 Task: Look for space in Kushk, Afghanistan from 9th July, 2023 to 16th July, 2023 for 2 adults, 1 child in price range Rs.8000 to Rs.16000. Place can be entire place with 2 bedrooms having 2 beds and 1 bathroom. Property type can be house, flat, hotel. Amenities needed are: air conditioning, kitchen. Booking option can be shelf check-in. Required host language is English.
Action: Mouse moved to (457, 93)
Screenshot: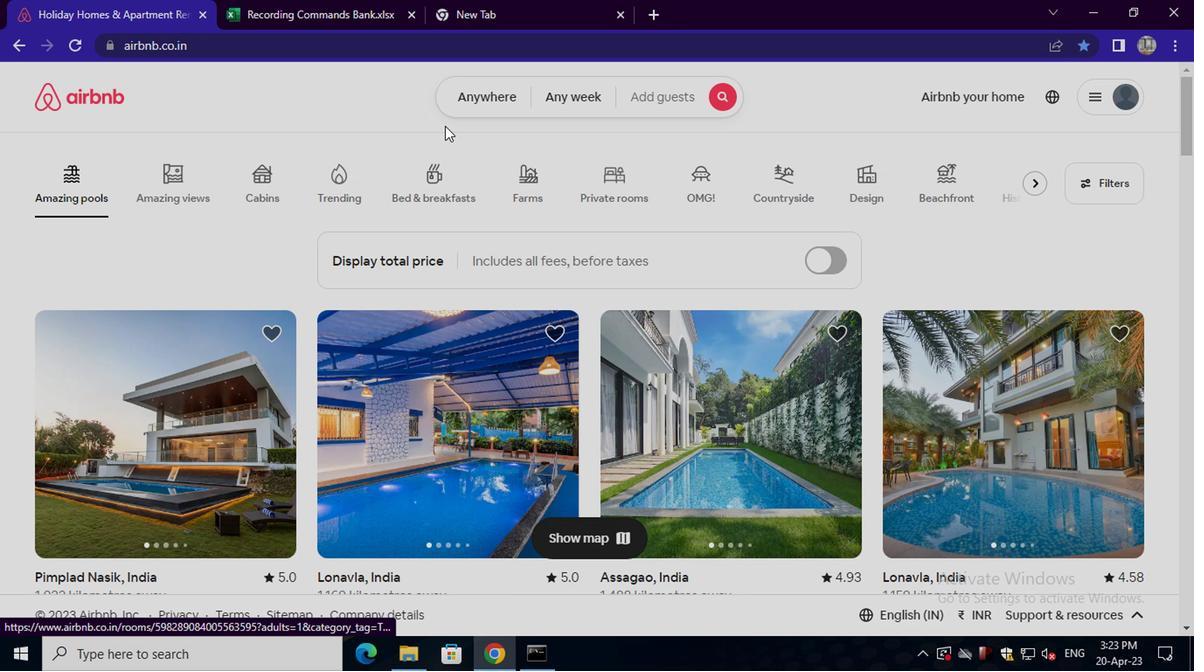 
Action: Mouse pressed left at (457, 93)
Screenshot: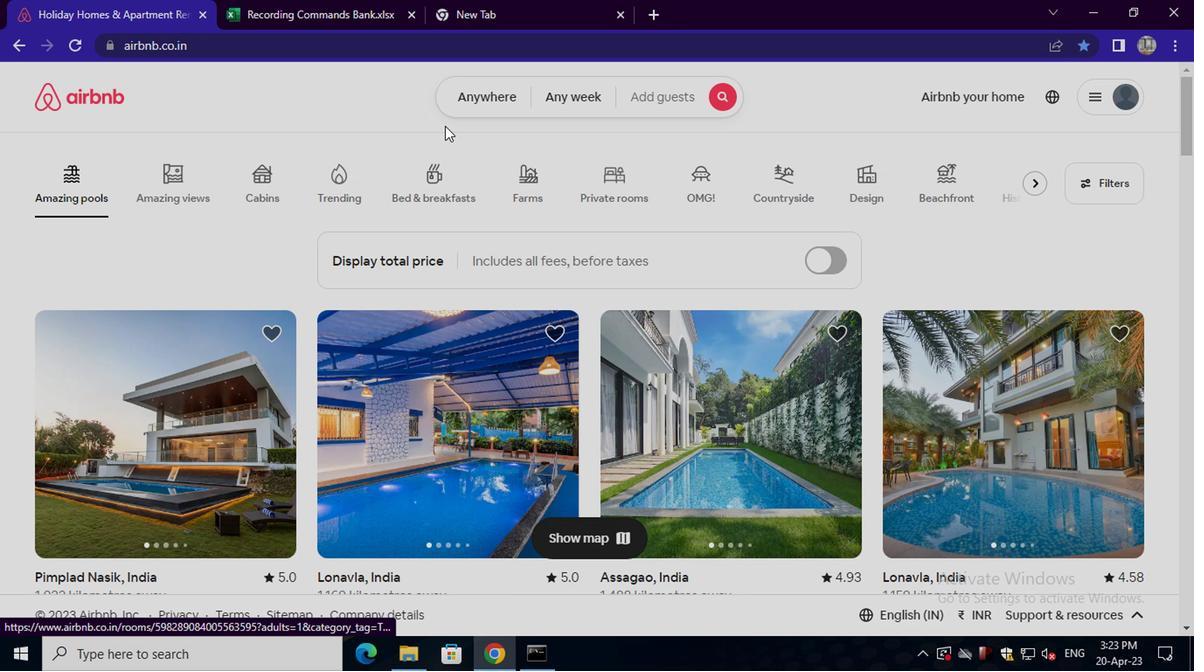 
Action: Mouse moved to (369, 157)
Screenshot: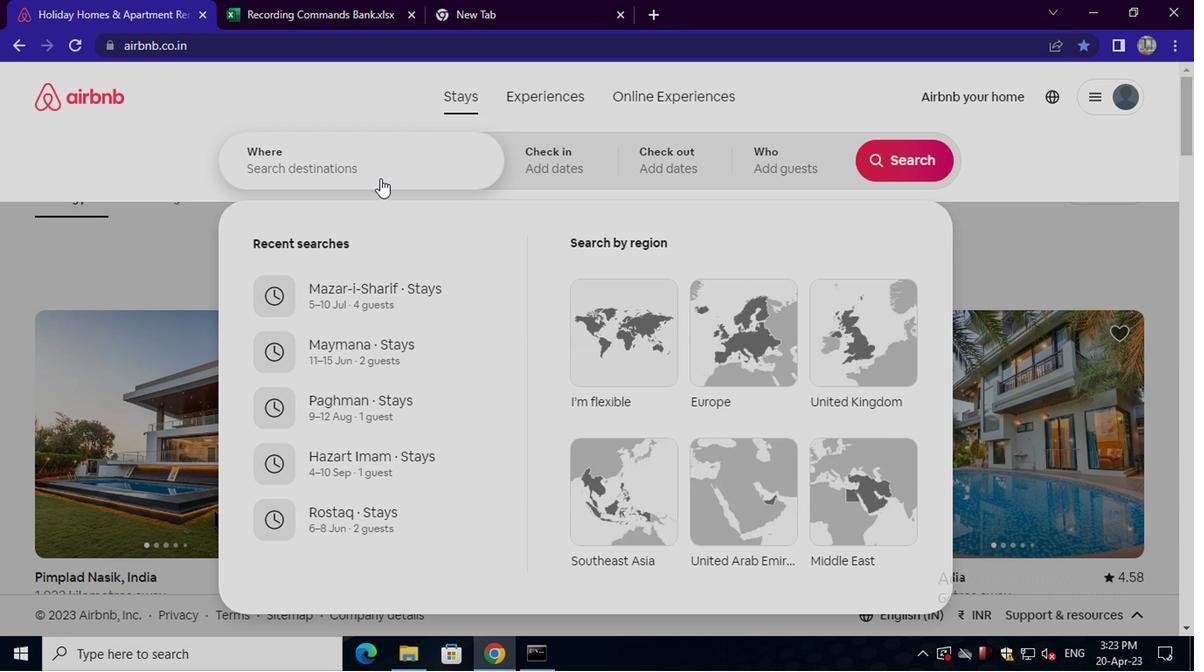 
Action: Mouse pressed left at (369, 157)
Screenshot: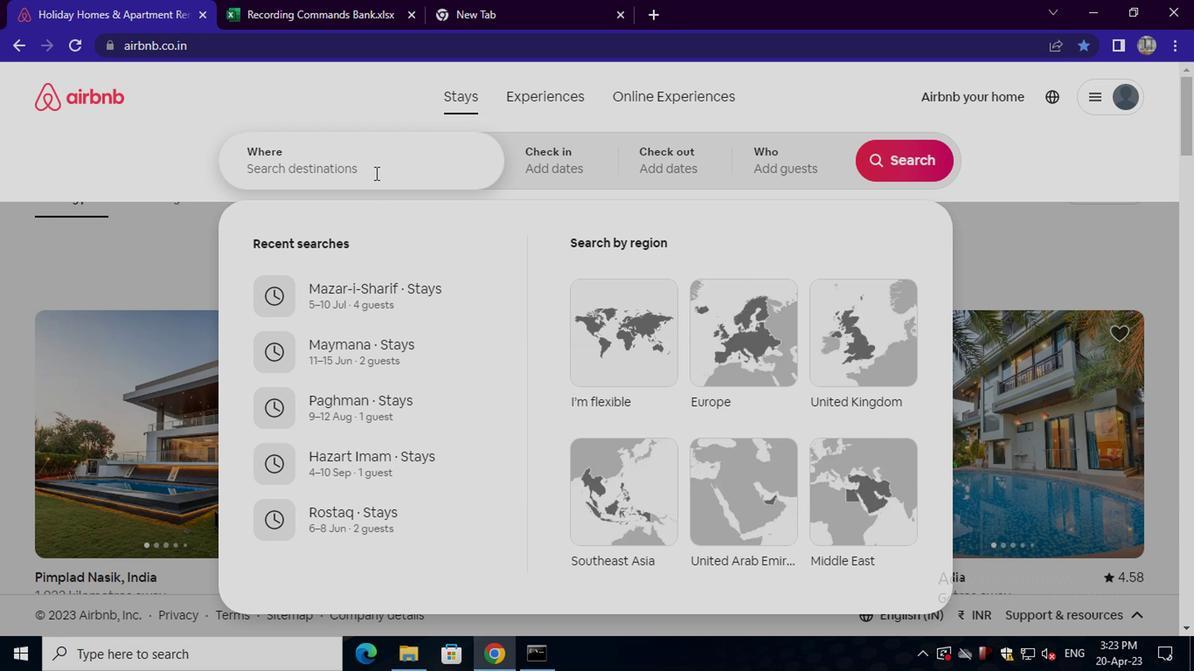 
Action: Key pressed kushk
Screenshot: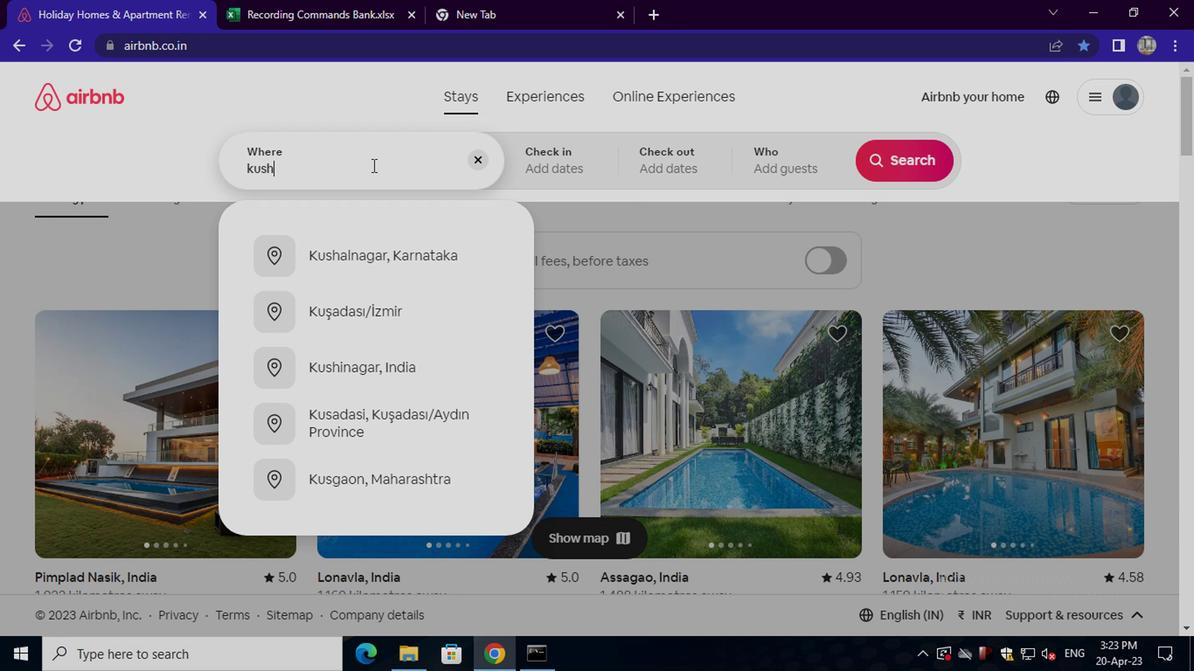 
Action: Mouse moved to (396, 153)
Screenshot: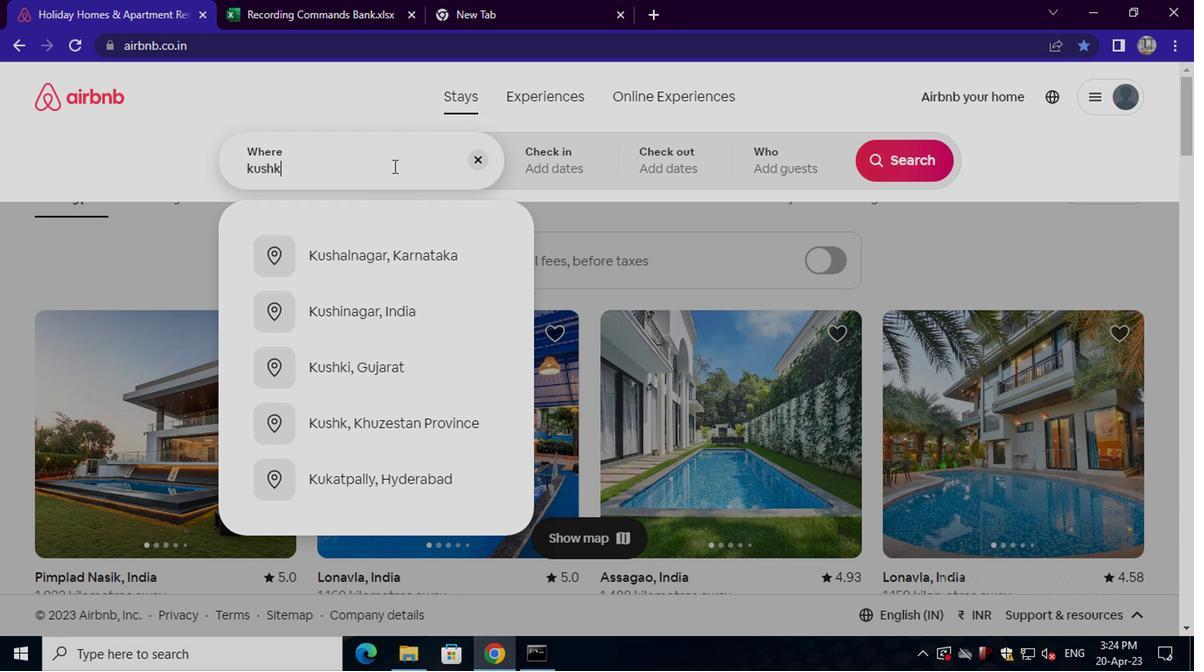 
Action: Key pressed ,af
Screenshot: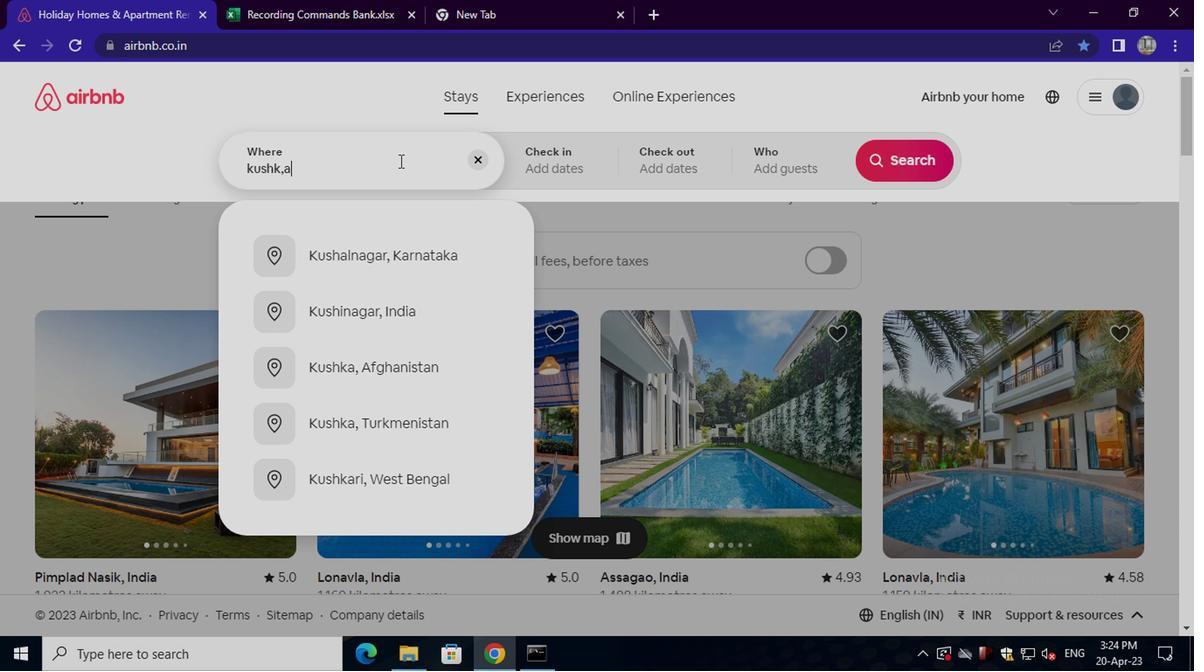 
Action: Mouse moved to (396, 245)
Screenshot: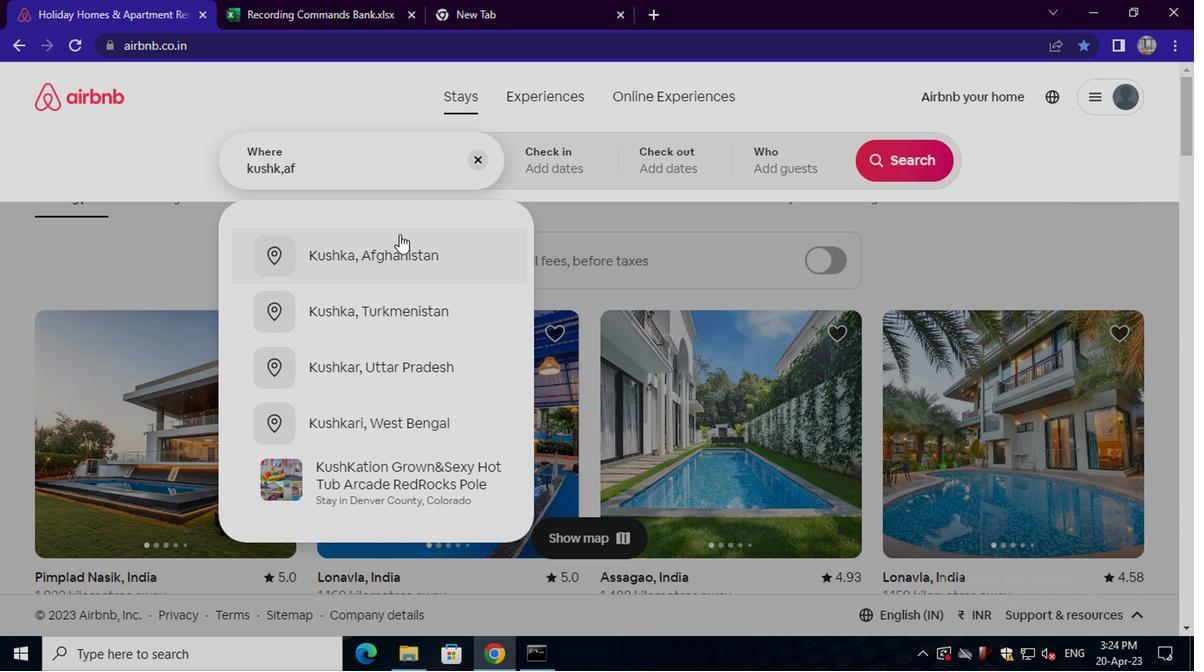 
Action: Mouse pressed left at (396, 245)
Screenshot: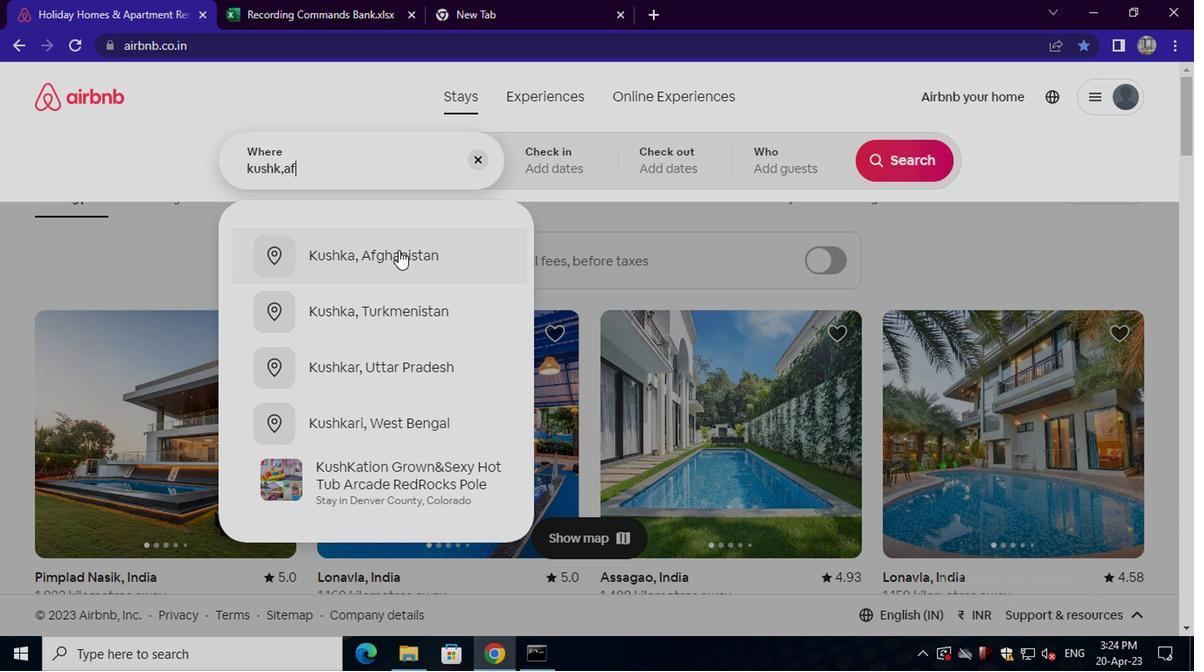 
Action: Mouse moved to (885, 295)
Screenshot: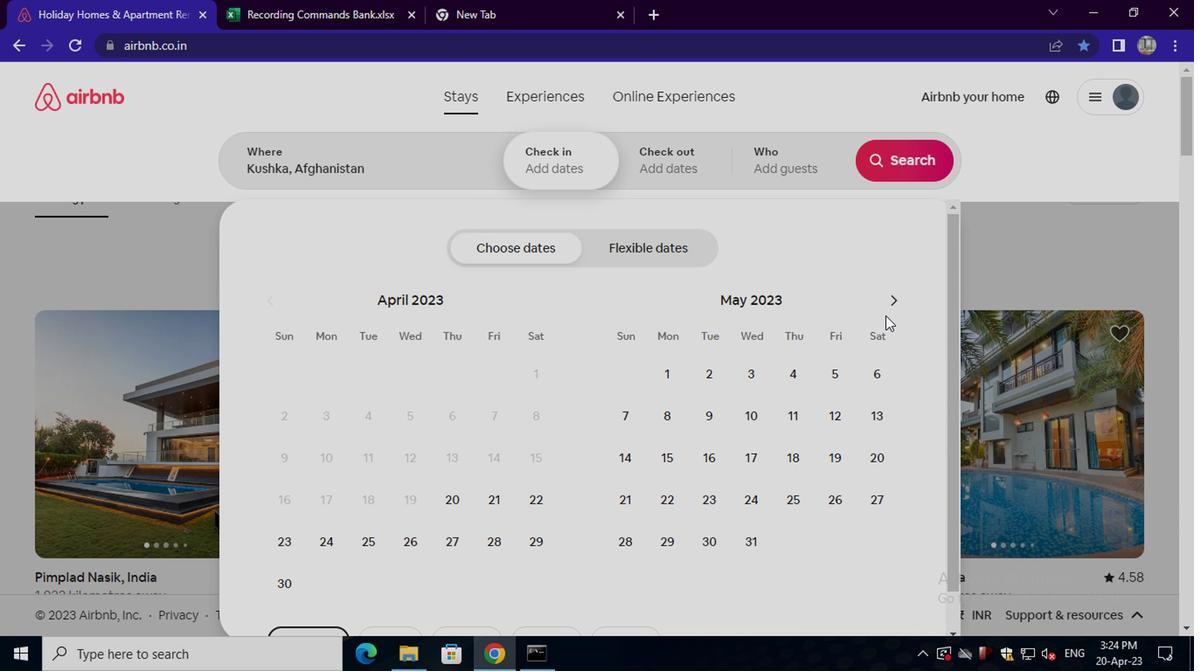 
Action: Mouse pressed left at (885, 295)
Screenshot: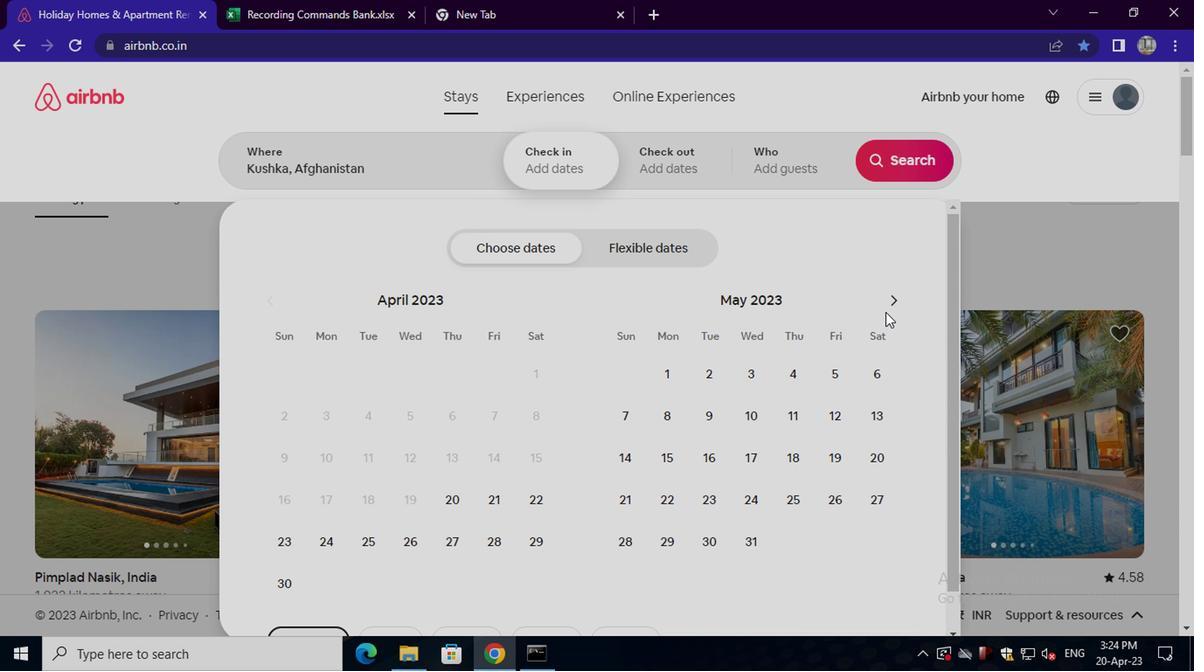 
Action: Mouse pressed left at (885, 295)
Screenshot: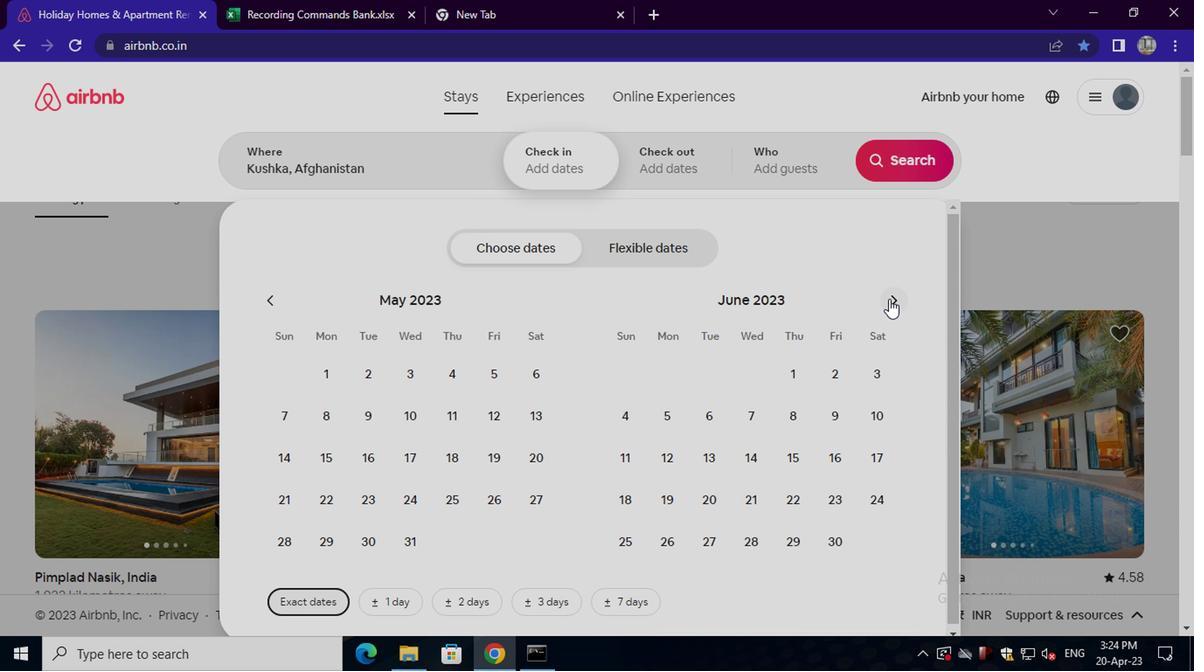 
Action: Mouse moved to (621, 456)
Screenshot: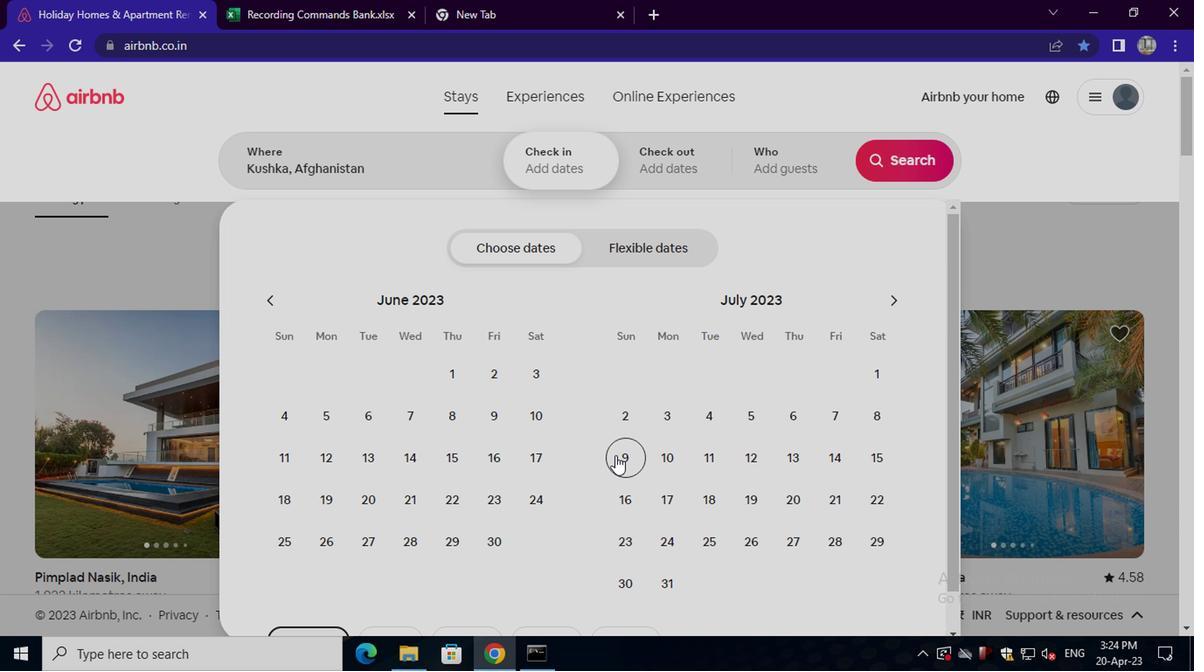 
Action: Mouse pressed left at (621, 456)
Screenshot: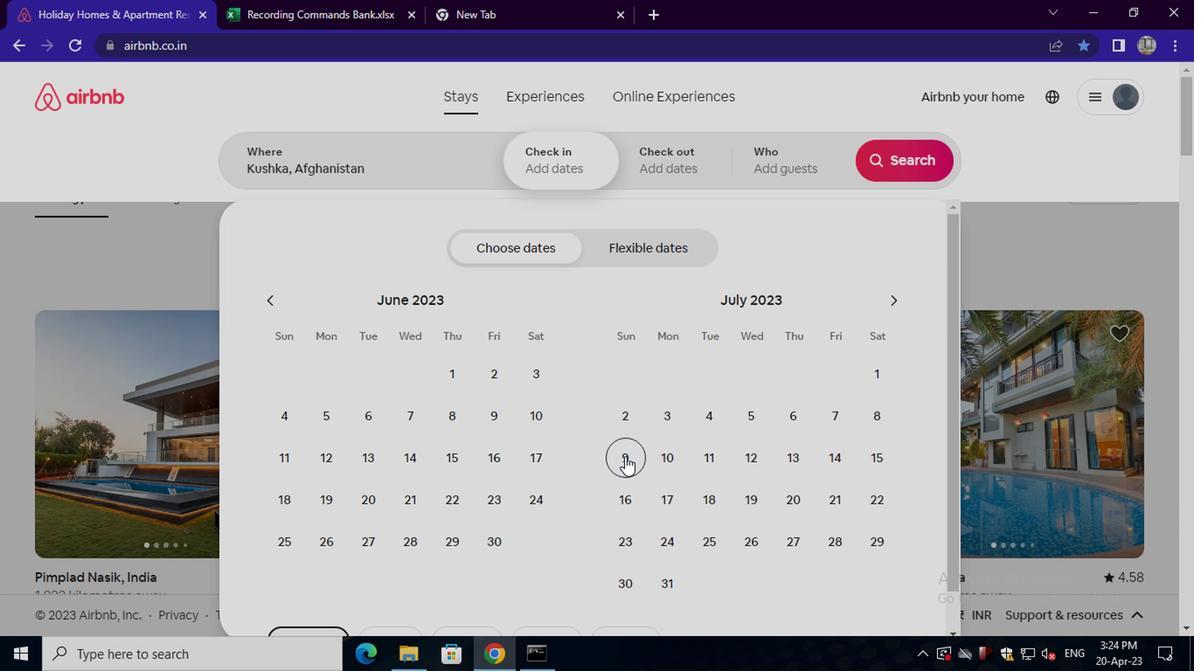 
Action: Mouse moved to (633, 500)
Screenshot: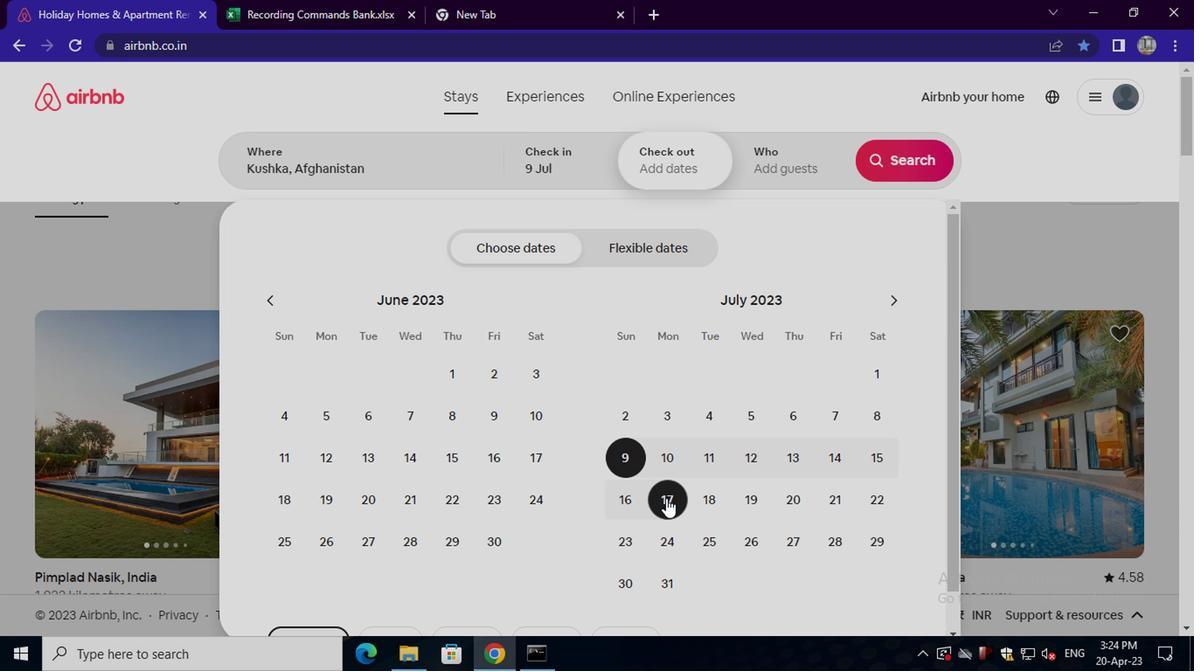 
Action: Mouse pressed left at (633, 500)
Screenshot: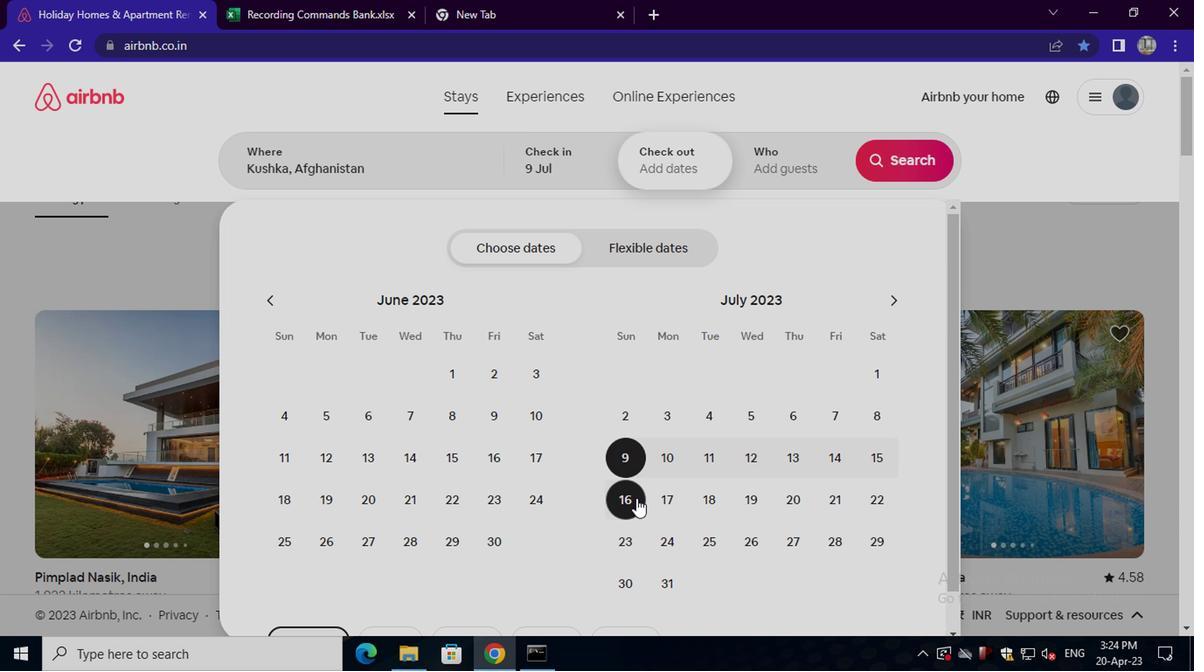 
Action: Mouse moved to (796, 162)
Screenshot: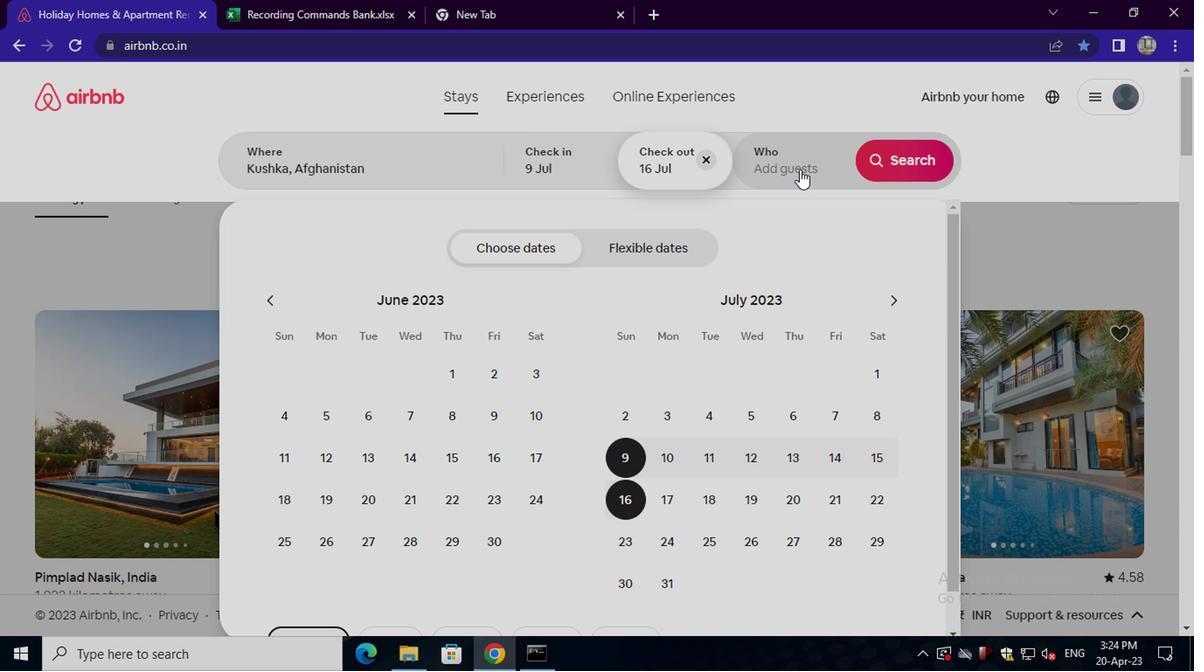 
Action: Mouse pressed left at (796, 162)
Screenshot: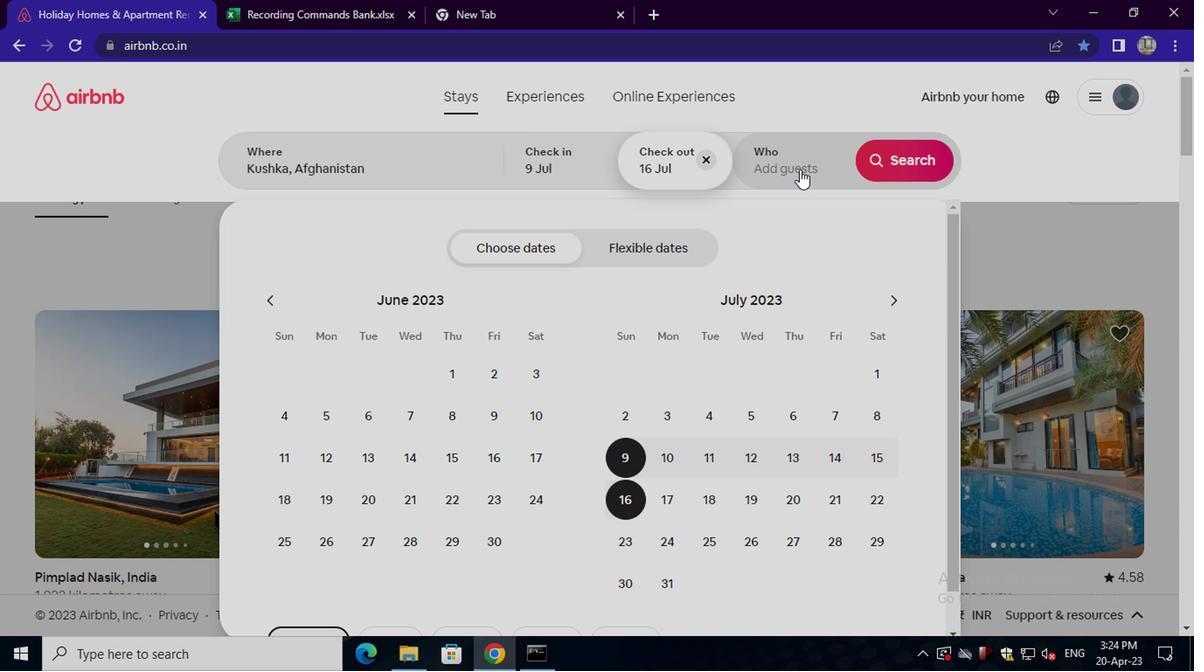 
Action: Mouse moved to (904, 251)
Screenshot: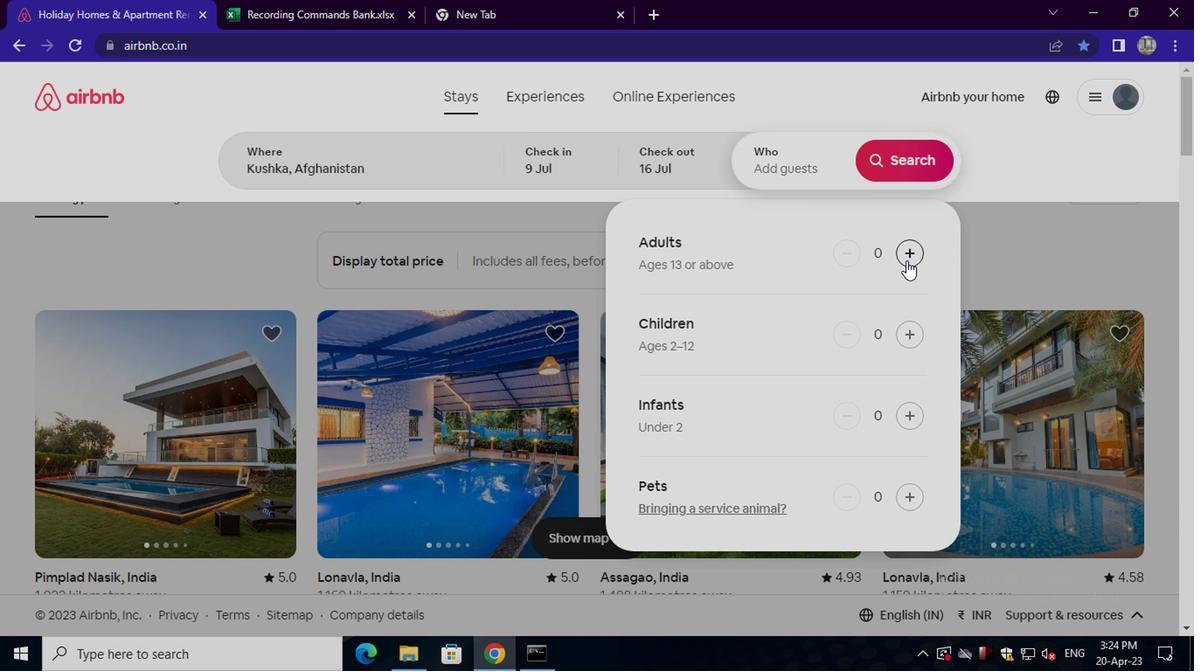 
Action: Mouse pressed left at (904, 251)
Screenshot: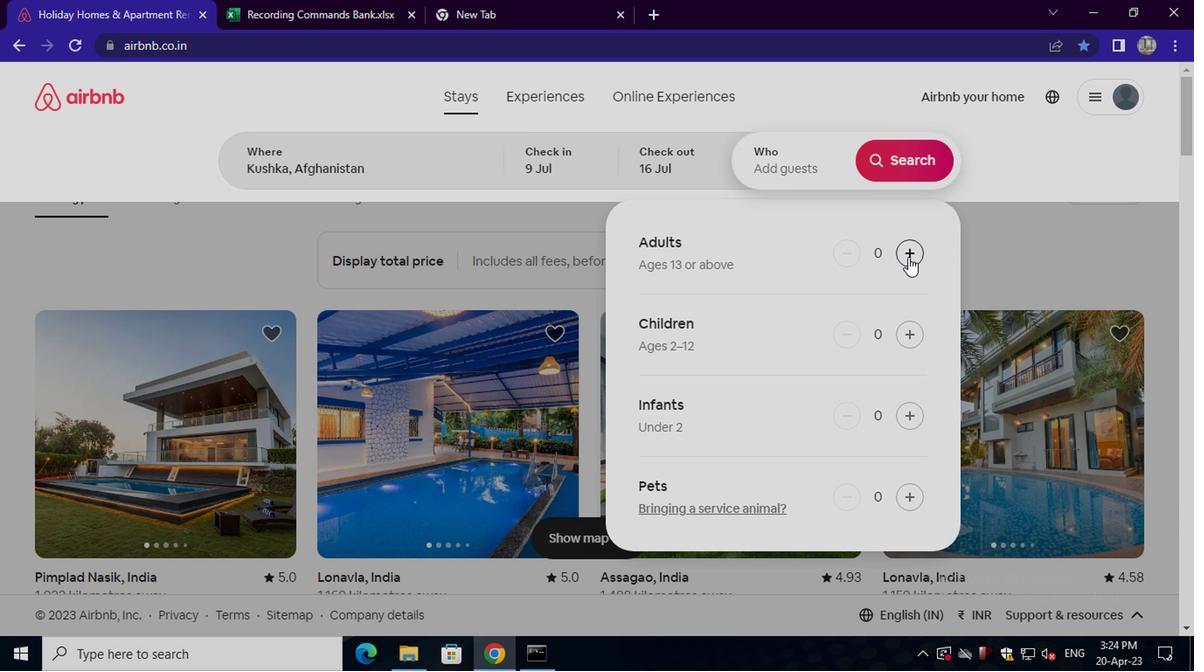 
Action: Mouse pressed left at (904, 251)
Screenshot: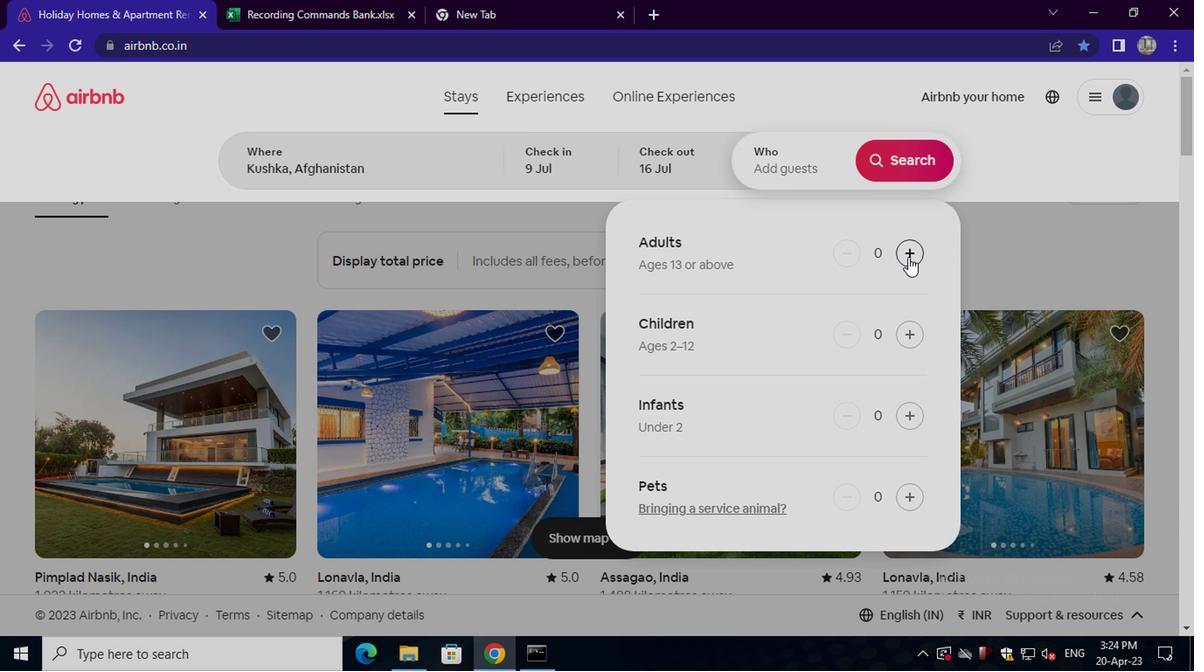 
Action: Mouse moved to (910, 327)
Screenshot: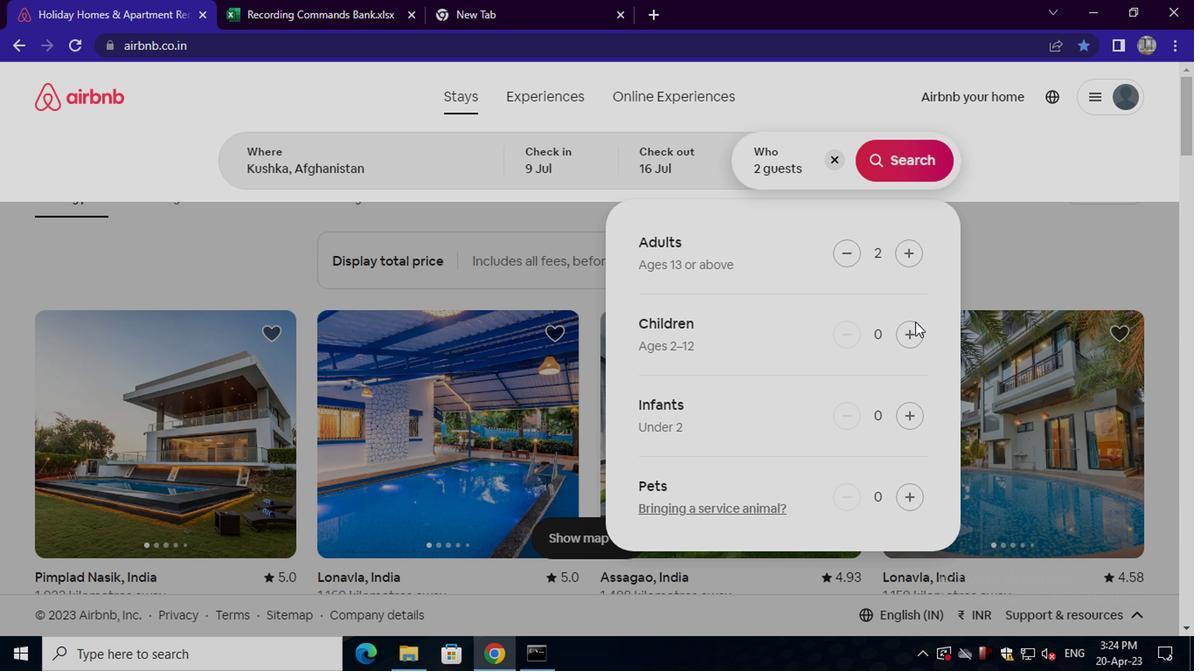 
Action: Mouse pressed left at (910, 327)
Screenshot: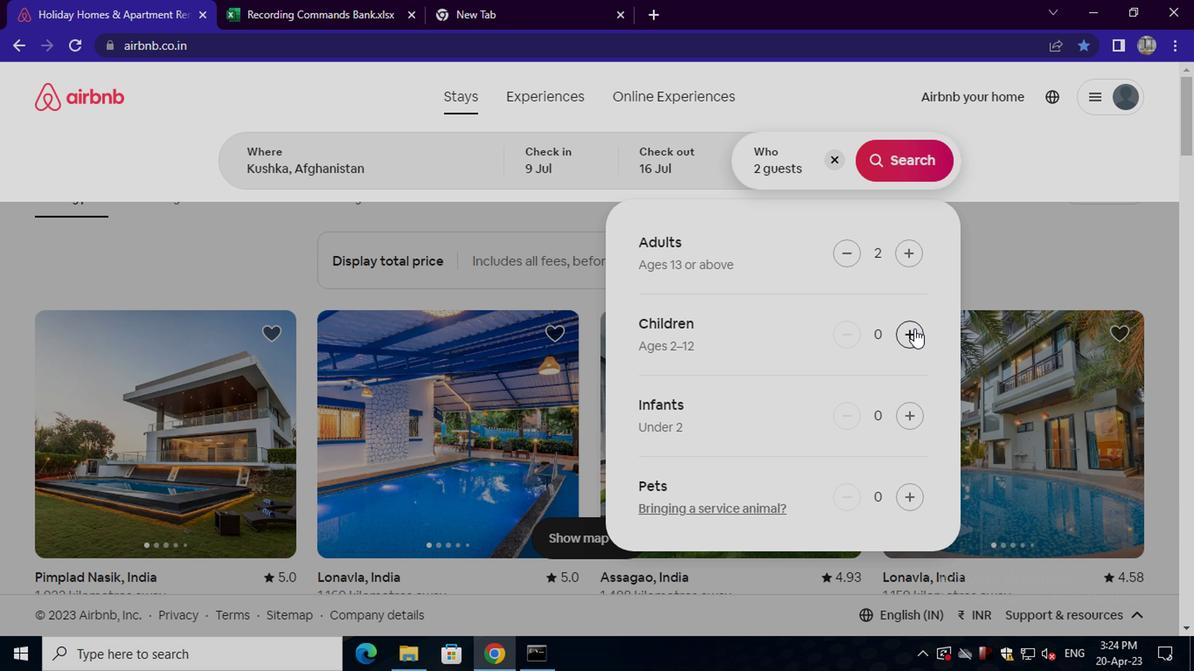 
Action: Mouse moved to (892, 151)
Screenshot: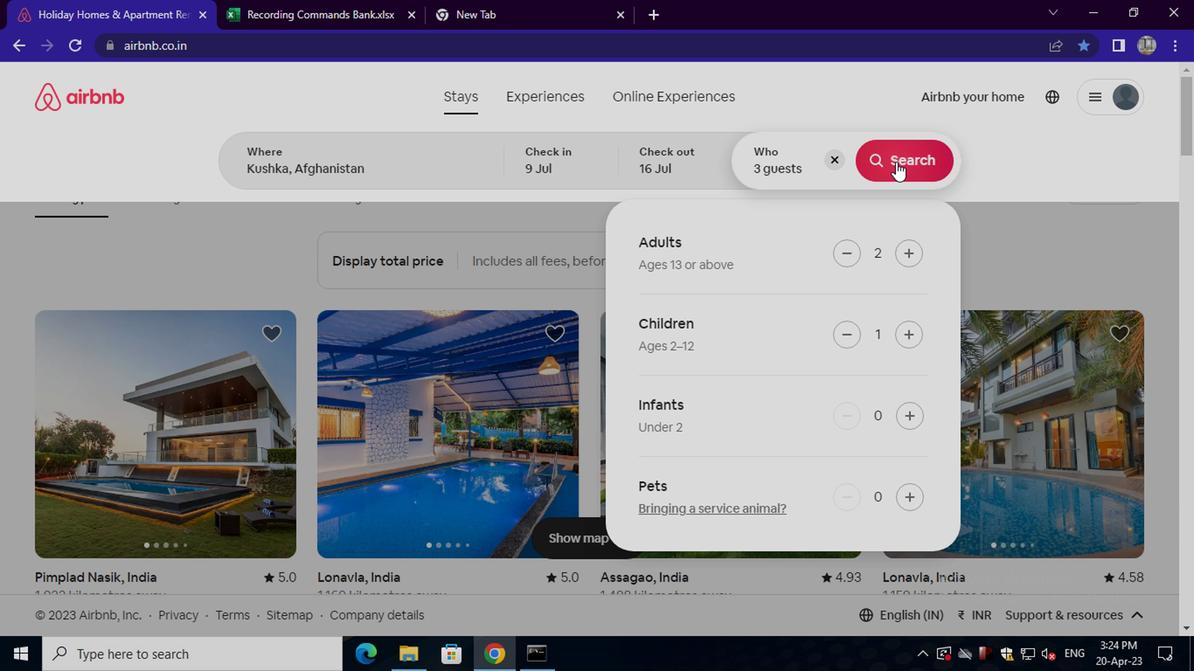 
Action: Mouse pressed left at (892, 151)
Screenshot: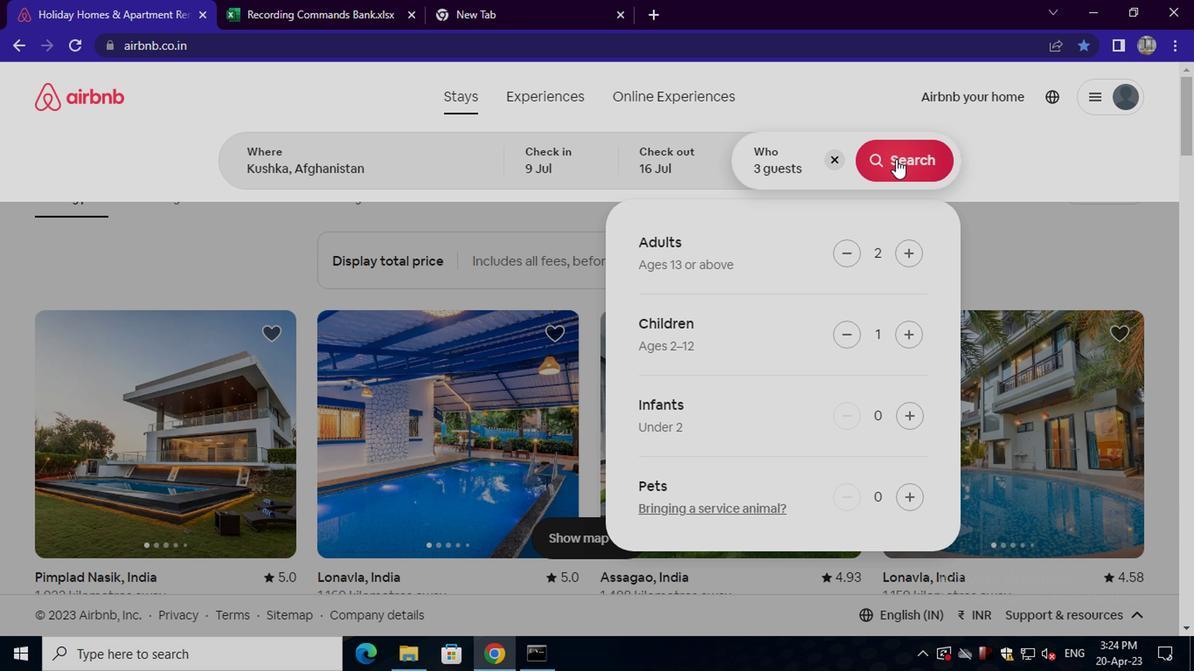 
Action: Mouse moved to (1103, 159)
Screenshot: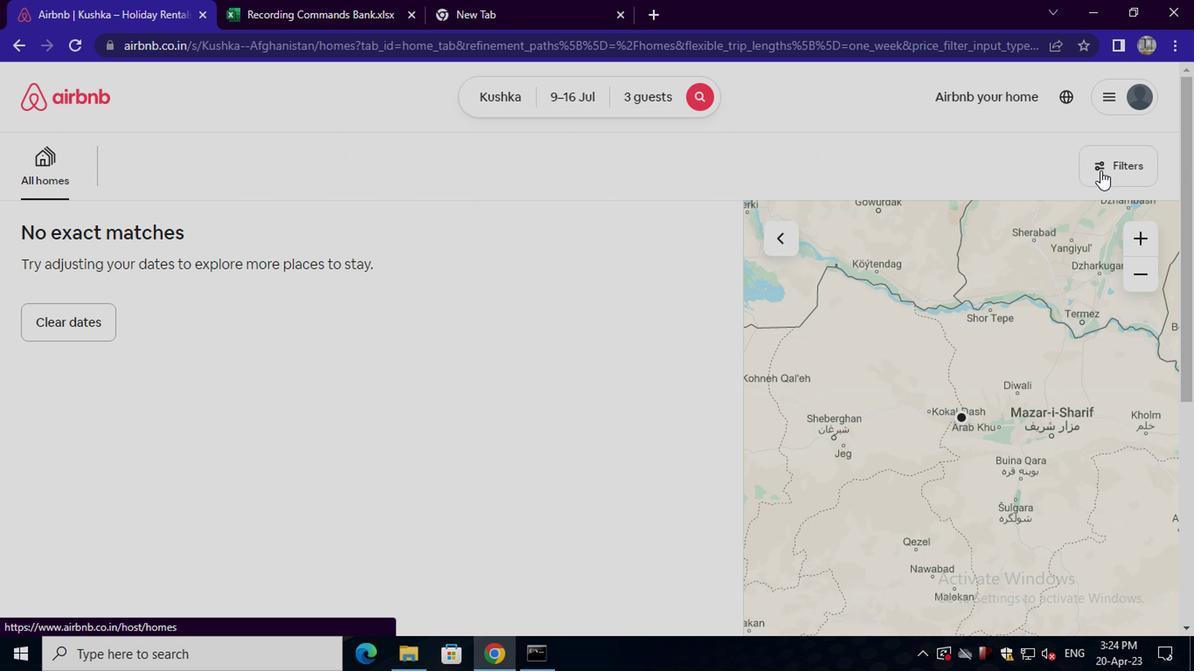
Action: Mouse pressed left at (1103, 159)
Screenshot: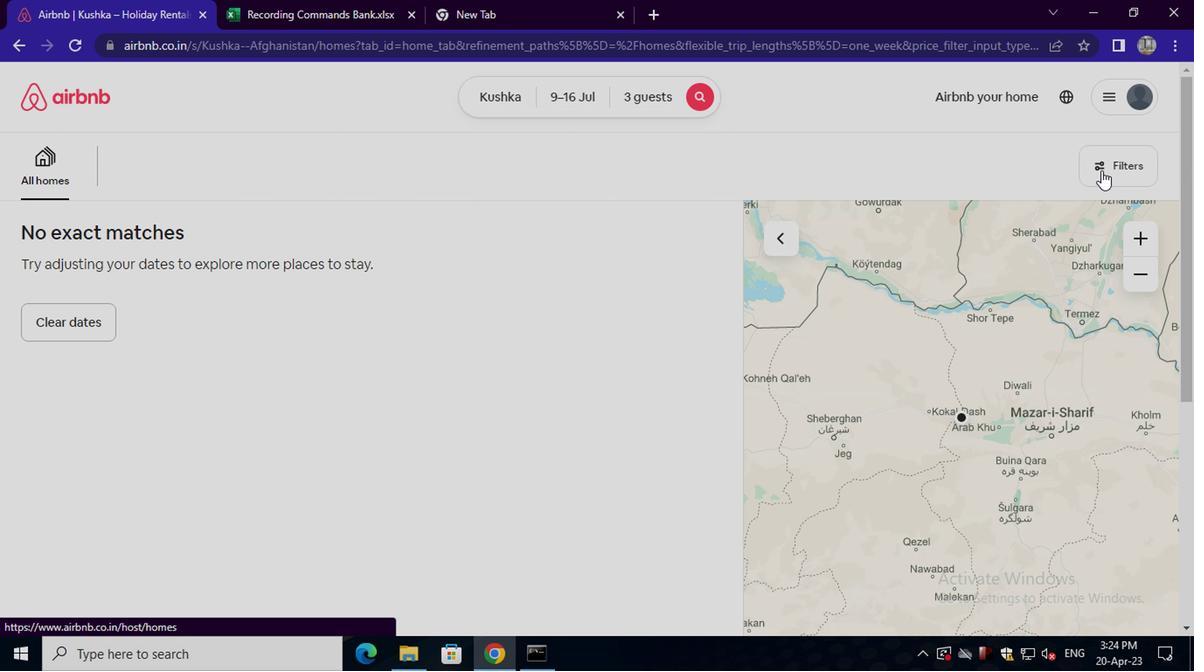 
Action: Mouse moved to (448, 267)
Screenshot: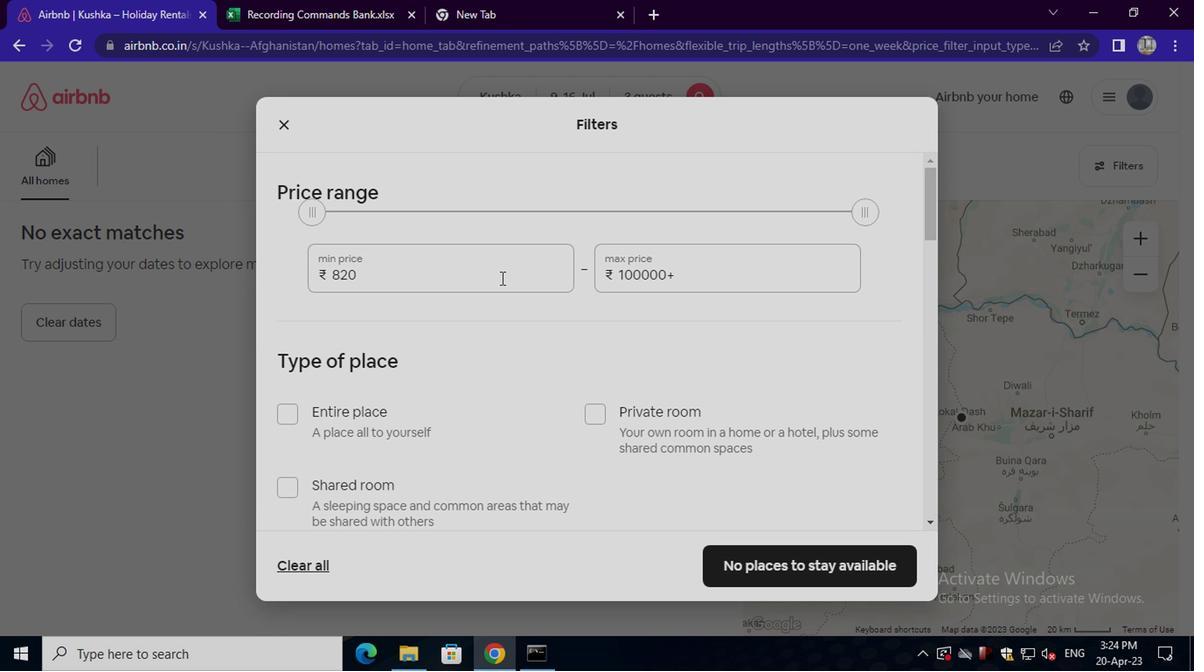 
Action: Mouse pressed left at (448, 267)
Screenshot: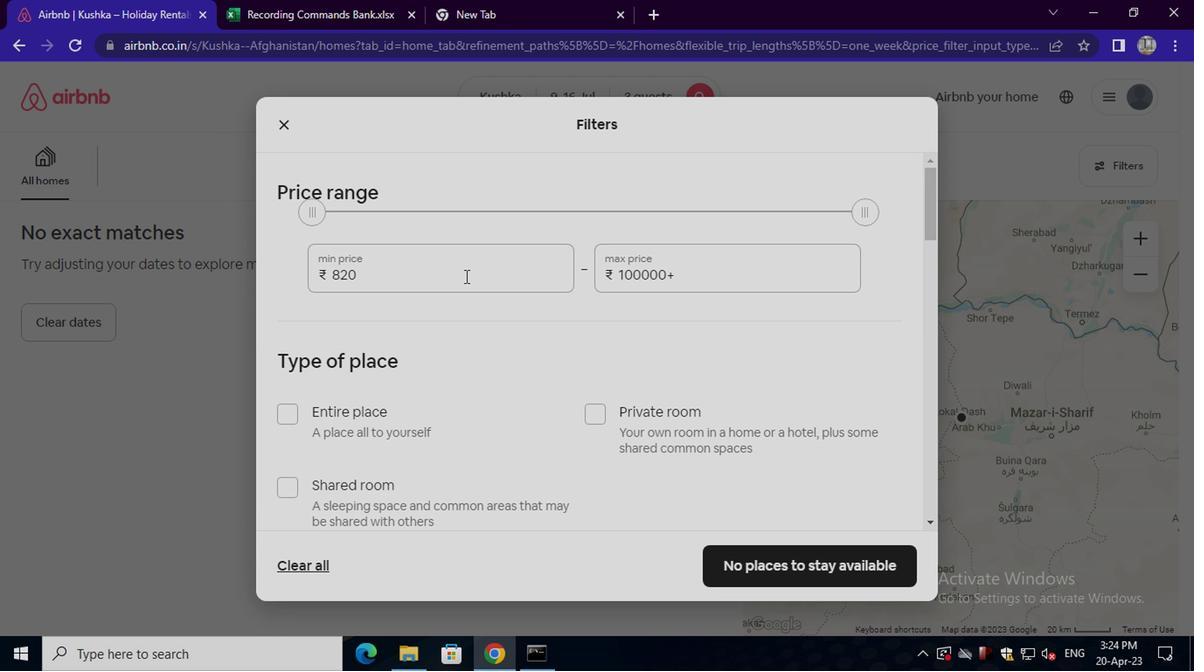 
Action: Key pressed <Key.backspace><Key.backspace><Key.backspace><Key.backspace><Key.backspace><Key.backspace><Key.backspace><Key.backspace><Key.backspace><Key.backspace><Key.backspace><Key.backspace><Key.backspace>8000
Screenshot: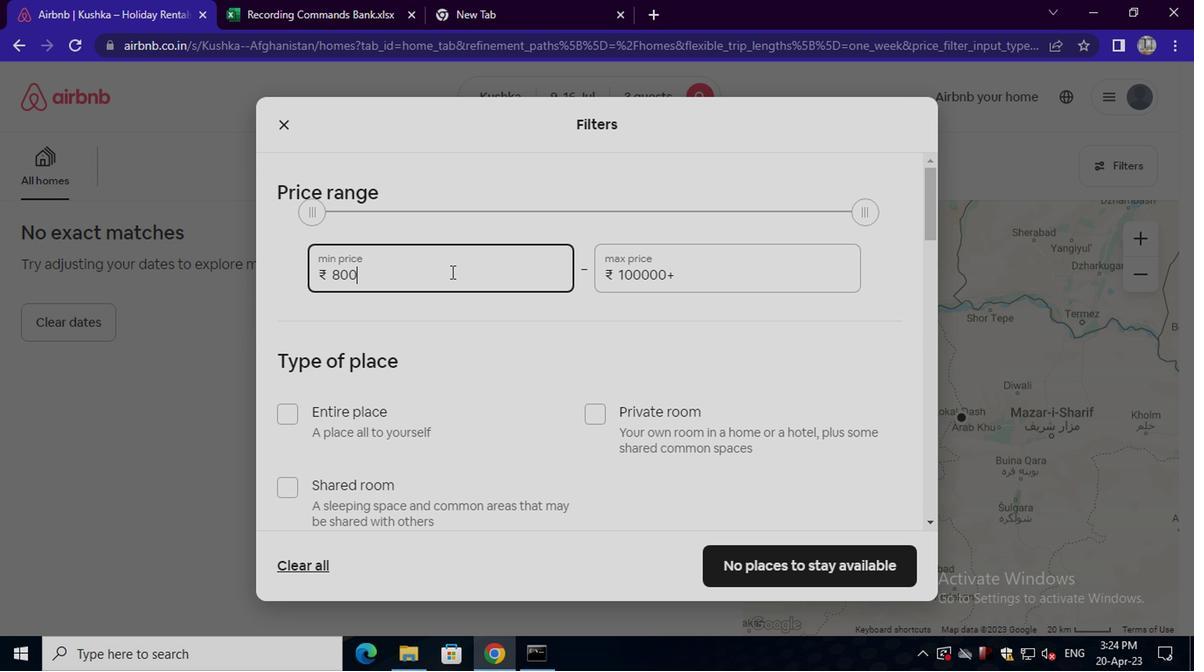 
Action: Mouse moved to (676, 279)
Screenshot: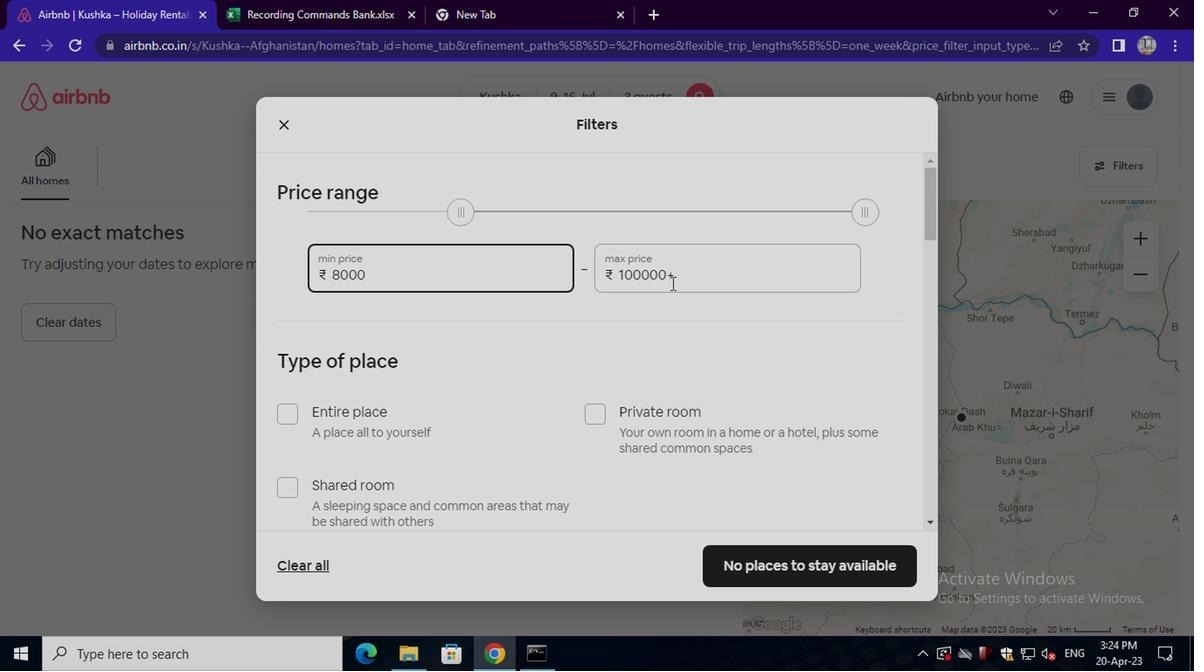 
Action: Mouse pressed left at (676, 279)
Screenshot: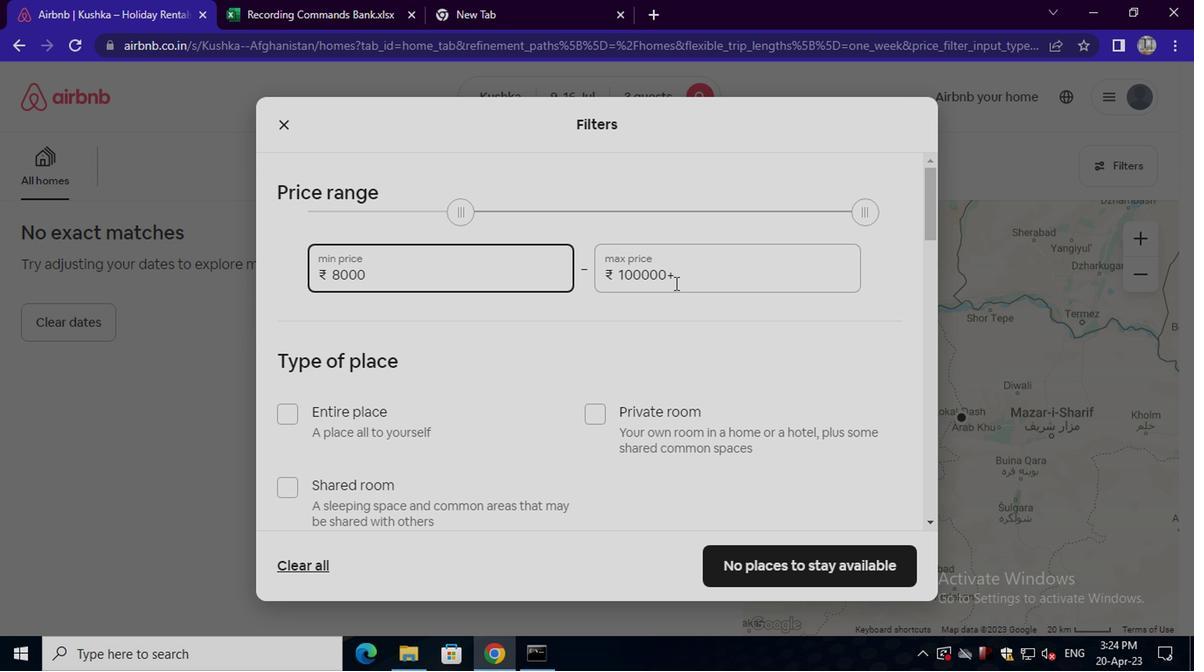 
Action: Key pressed <Key.backspace><Key.backspace><Key.backspace><Key.backspace><Key.backspace><Key.backspace><Key.backspace><Key.backspace><Key.backspace><Key.backspace><Key.backspace><Key.backspace><Key.backspace><Key.backspace><Key.backspace><Key.backspace><Key.backspace><Key.backspace>16000
Screenshot: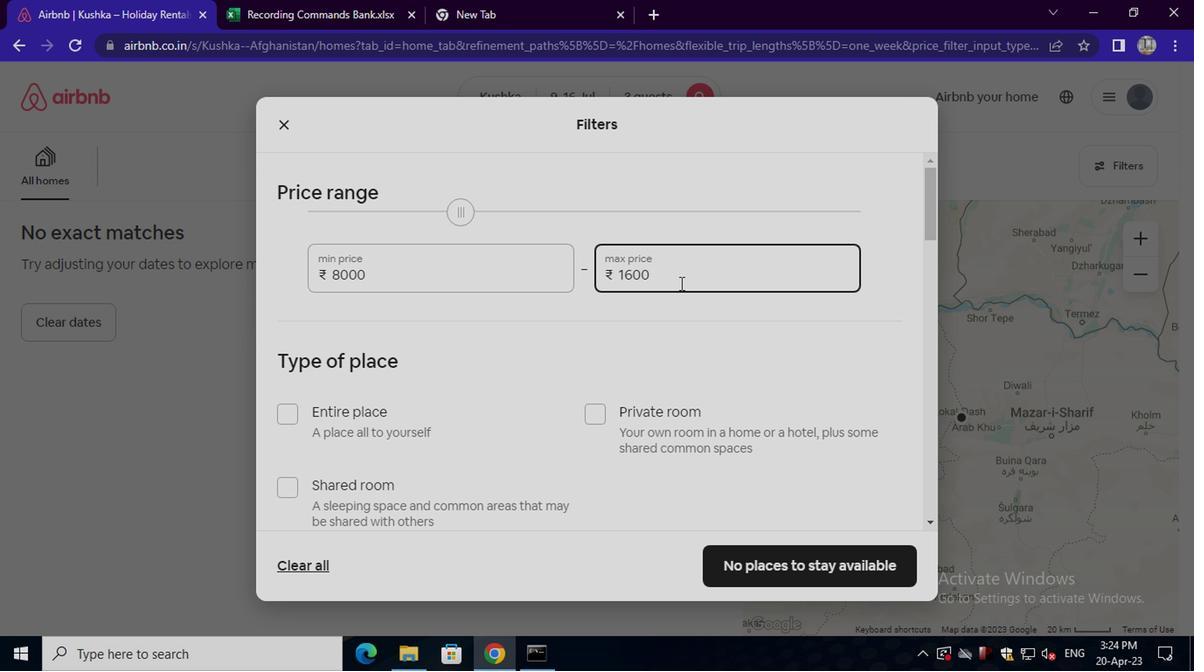 
Action: Mouse moved to (289, 422)
Screenshot: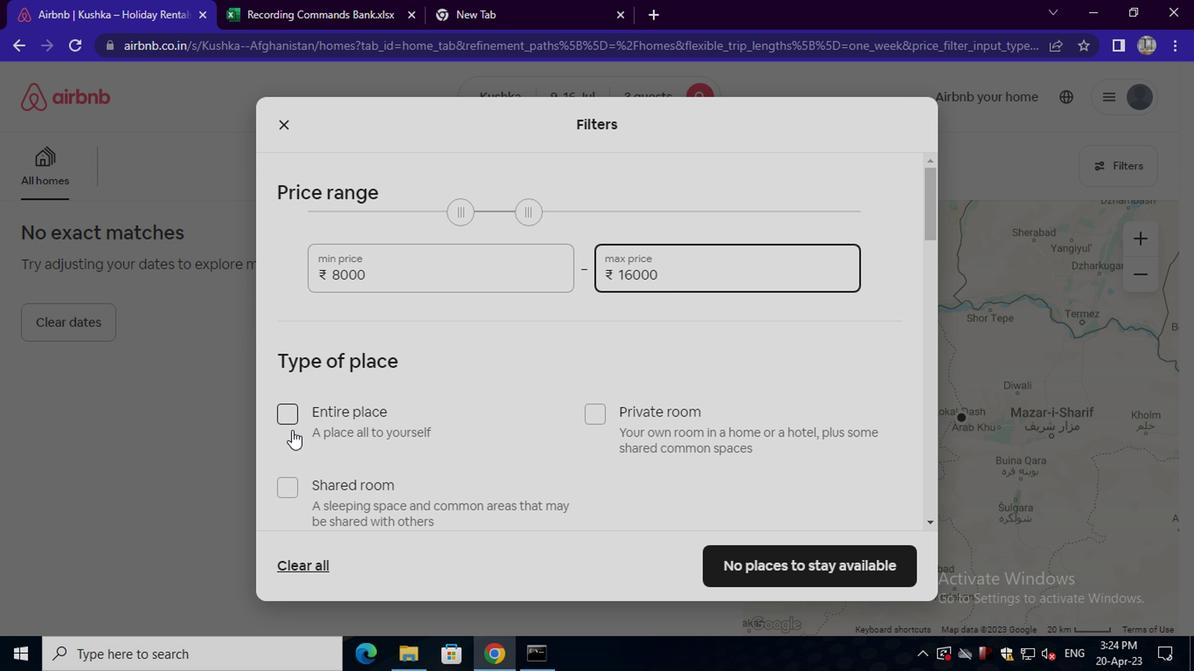 
Action: Mouse pressed left at (289, 422)
Screenshot: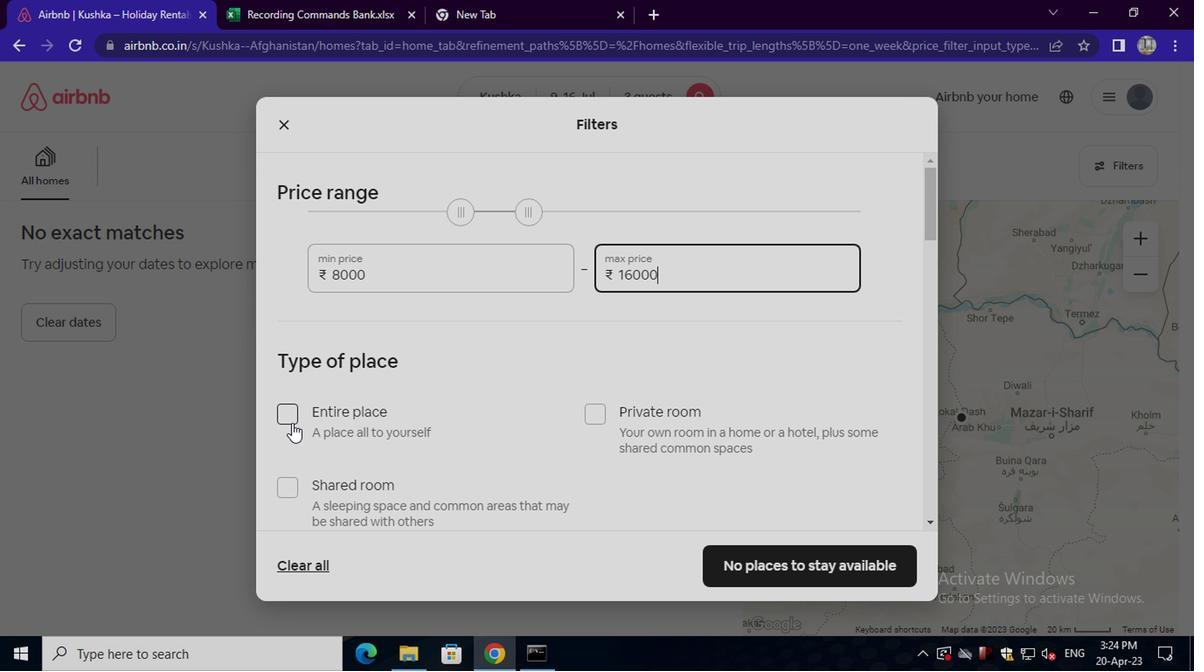 
Action: Mouse moved to (333, 440)
Screenshot: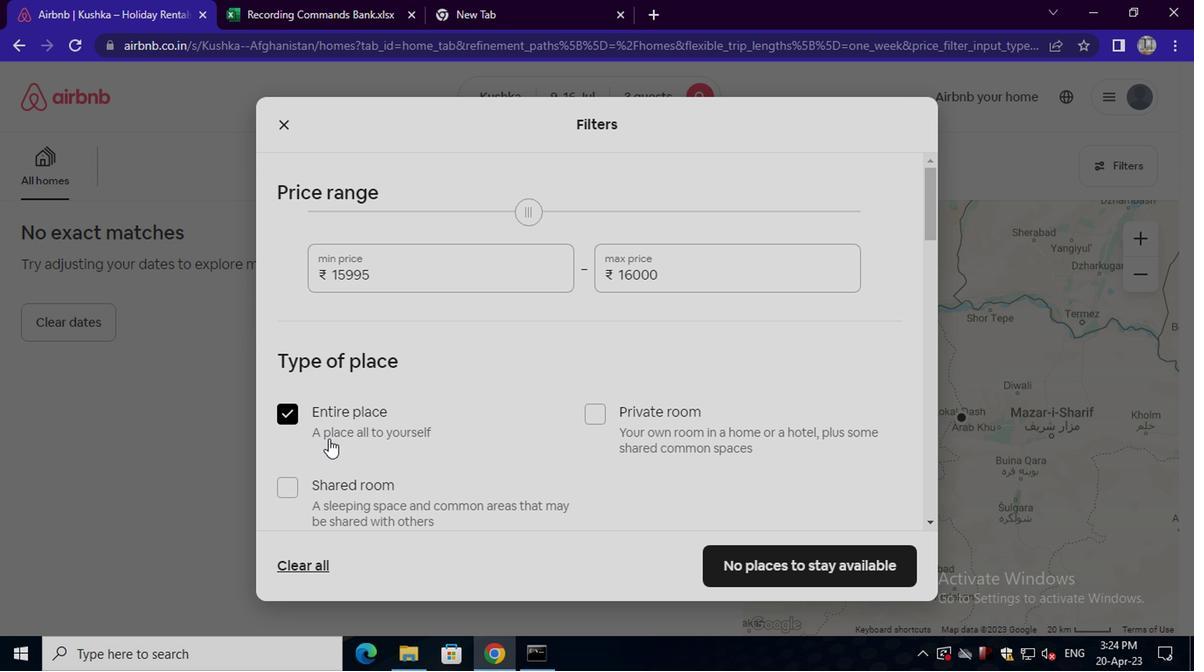 
Action: Mouse scrolled (333, 439) with delta (0, -1)
Screenshot: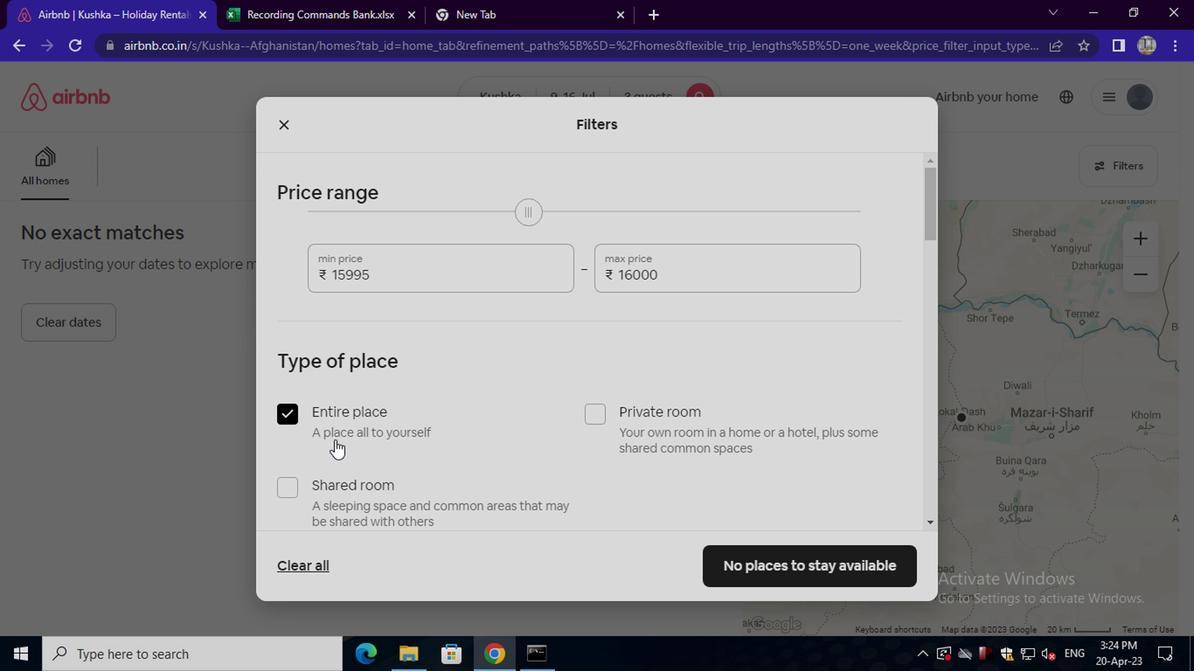 
Action: Mouse scrolled (333, 439) with delta (0, -1)
Screenshot: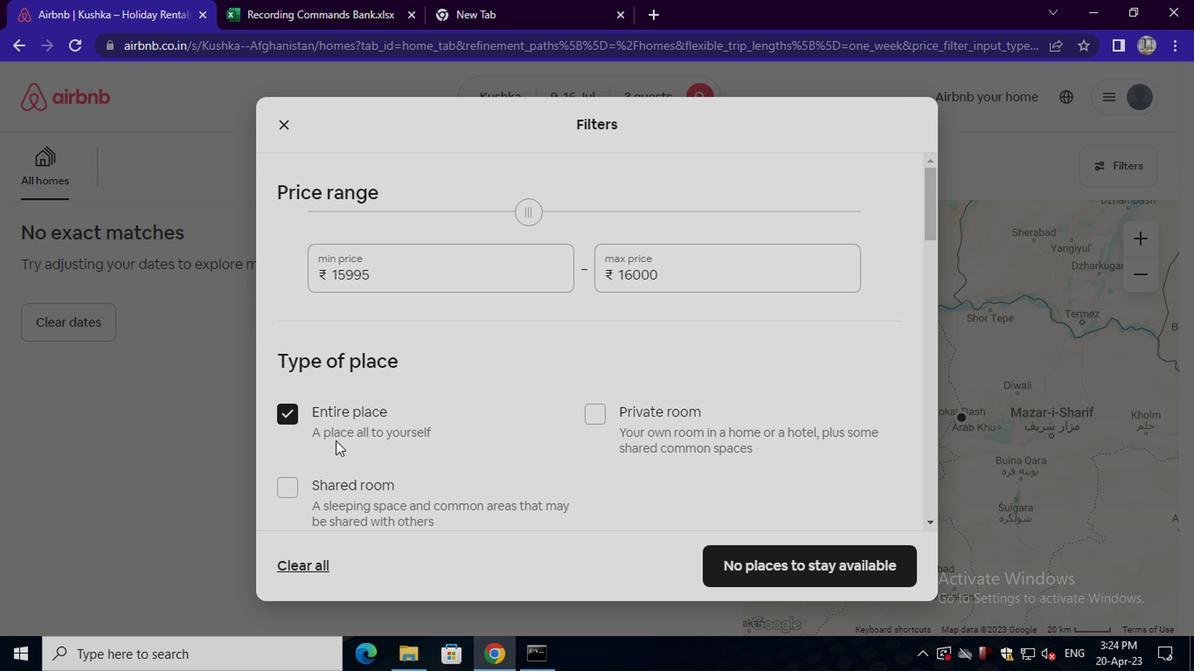 
Action: Mouse moved to (333, 440)
Screenshot: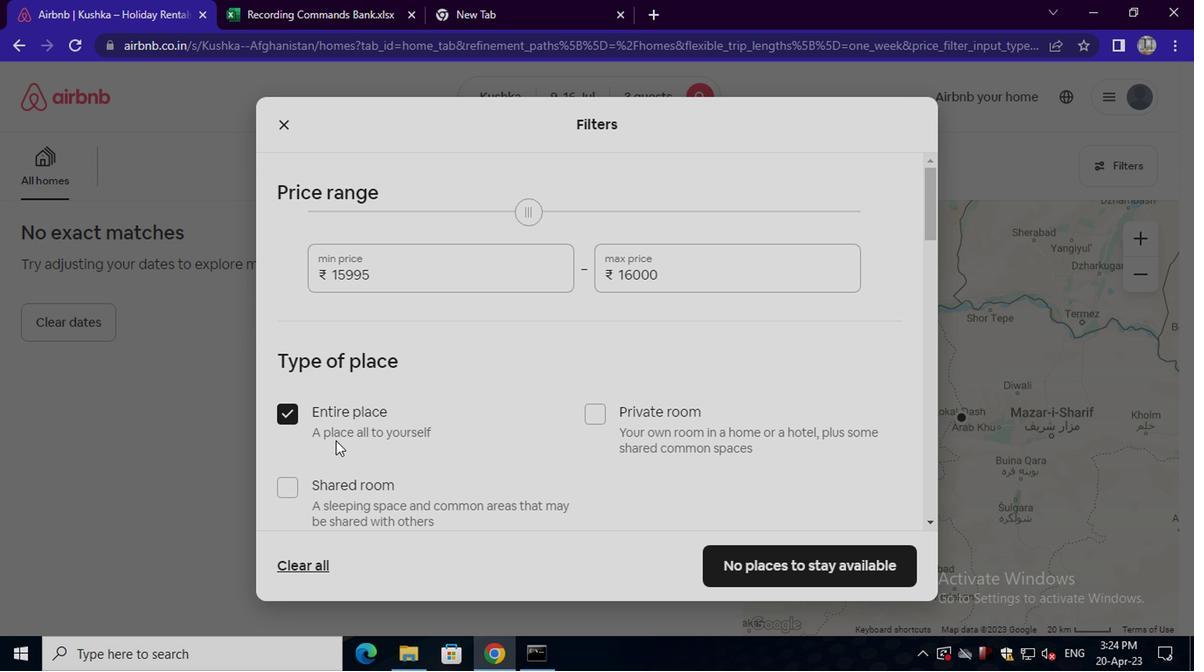 
Action: Mouse scrolled (333, 439) with delta (0, -1)
Screenshot: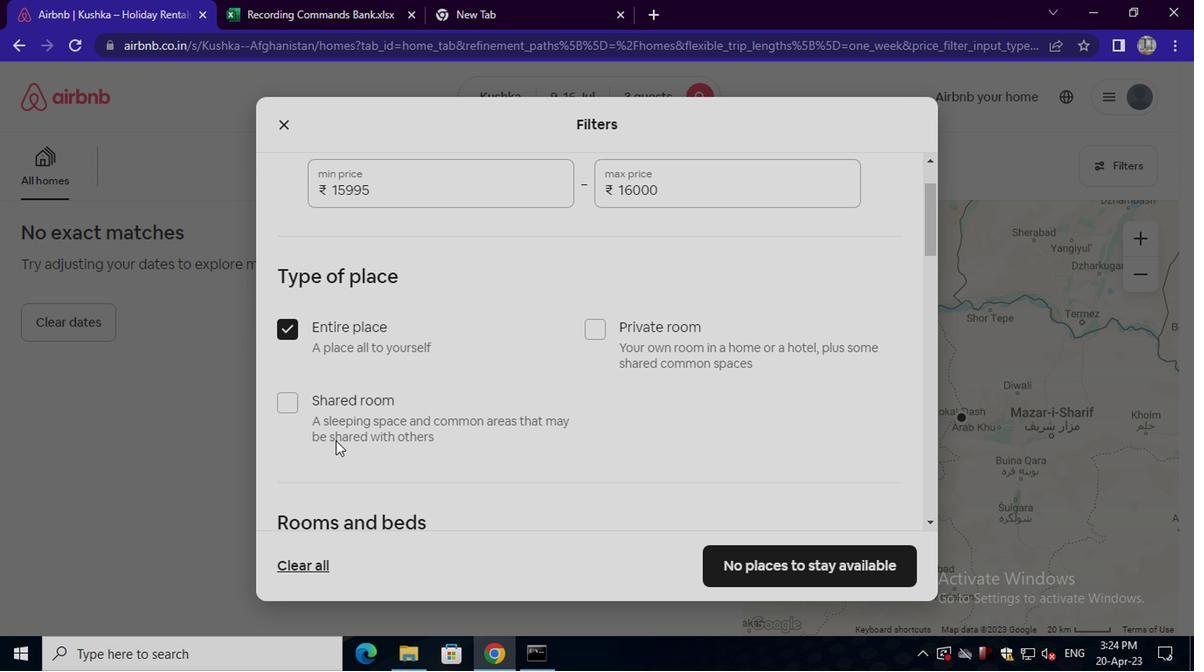 
Action: Mouse moved to (435, 444)
Screenshot: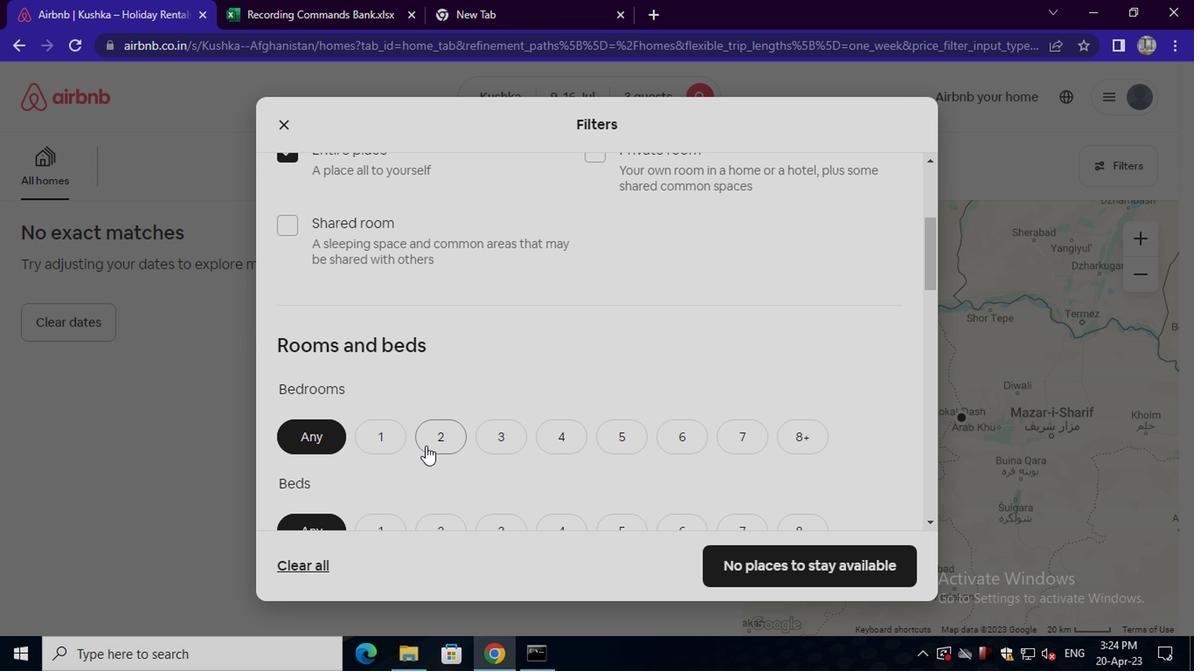 
Action: Mouse pressed left at (435, 444)
Screenshot: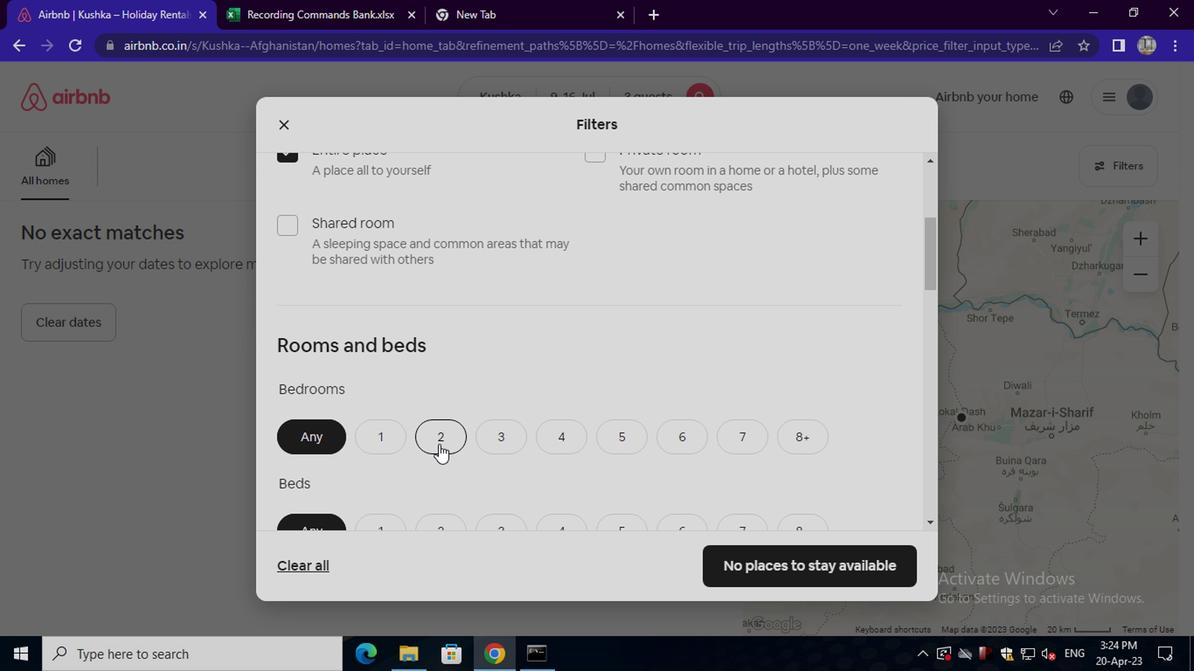 
Action: Mouse scrolled (435, 443) with delta (0, 0)
Screenshot: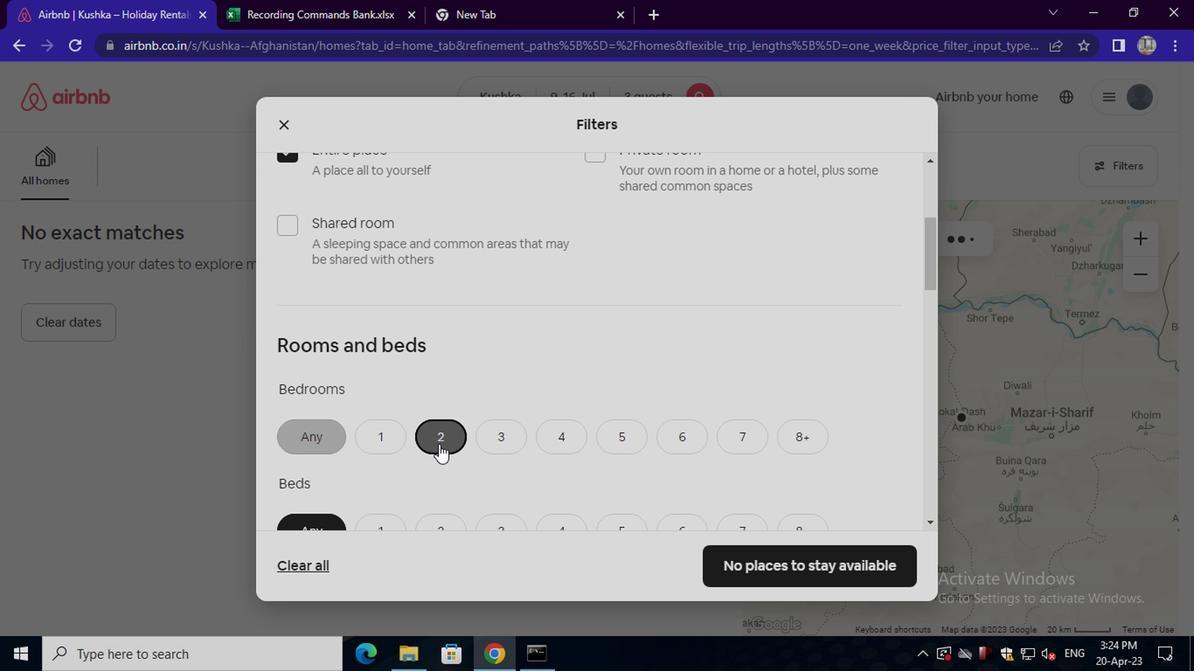 
Action: Mouse scrolled (435, 443) with delta (0, 0)
Screenshot: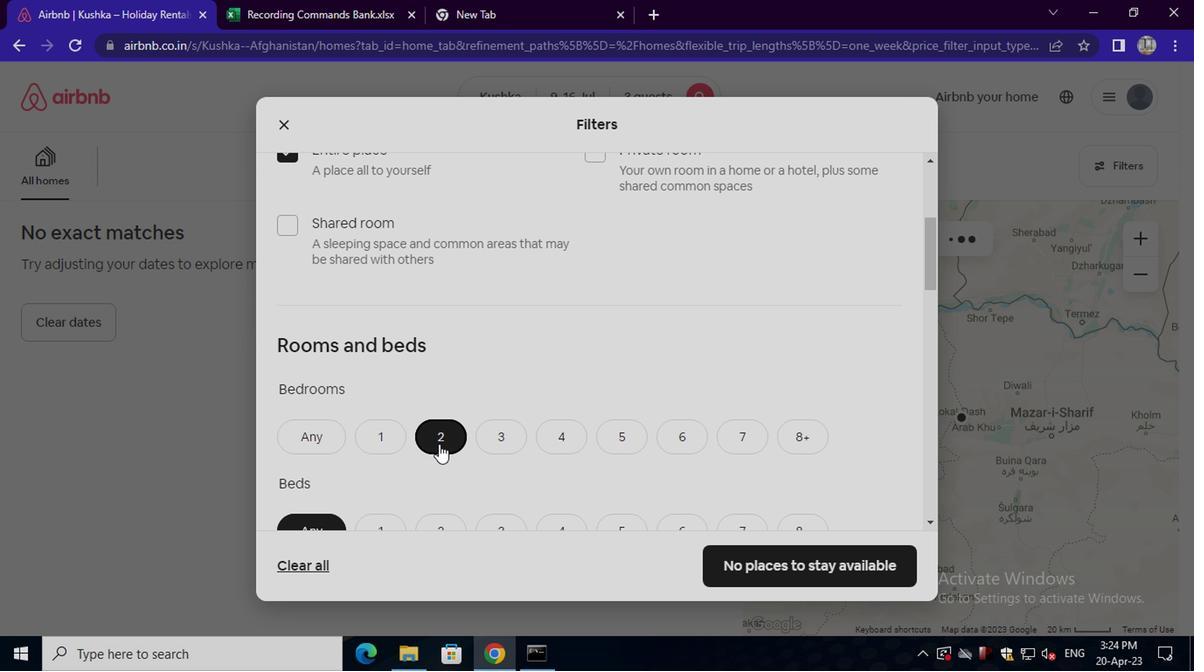 
Action: Mouse moved to (441, 355)
Screenshot: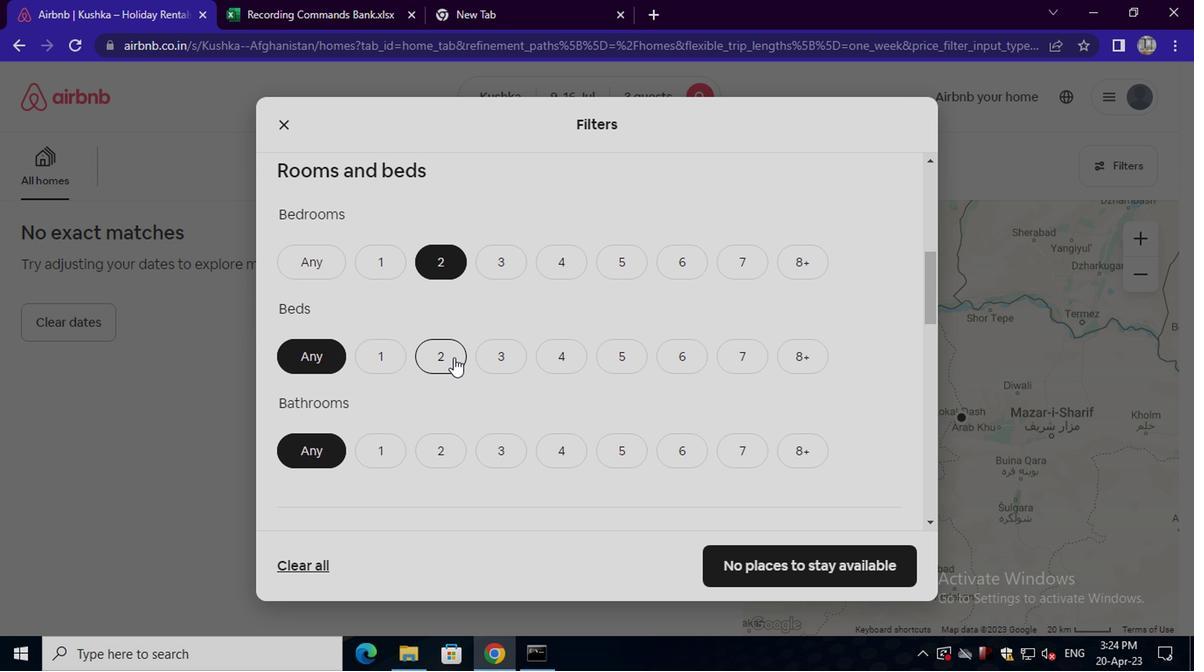 
Action: Mouse pressed left at (441, 355)
Screenshot: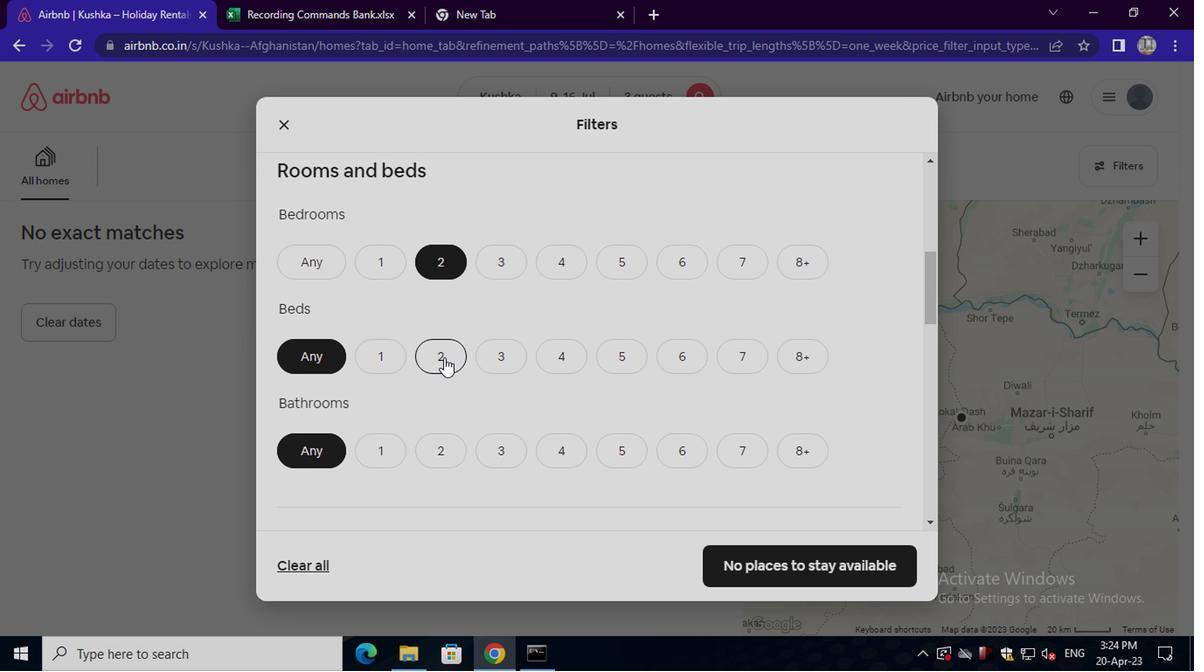 
Action: Mouse scrolled (441, 354) with delta (0, 0)
Screenshot: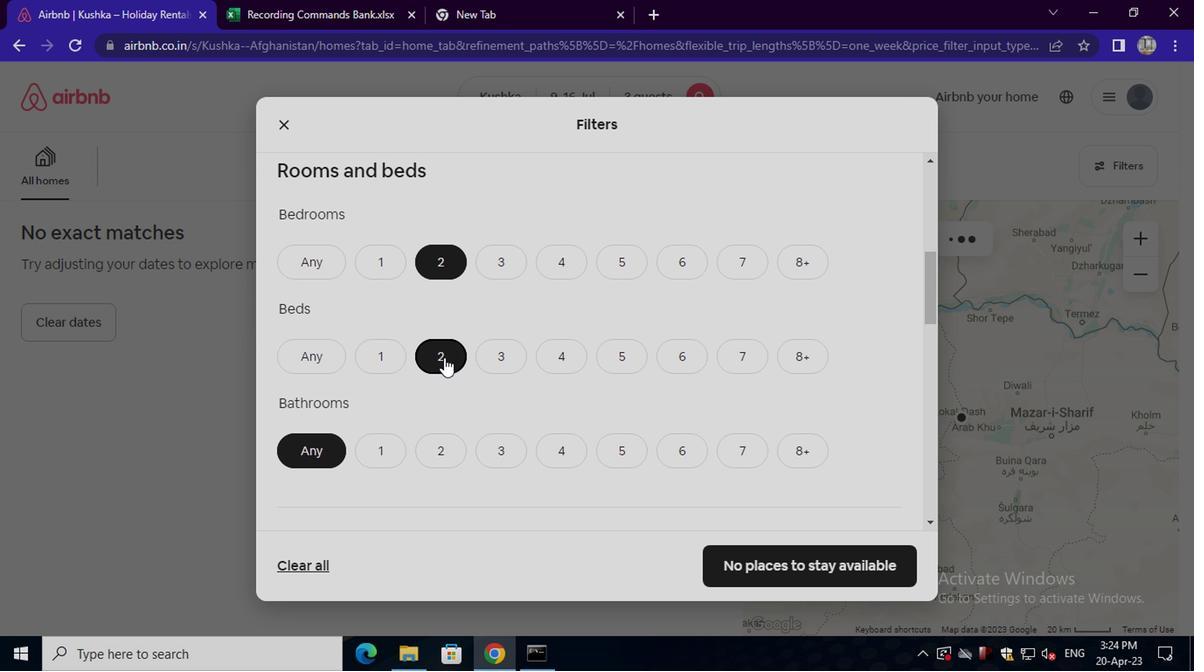 
Action: Mouse moved to (441, 355)
Screenshot: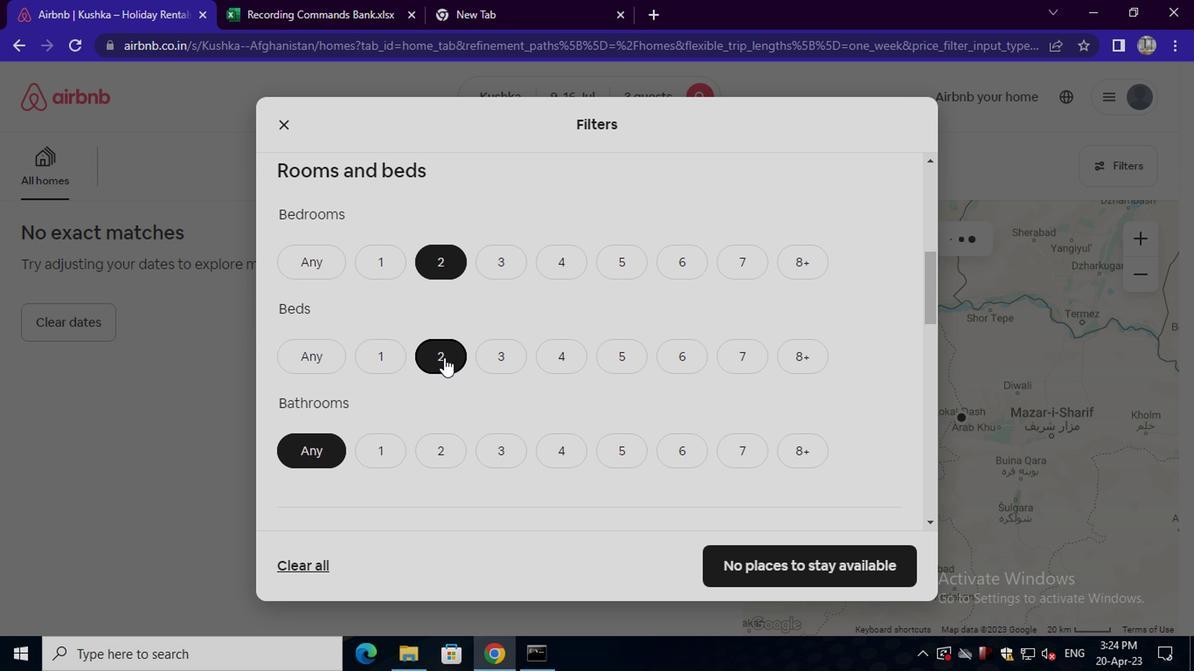 
Action: Mouse scrolled (441, 354) with delta (0, 0)
Screenshot: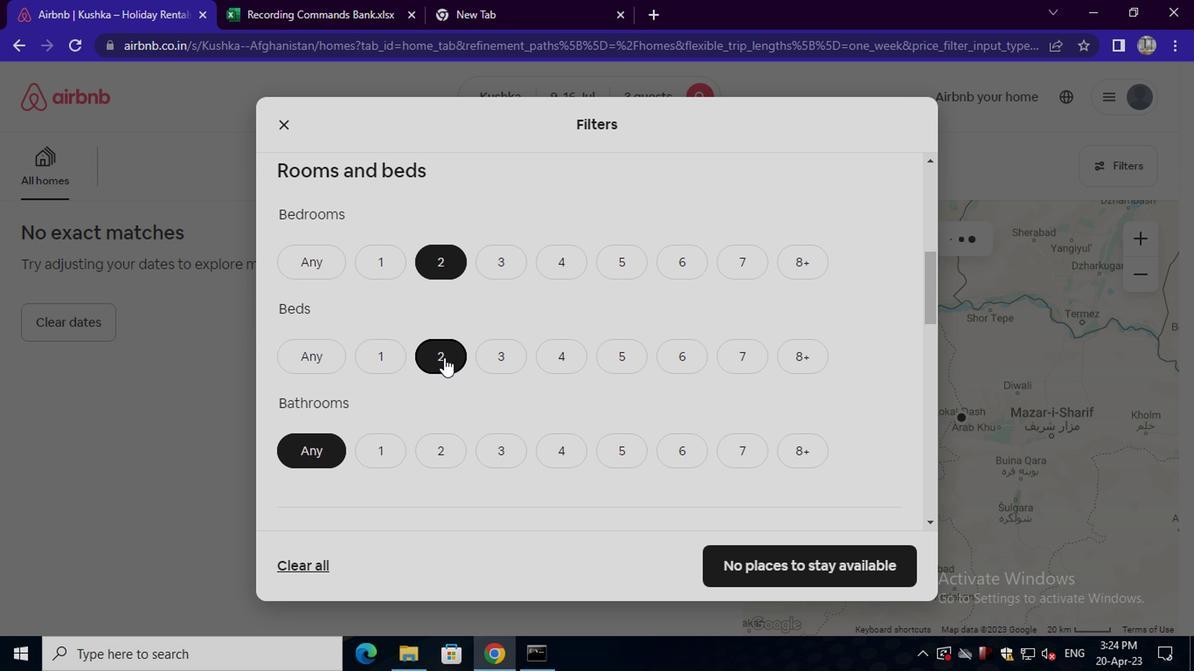 
Action: Mouse moved to (373, 276)
Screenshot: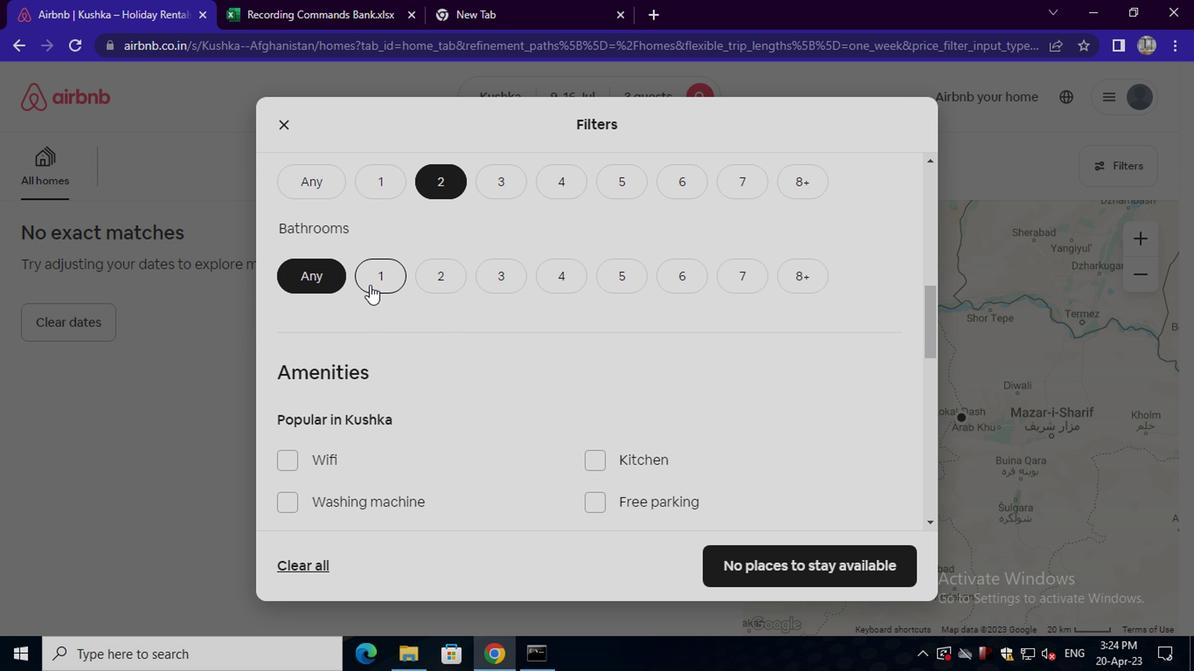 
Action: Mouse pressed left at (373, 276)
Screenshot: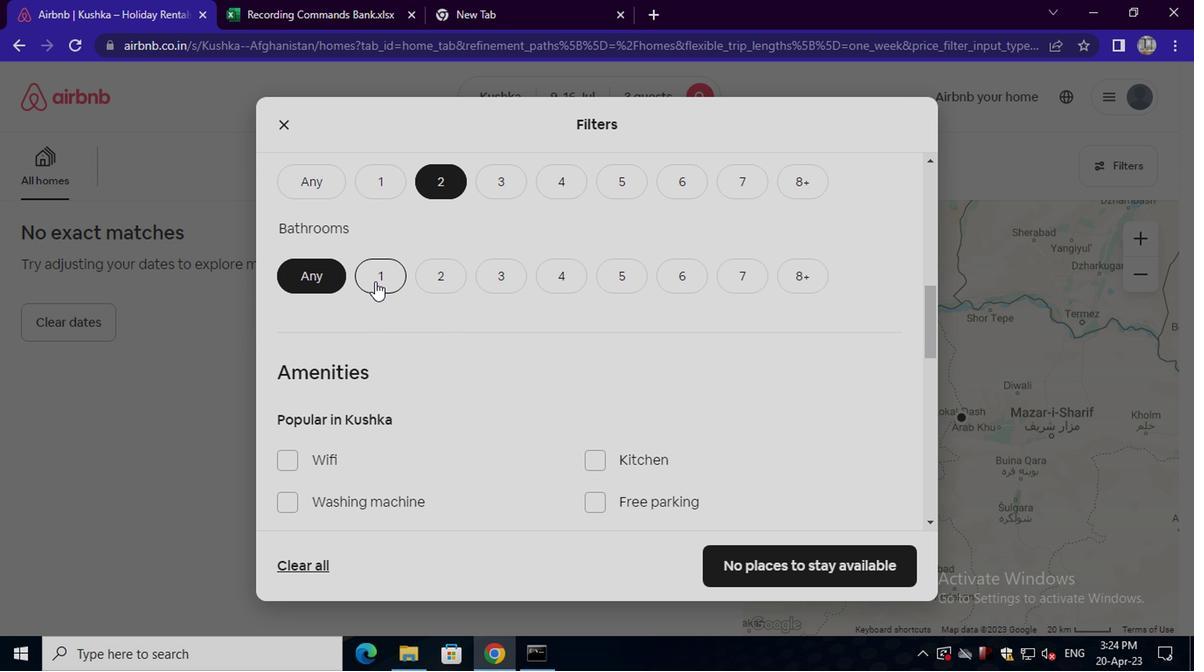 
Action: Mouse moved to (373, 290)
Screenshot: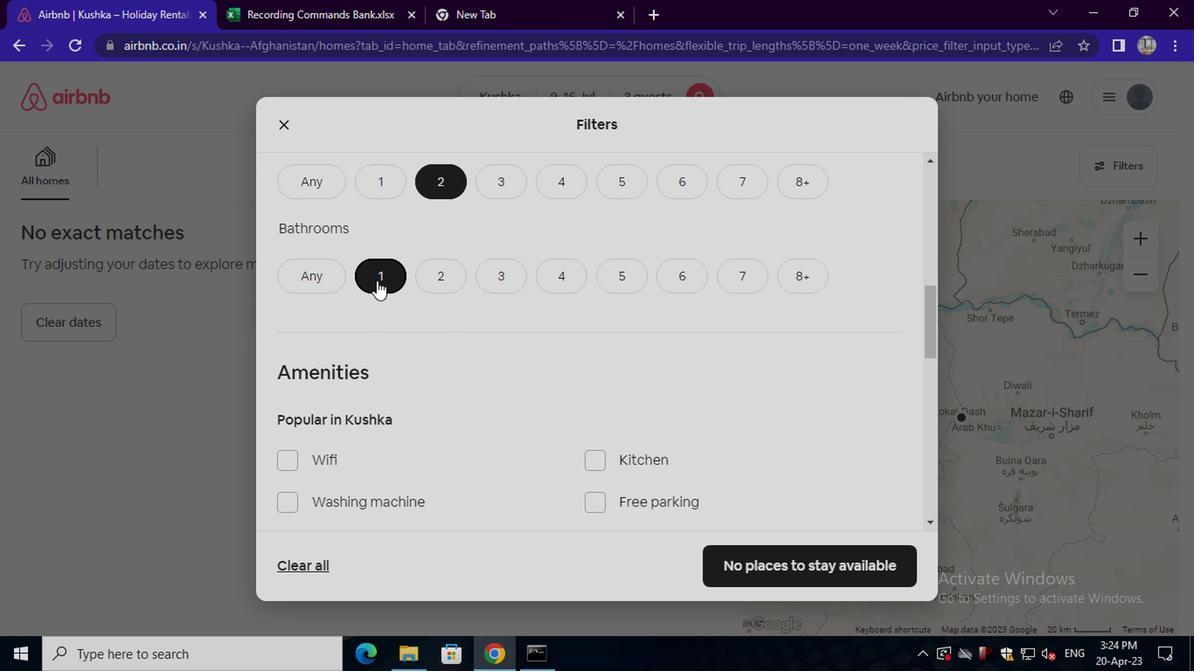 
Action: Mouse scrolled (373, 289) with delta (0, 0)
Screenshot: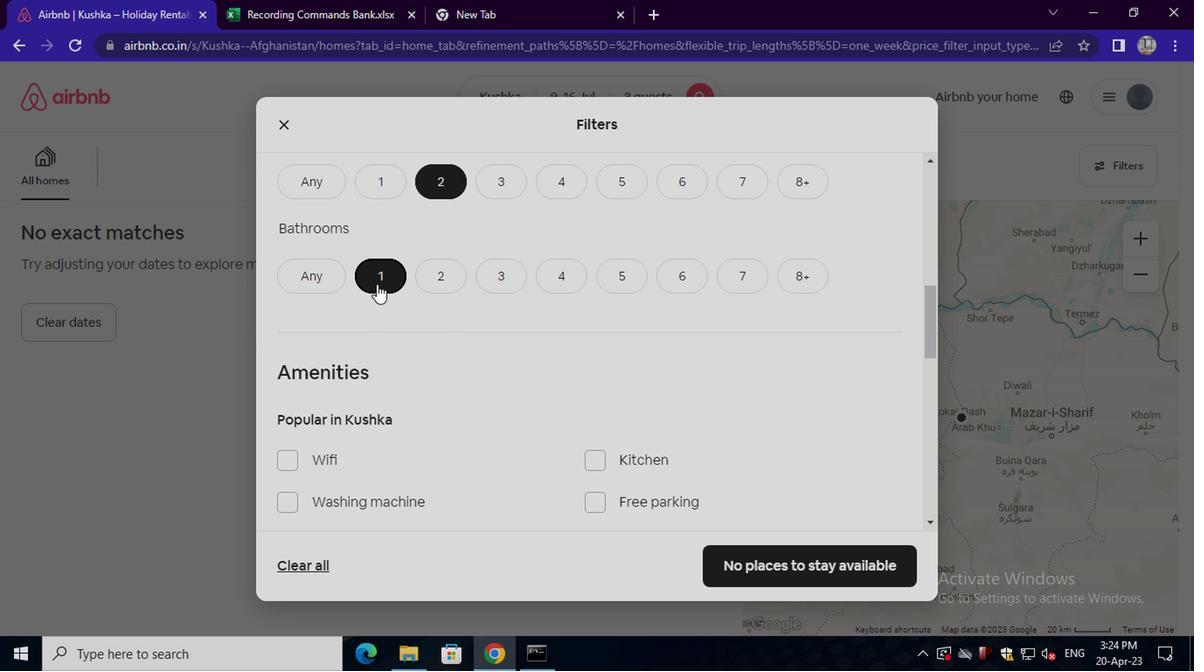 
Action: Mouse moved to (373, 293)
Screenshot: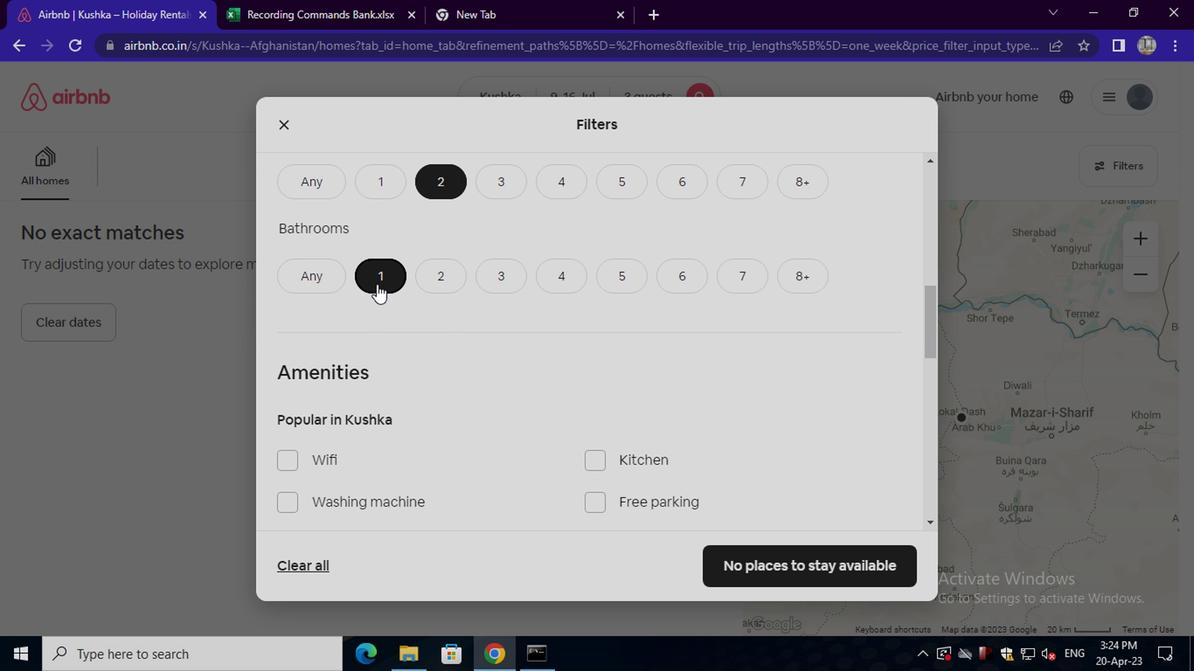 
Action: Mouse scrolled (373, 292) with delta (0, -1)
Screenshot: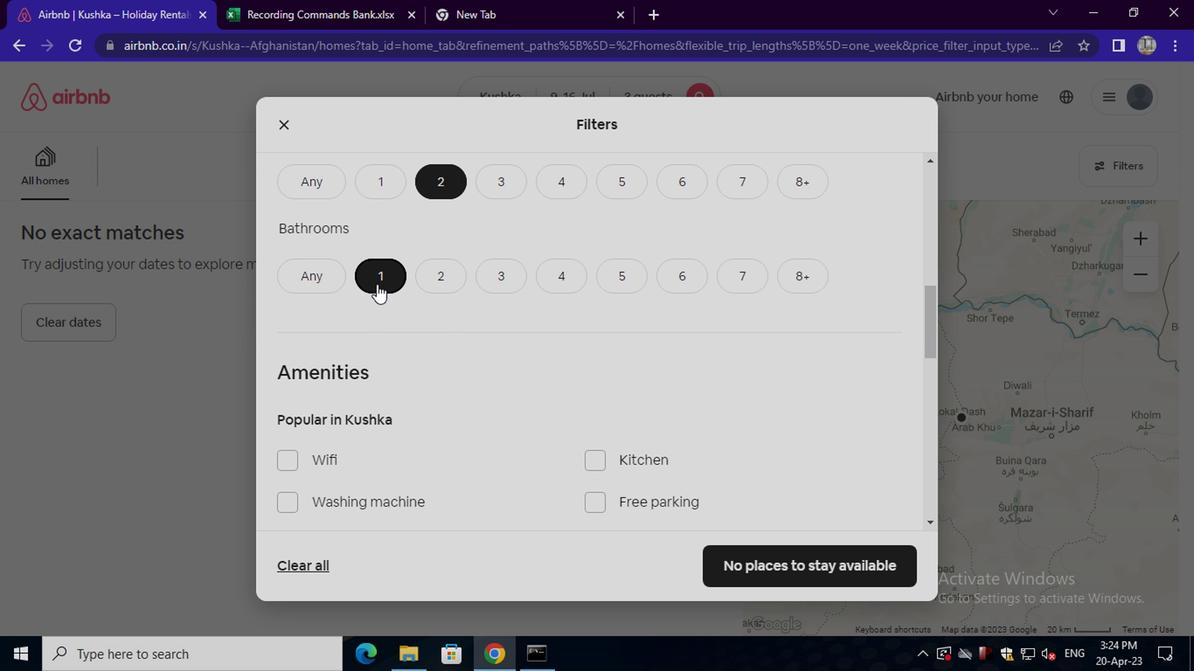 
Action: Mouse moved to (318, 300)
Screenshot: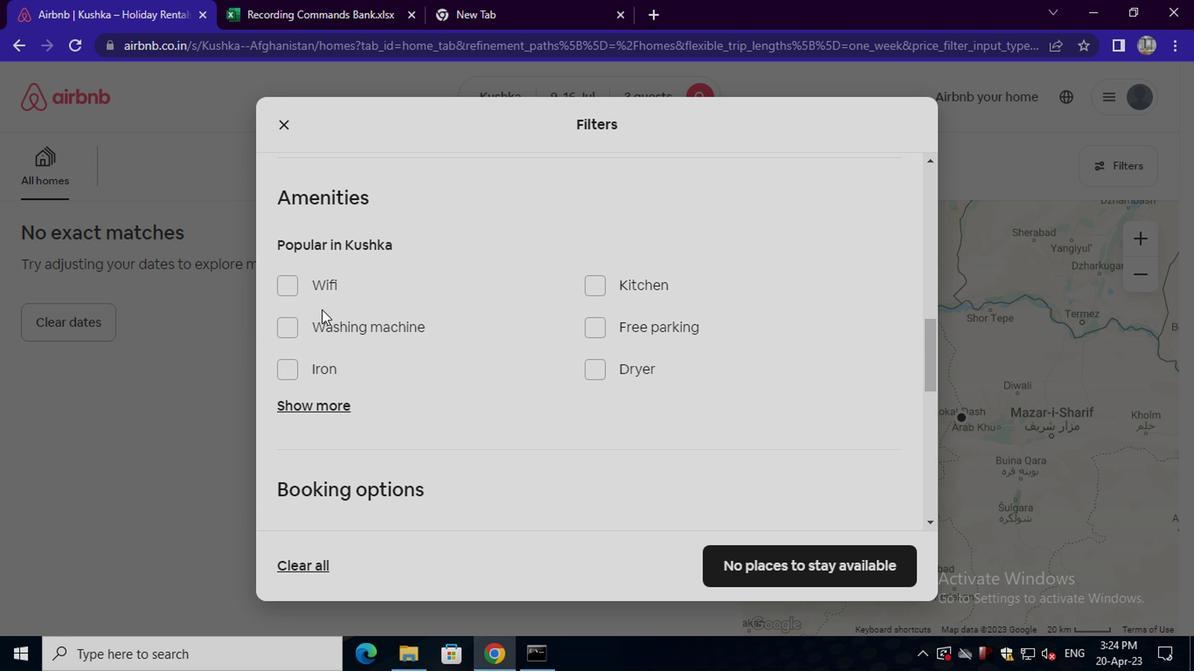 
Action: Mouse scrolled (318, 299) with delta (0, 0)
Screenshot: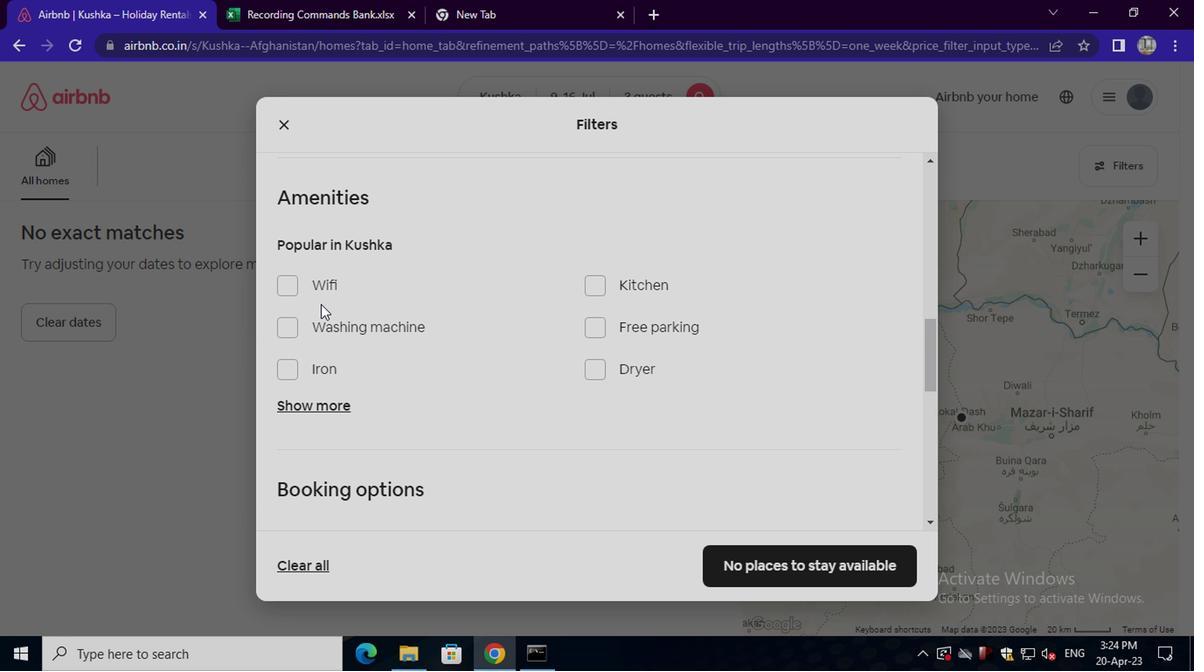 
Action: Mouse moved to (320, 314)
Screenshot: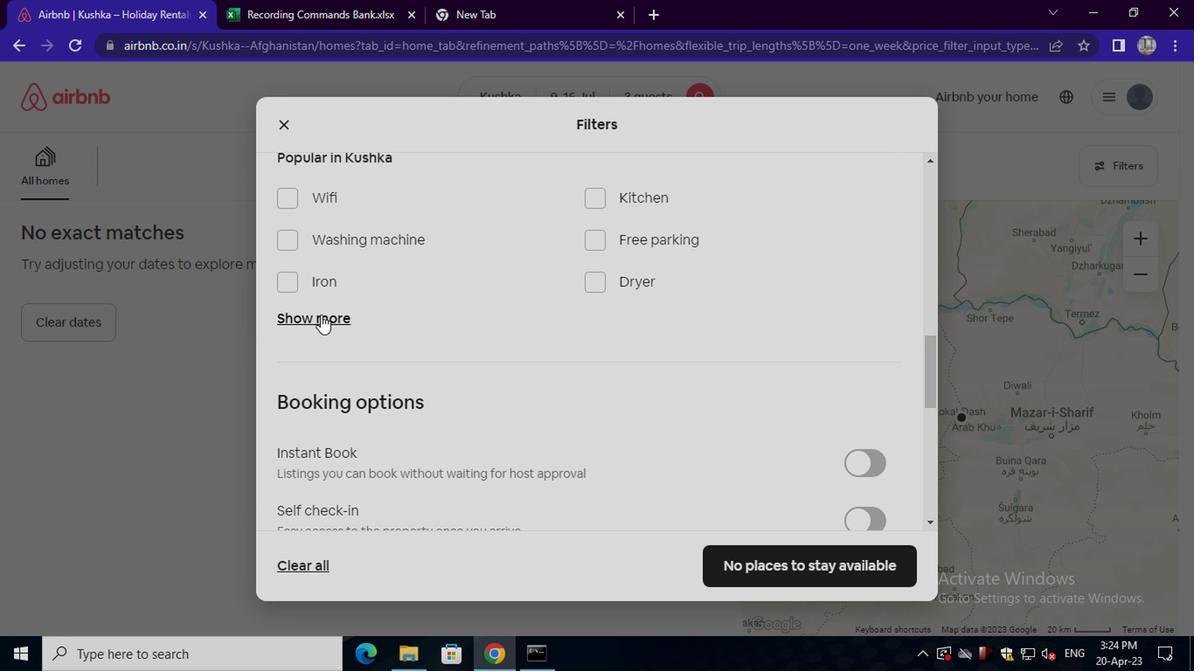 
Action: Mouse pressed left at (320, 314)
Screenshot: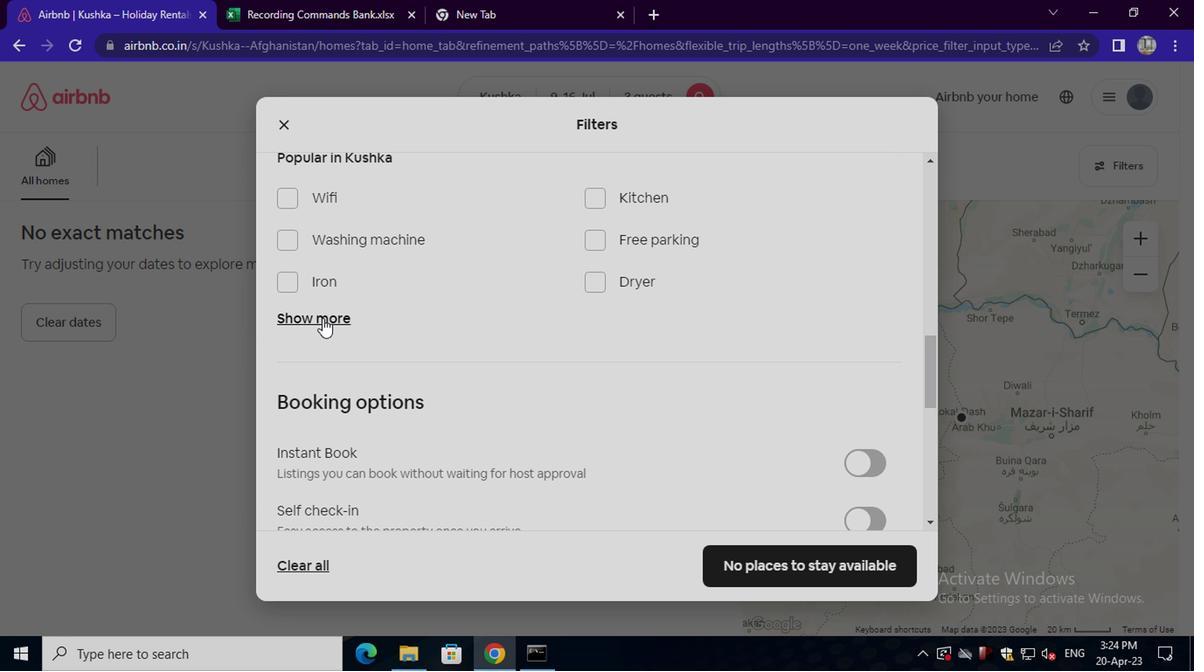 
Action: Mouse moved to (309, 305)
Screenshot: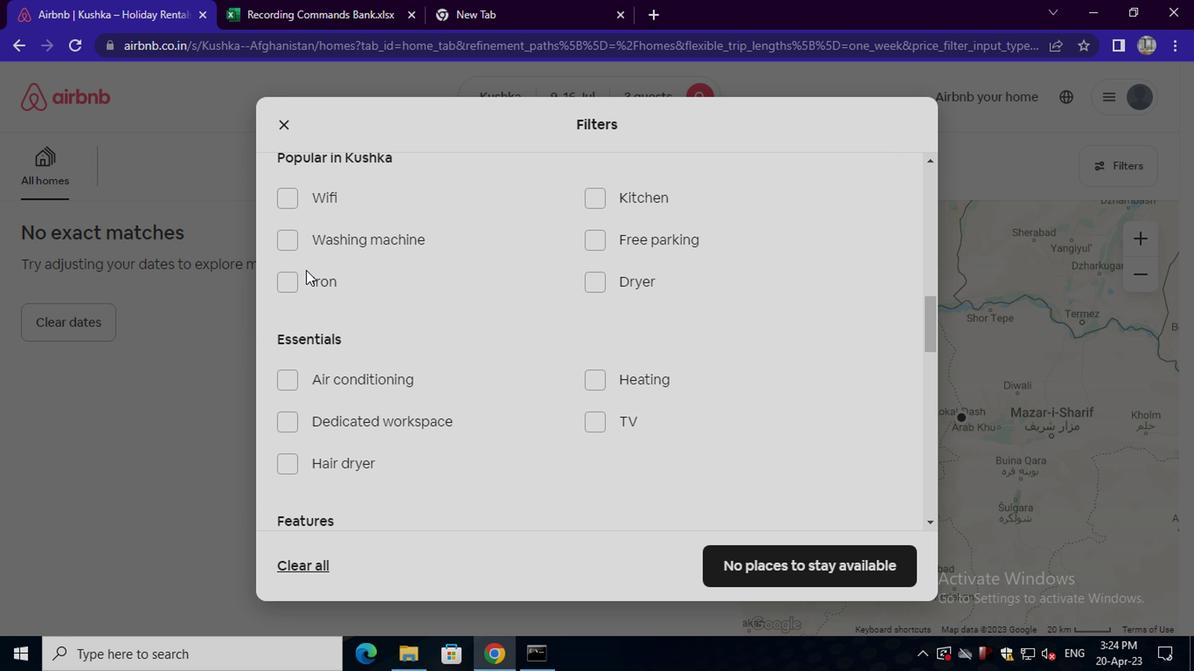 
Action: Mouse scrolled (309, 304) with delta (0, -1)
Screenshot: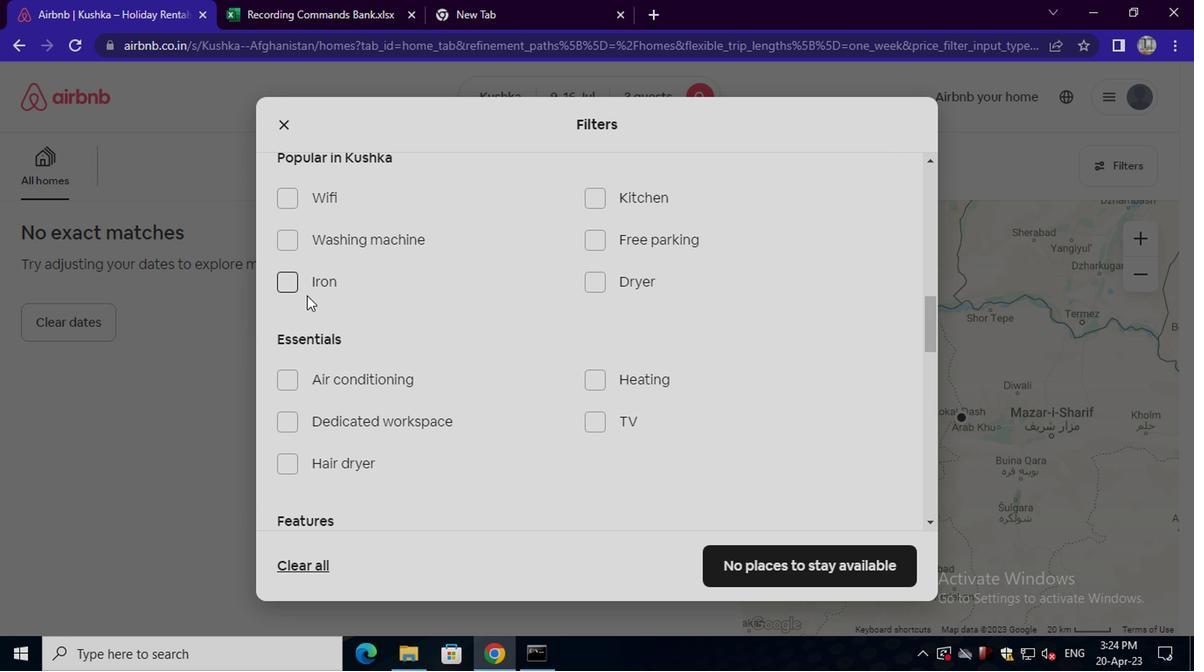 
Action: Mouse moved to (290, 290)
Screenshot: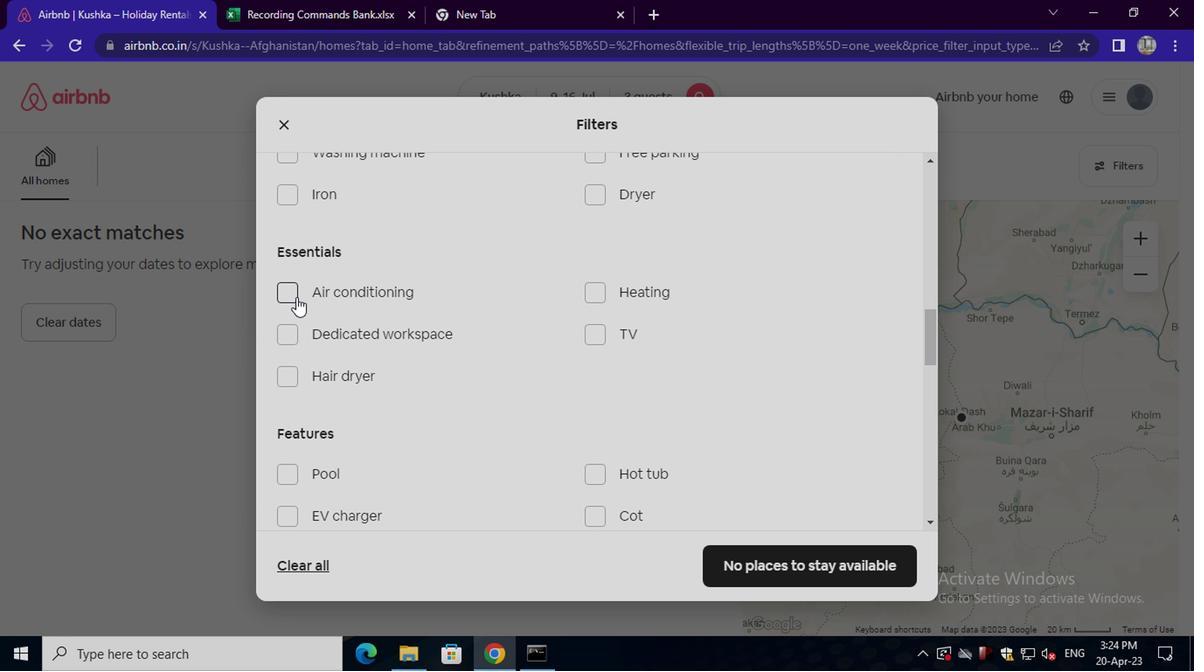 
Action: Mouse pressed left at (290, 290)
Screenshot: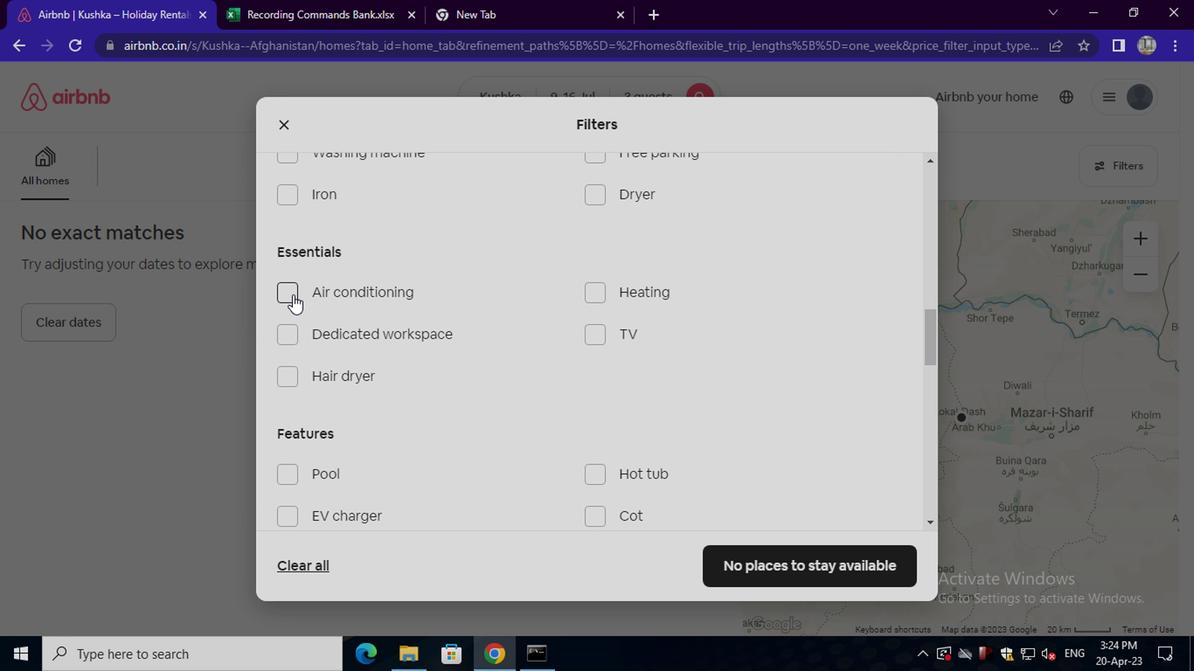 
Action: Mouse moved to (404, 342)
Screenshot: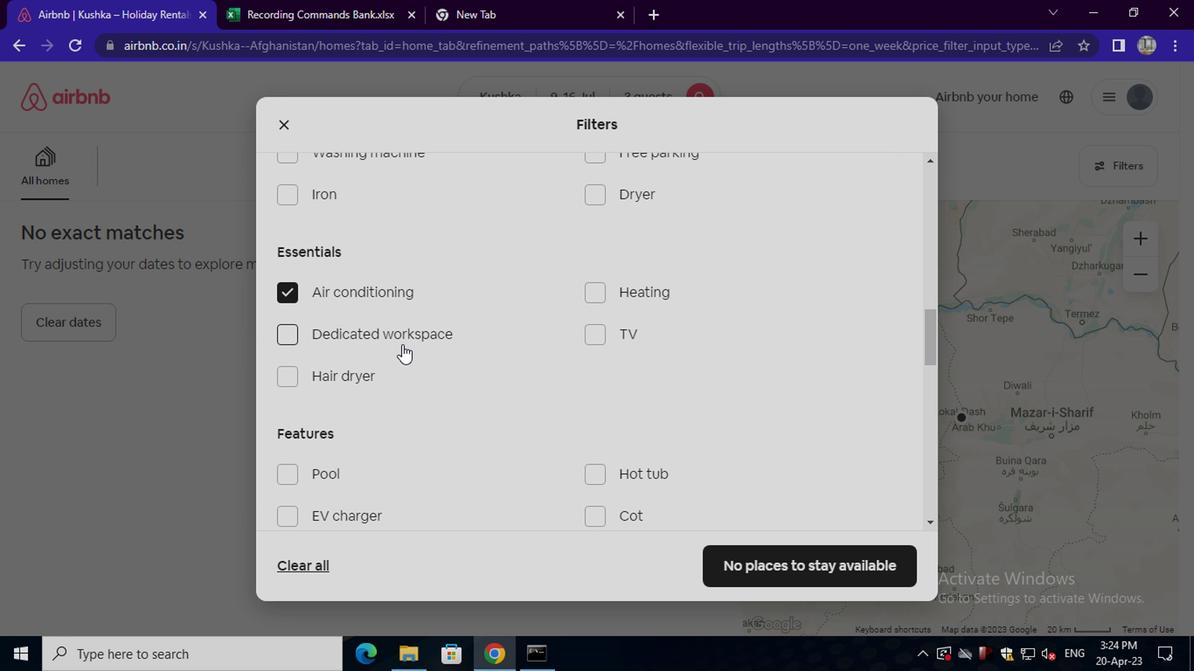 
Action: Mouse scrolled (404, 342) with delta (0, 0)
Screenshot: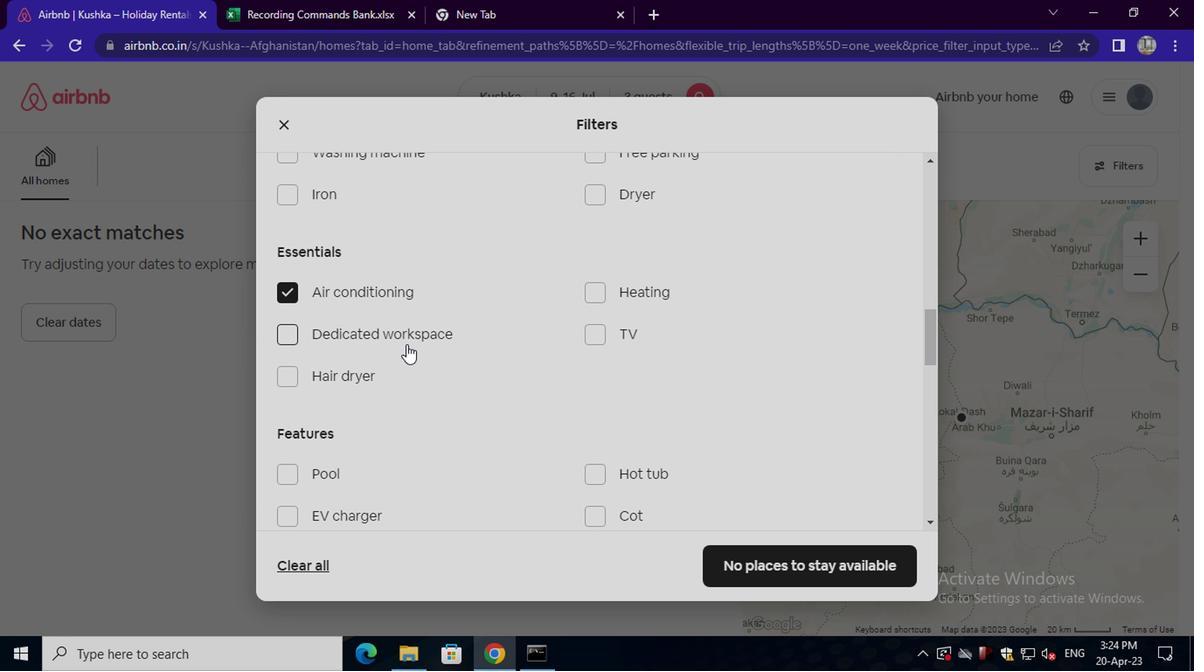 
Action: Mouse scrolled (404, 340) with delta (0, -1)
Screenshot: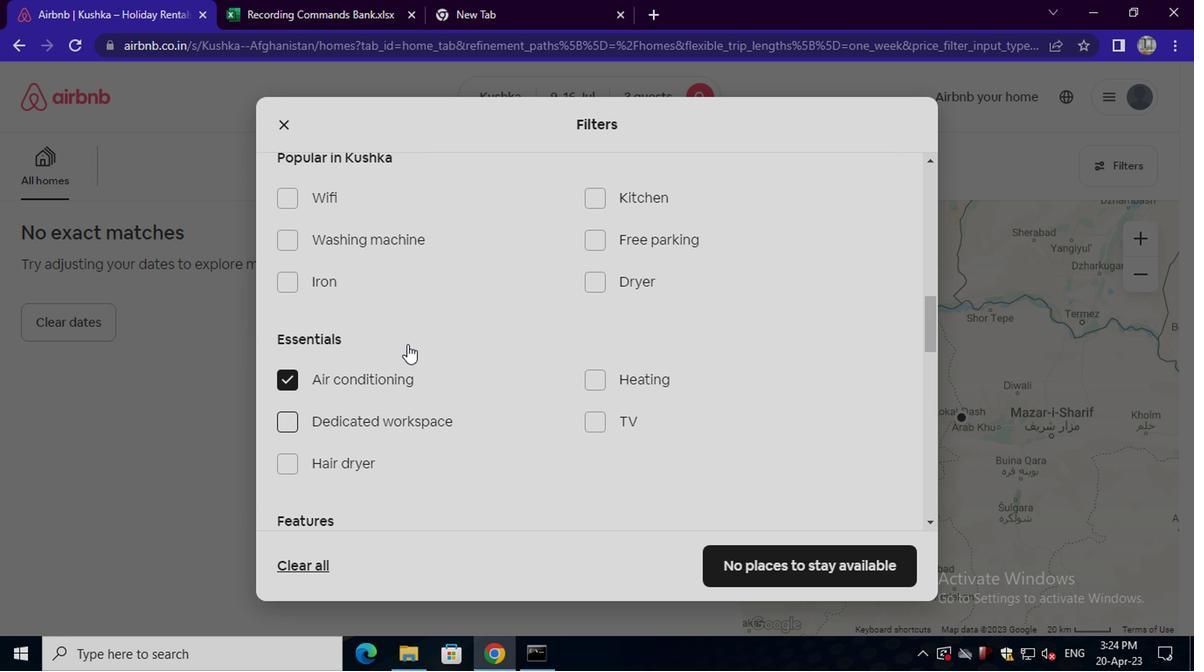 
Action: Mouse moved to (407, 338)
Screenshot: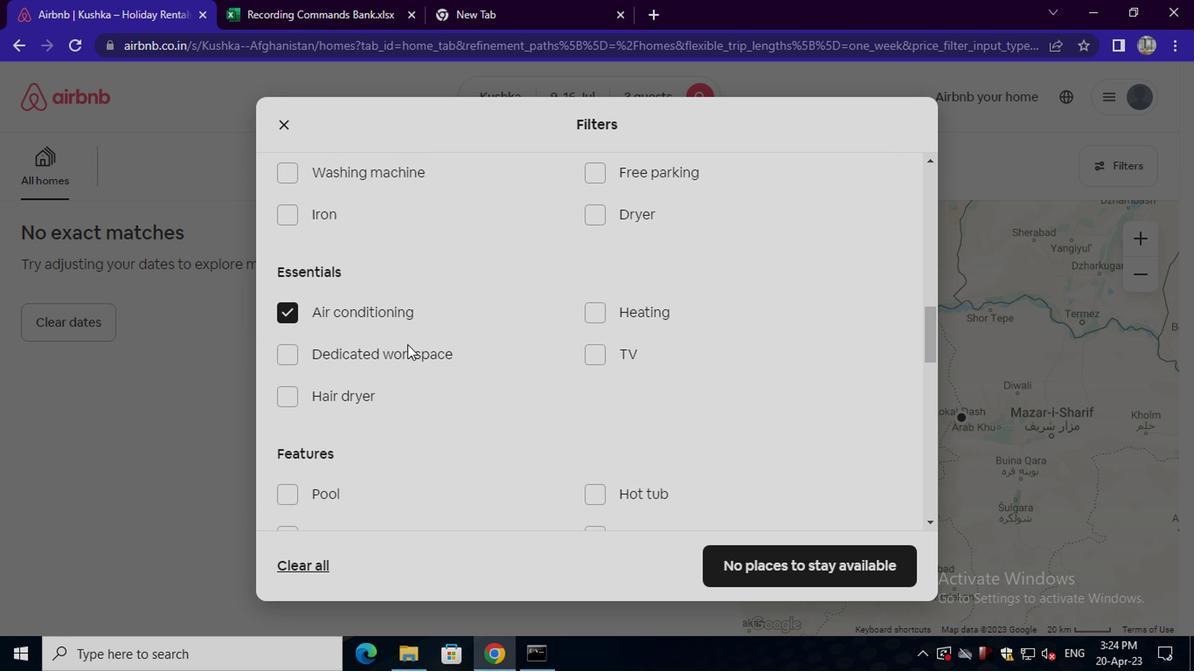 
Action: Mouse scrolled (407, 340) with delta (0, 1)
Screenshot: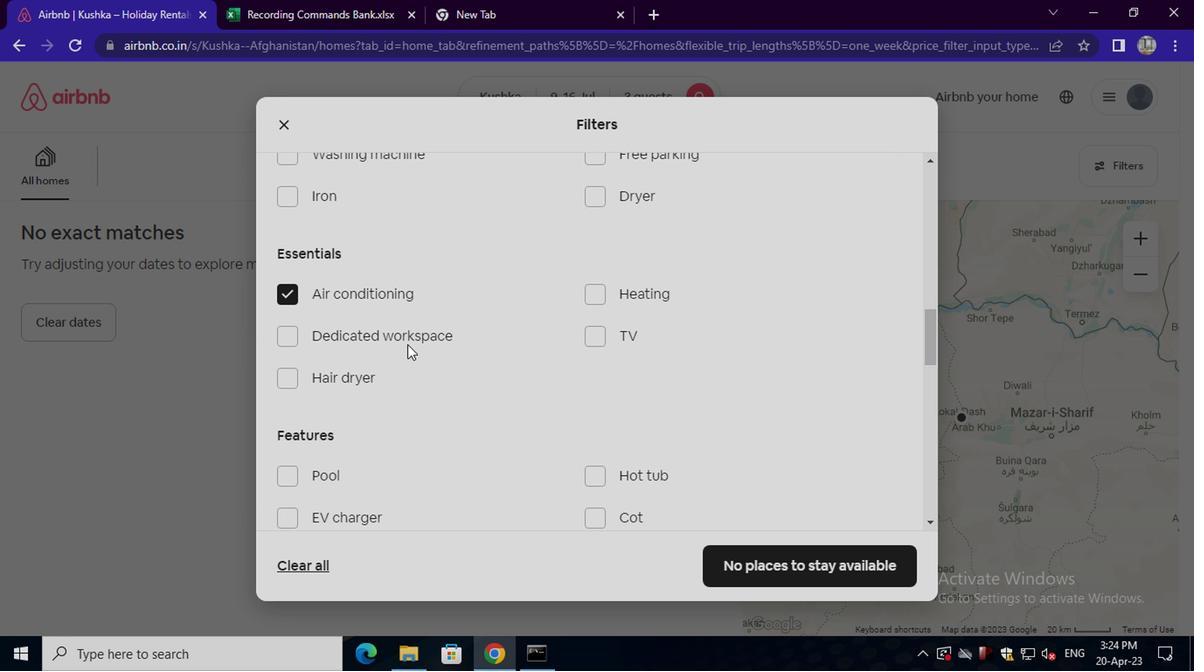 
Action: Mouse moved to (594, 193)
Screenshot: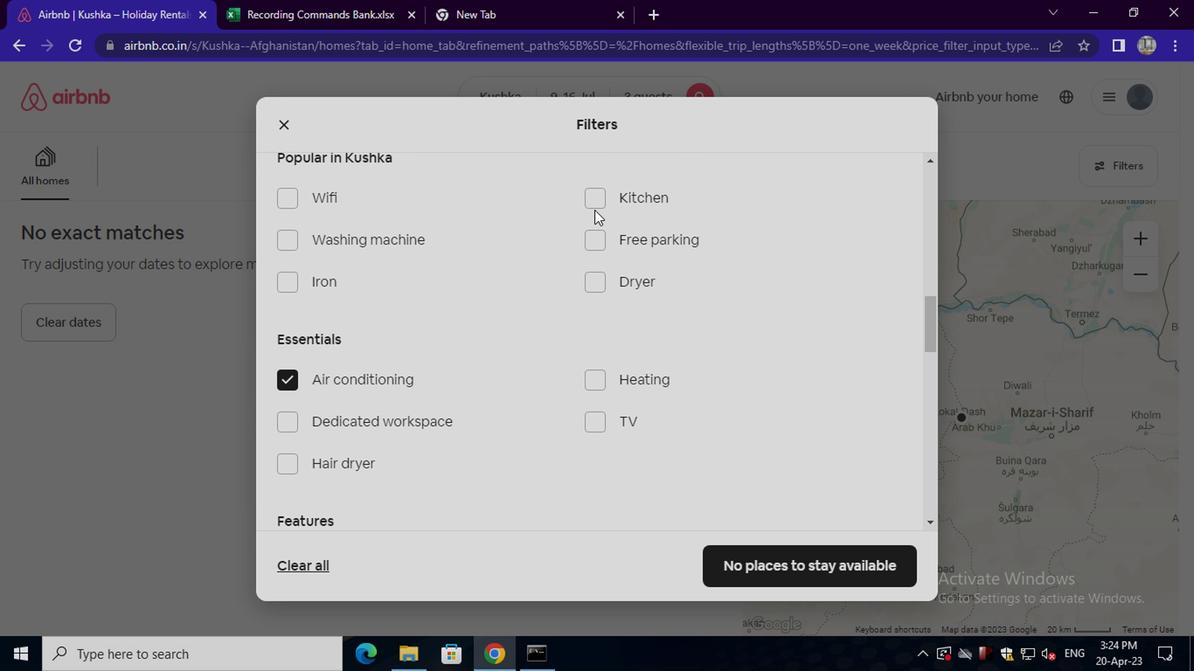 
Action: Mouse pressed left at (594, 193)
Screenshot: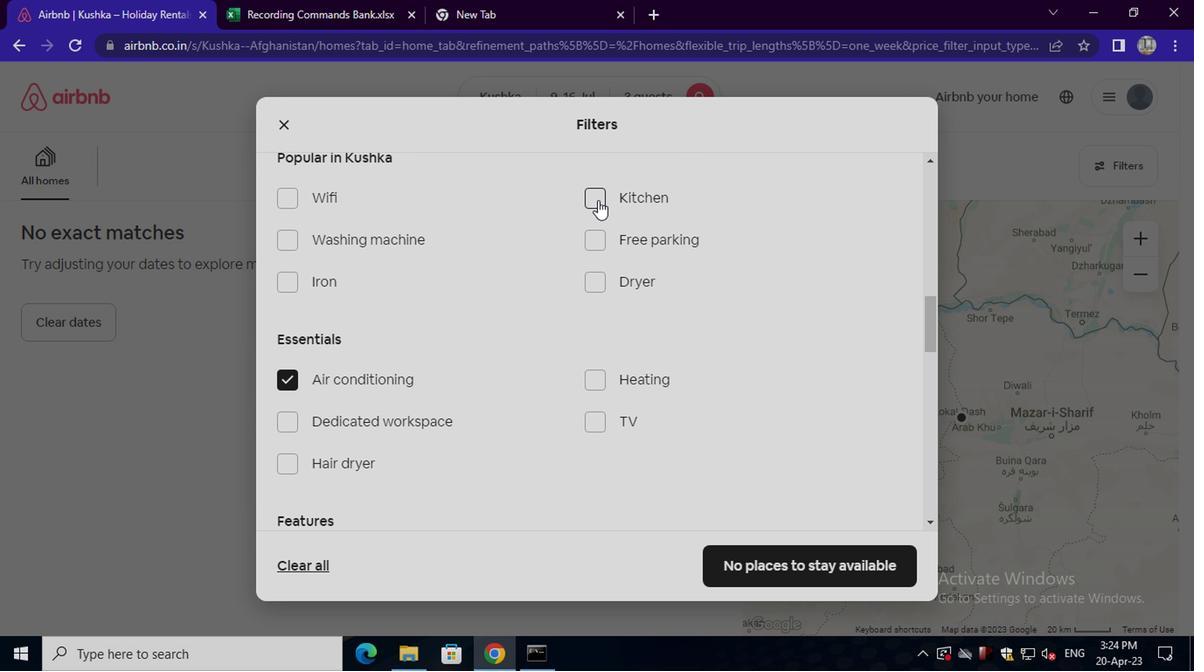 
Action: Mouse moved to (489, 379)
Screenshot: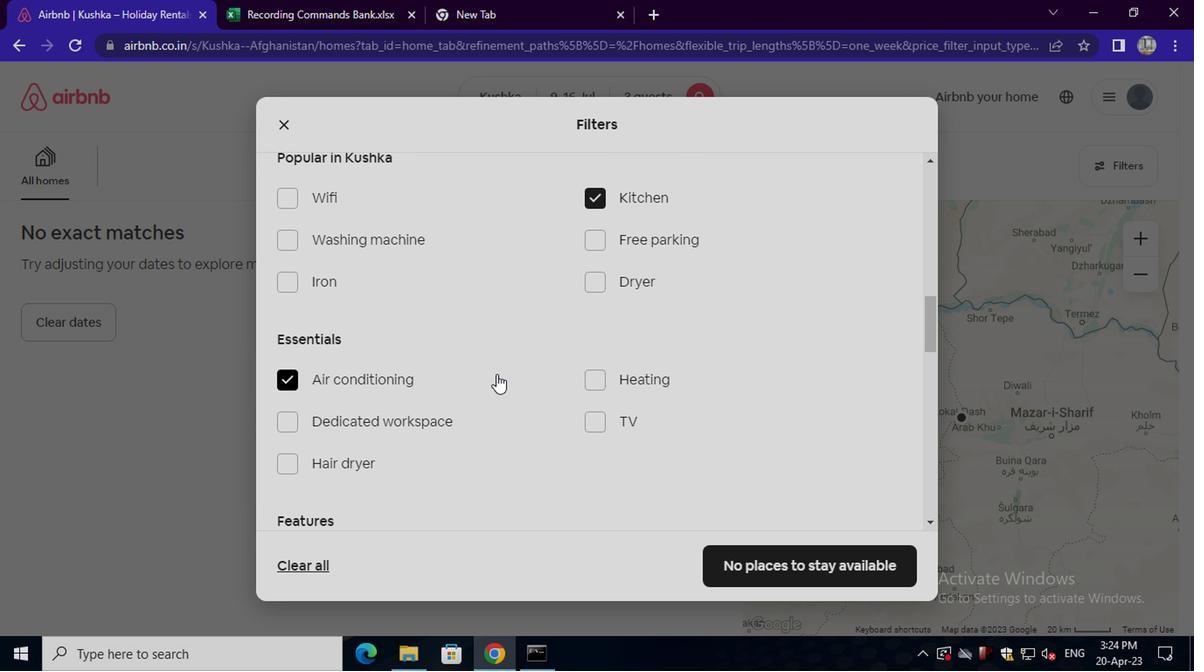 
Action: Mouse scrolled (489, 378) with delta (0, 0)
Screenshot: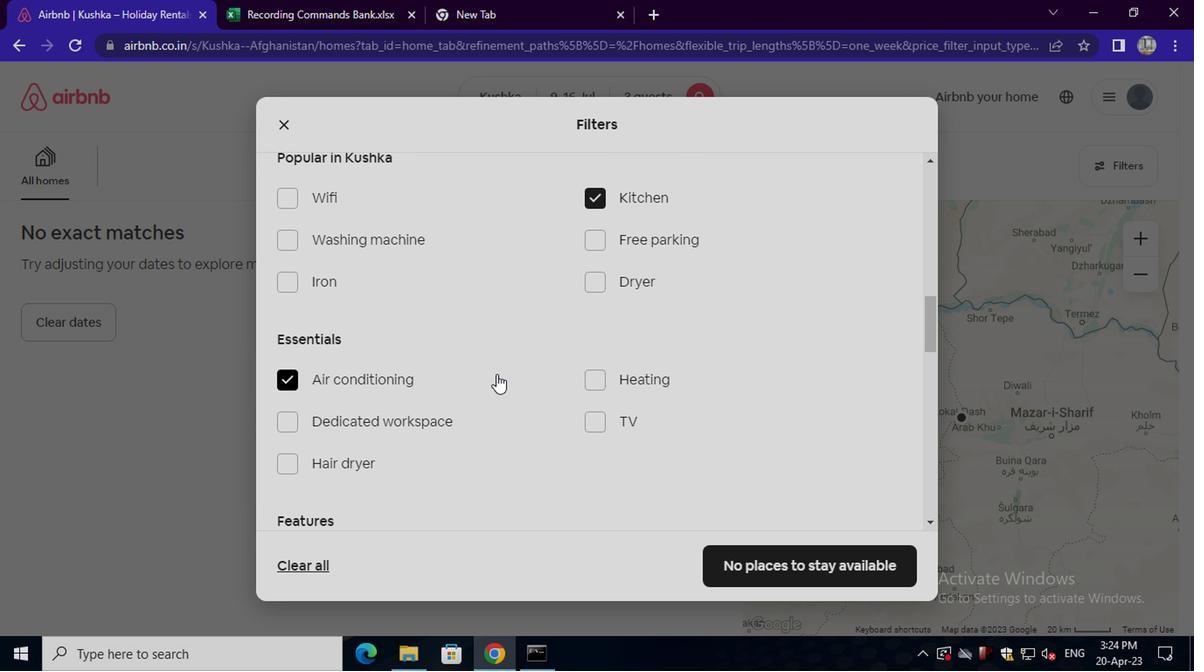 
Action: Mouse scrolled (489, 378) with delta (0, 0)
Screenshot: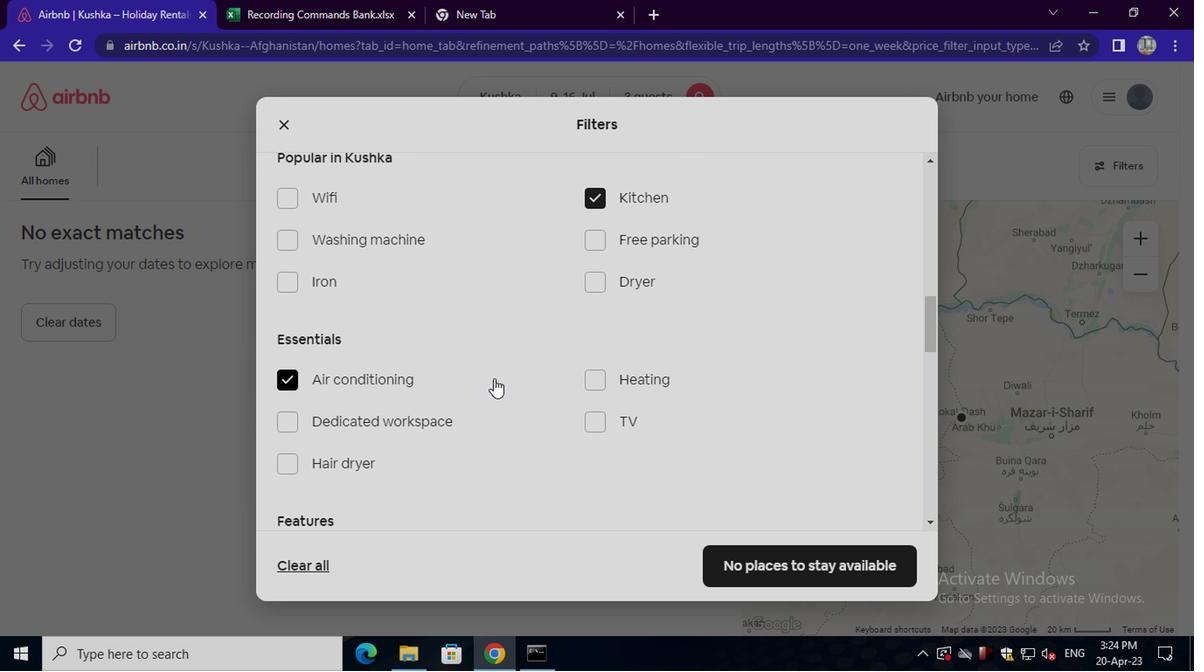 
Action: Mouse moved to (489, 379)
Screenshot: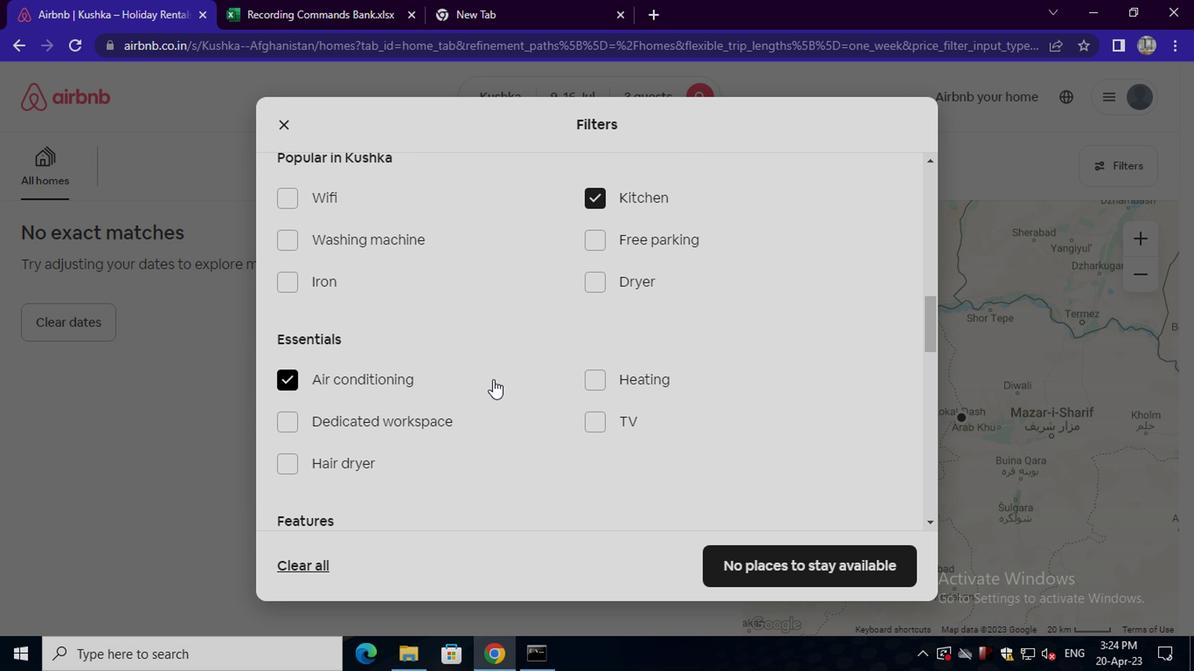 
Action: Mouse scrolled (489, 378) with delta (0, 0)
Screenshot: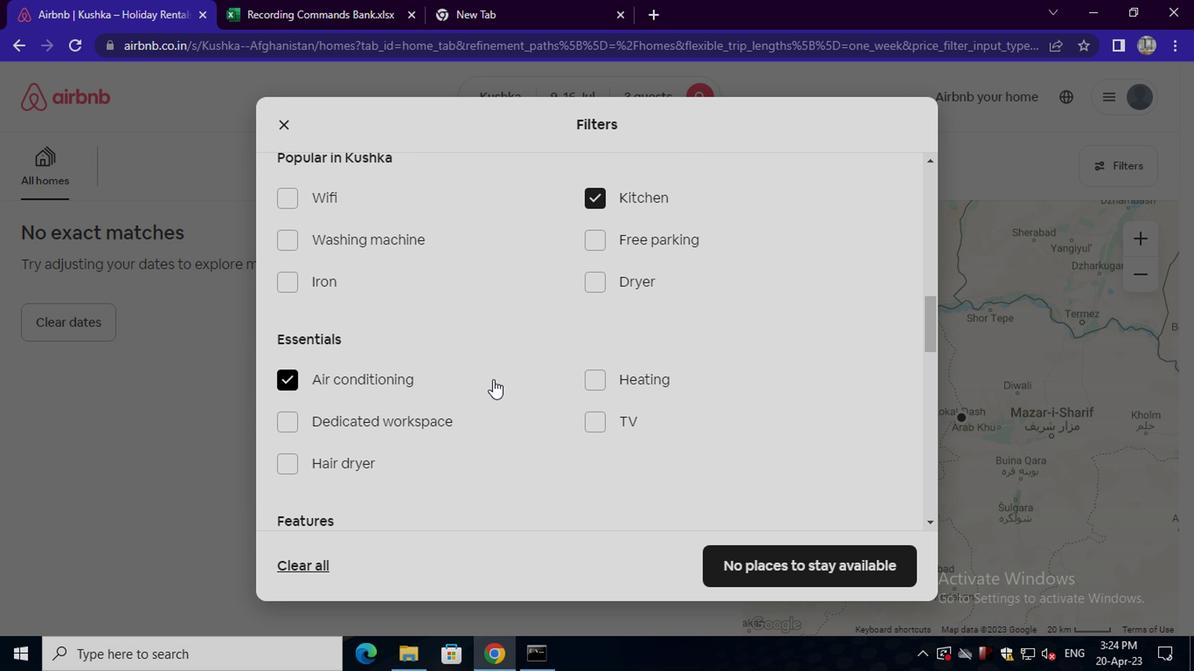 
Action: Mouse scrolled (489, 378) with delta (0, 0)
Screenshot: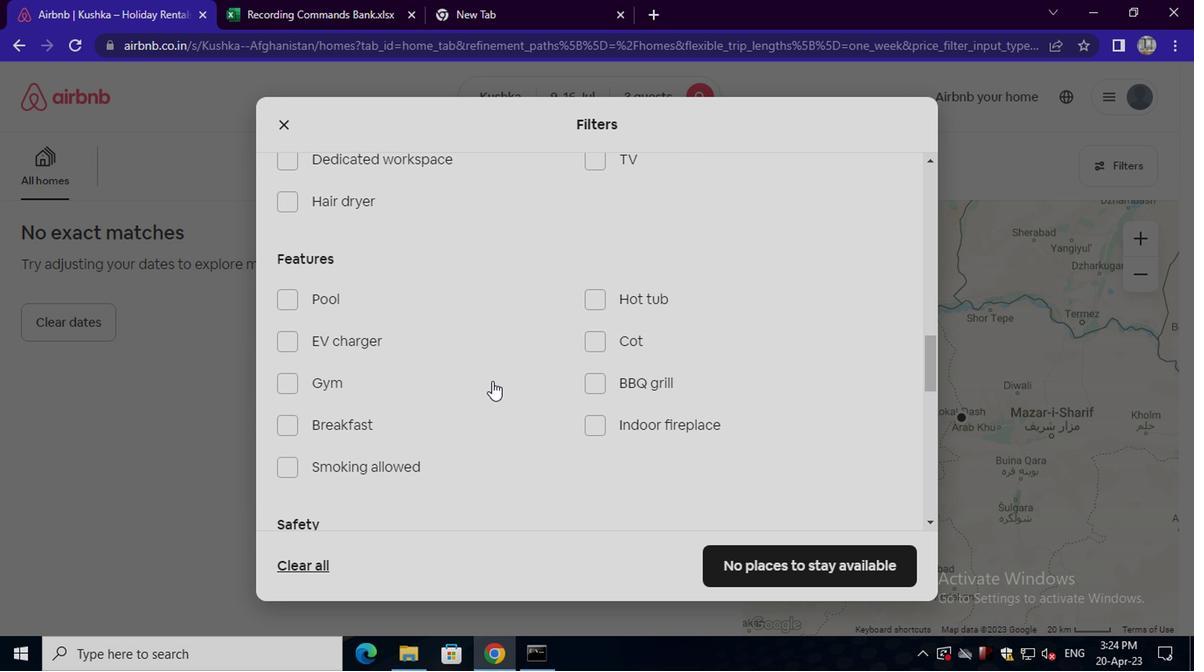 
Action: Mouse scrolled (489, 378) with delta (0, 0)
Screenshot: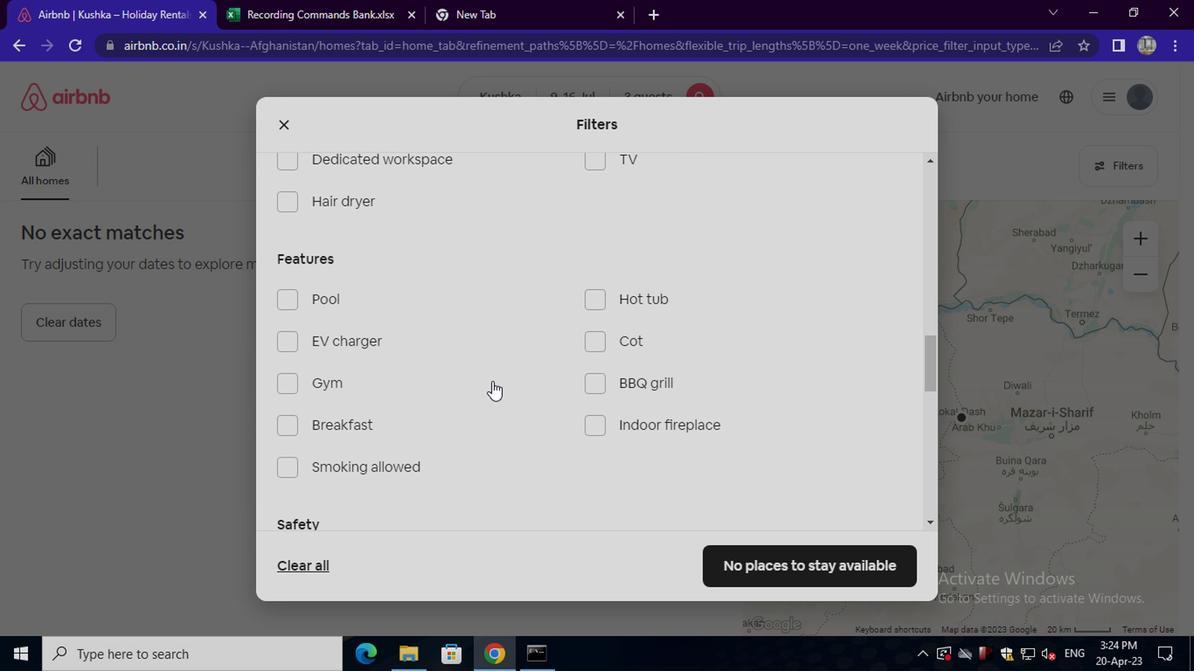 
Action: Mouse scrolled (489, 378) with delta (0, 0)
Screenshot: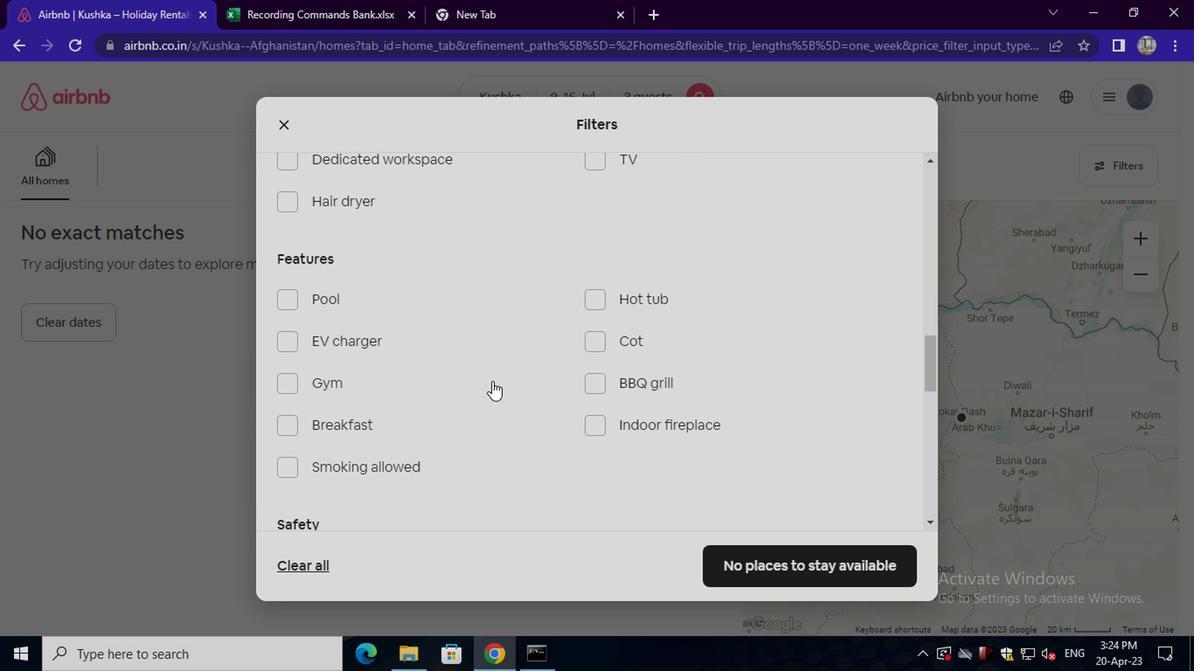 
Action: Mouse moved to (503, 381)
Screenshot: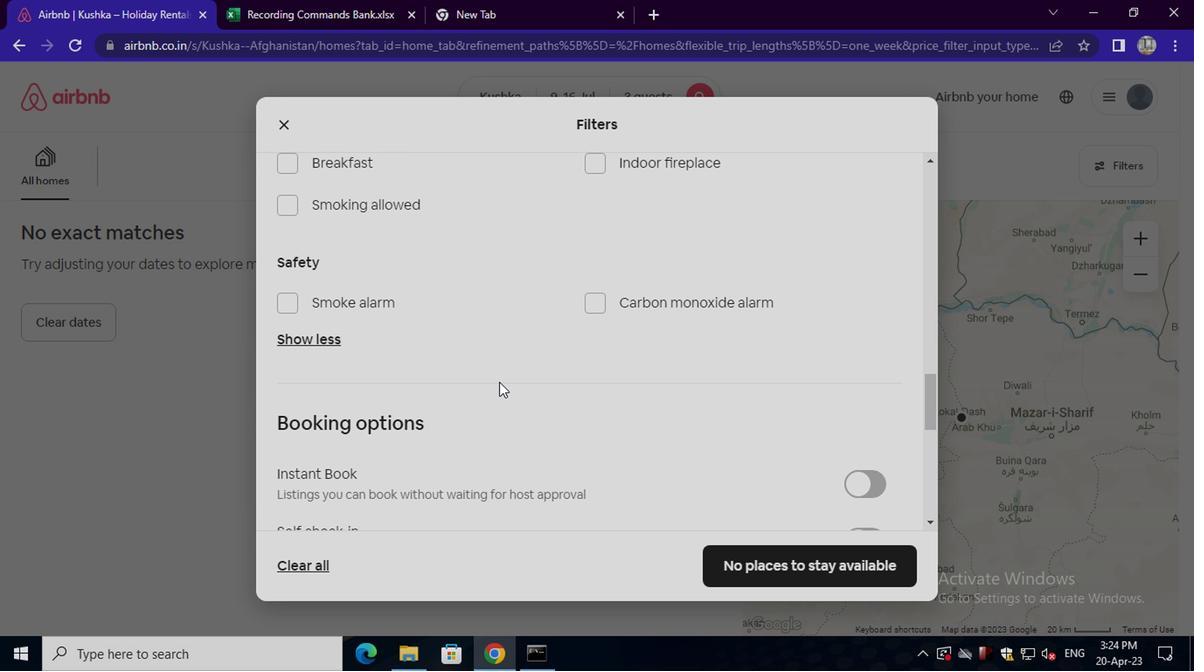 
Action: Mouse scrolled (503, 380) with delta (0, 0)
Screenshot: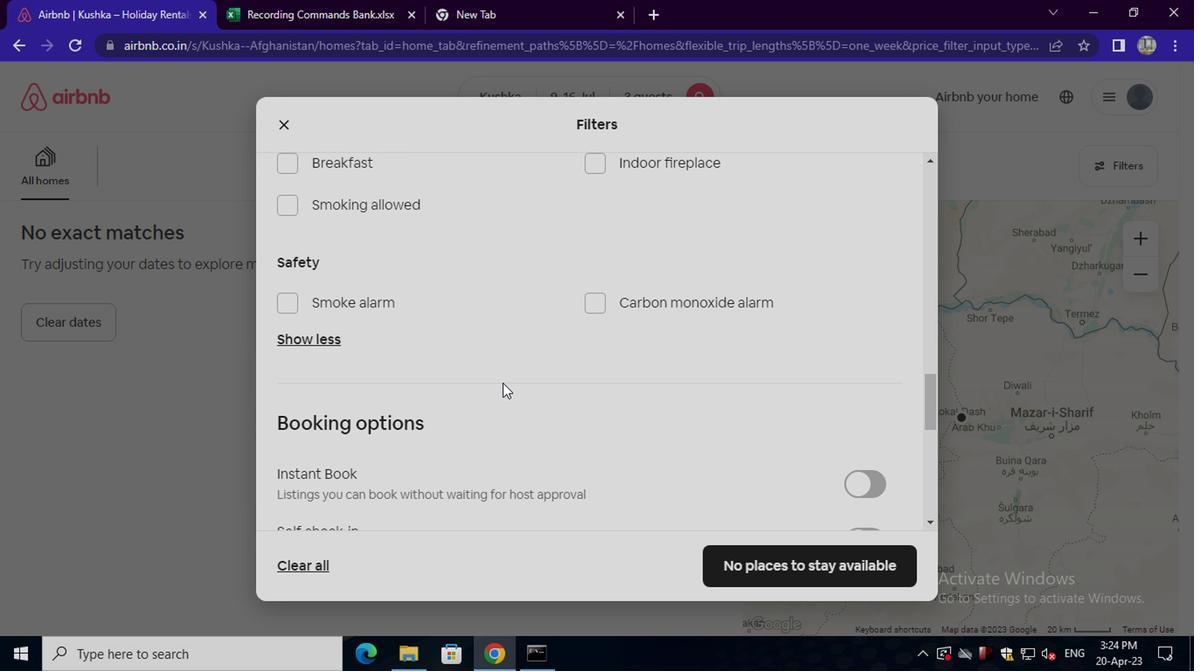 
Action: Mouse moved to (504, 381)
Screenshot: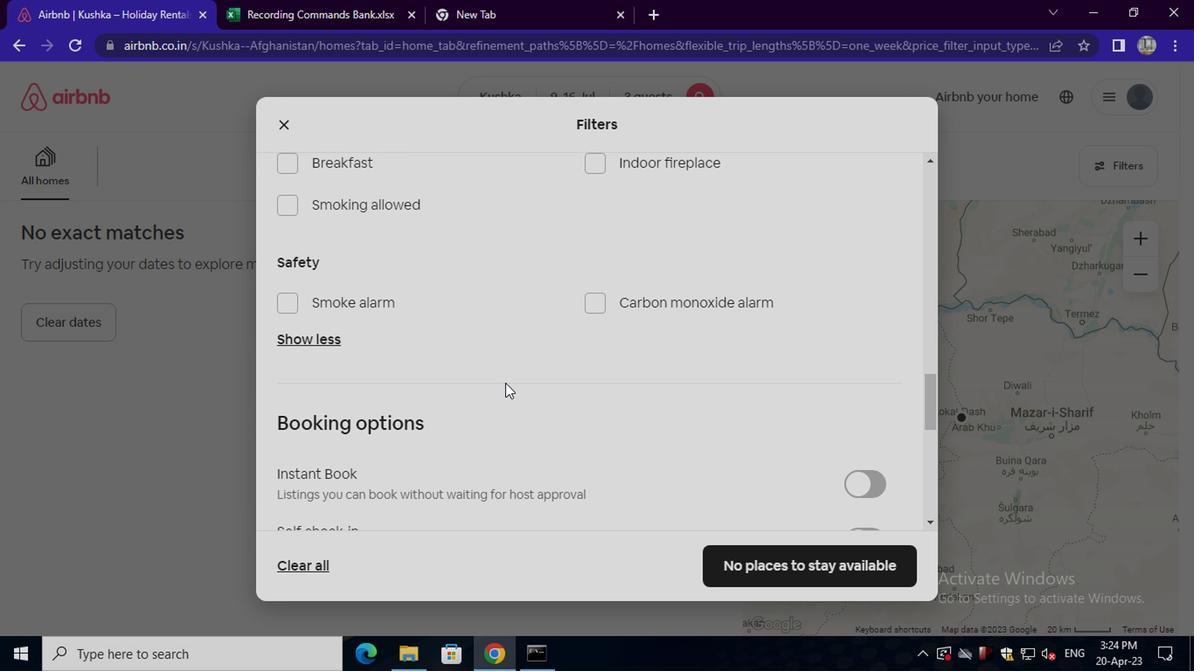 
Action: Mouse scrolled (504, 380) with delta (0, 0)
Screenshot: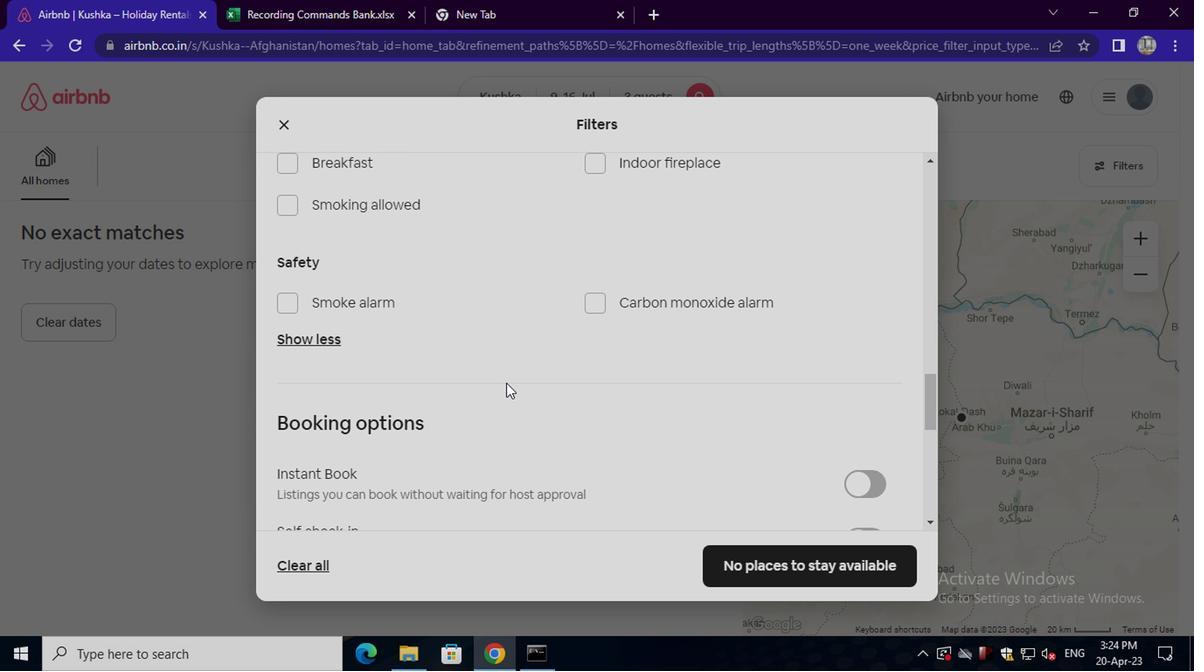 
Action: Mouse scrolled (504, 380) with delta (0, 0)
Screenshot: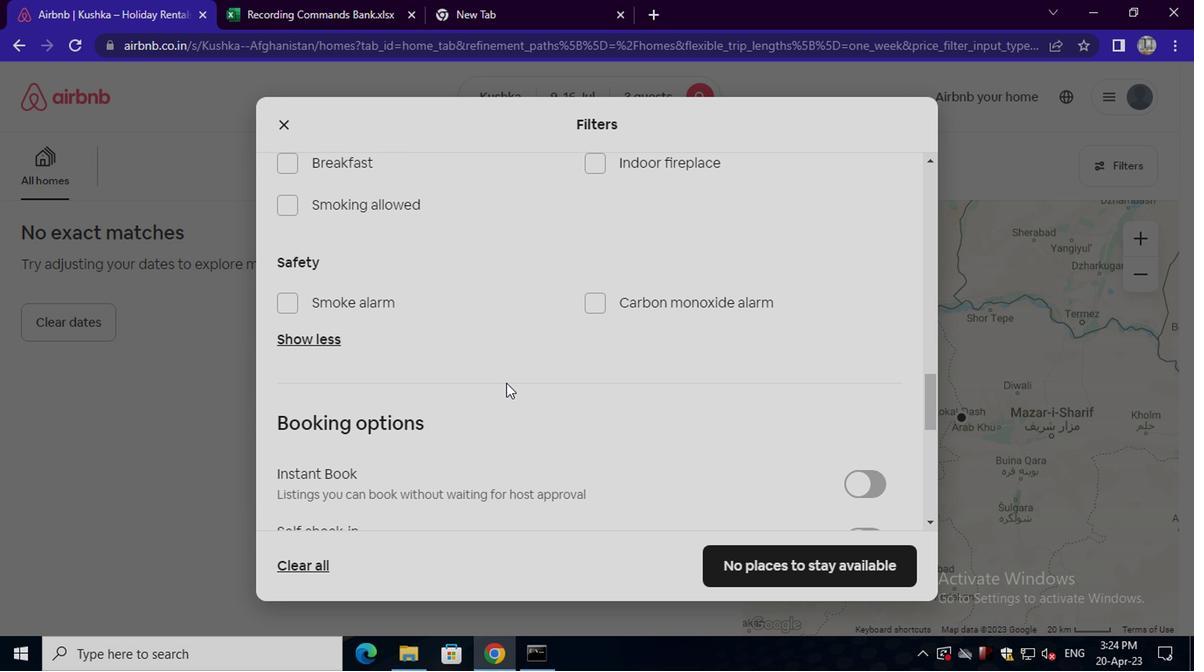 
Action: Mouse moved to (875, 263)
Screenshot: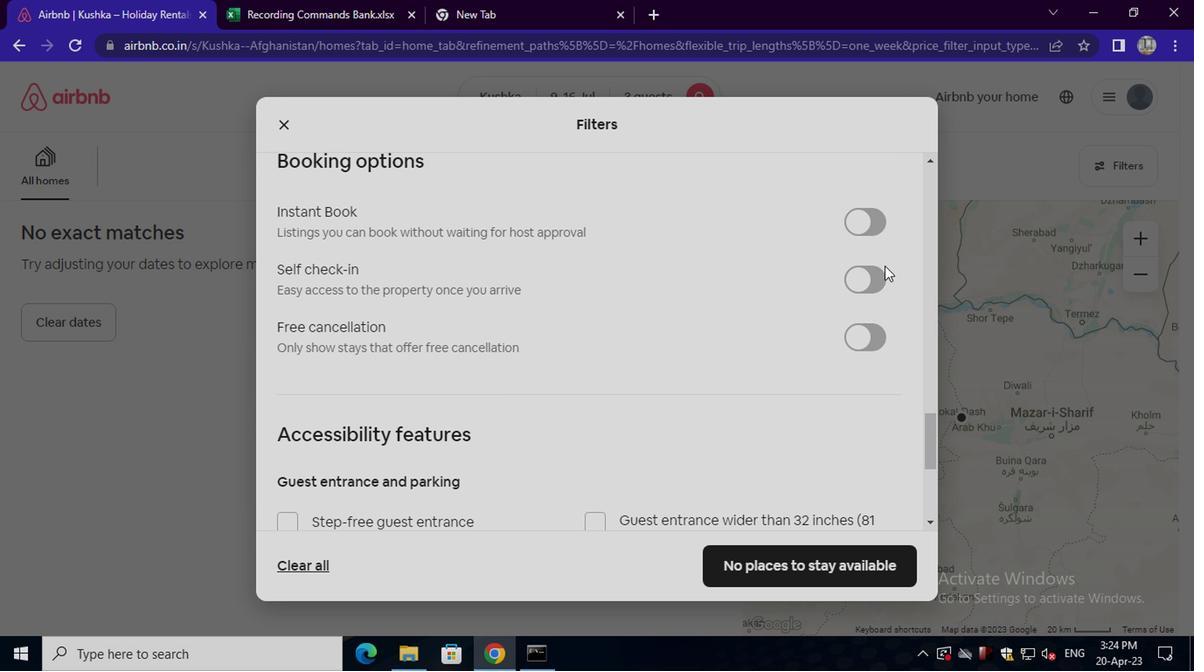 
Action: Mouse pressed left at (875, 263)
Screenshot: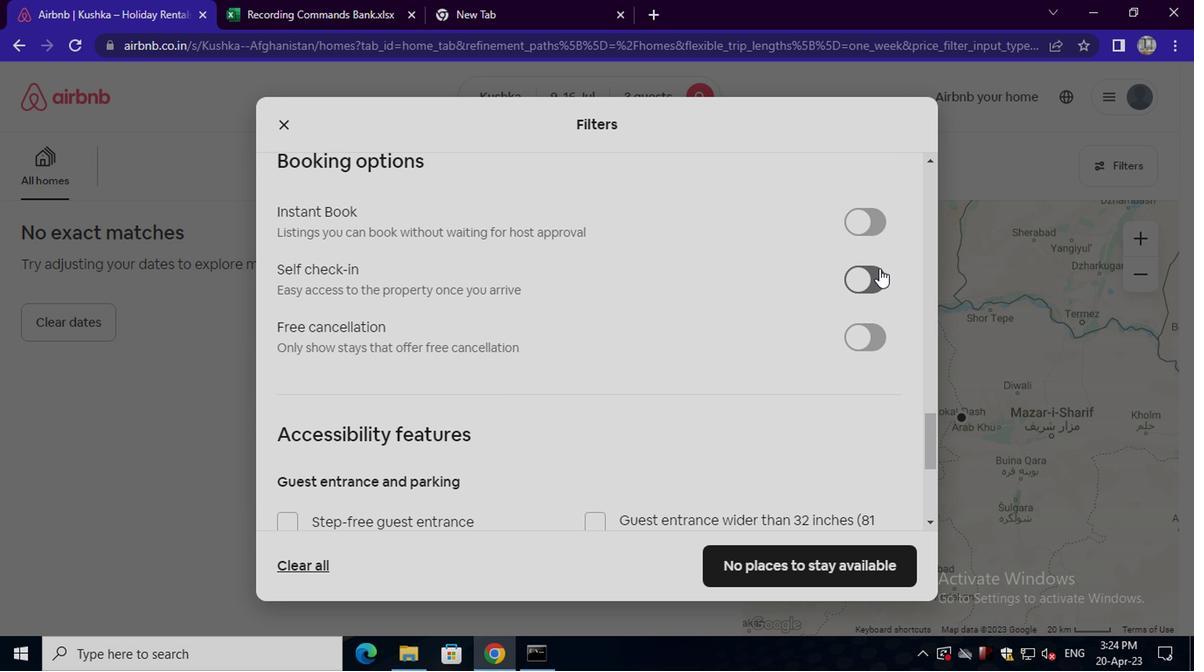 
Action: Mouse moved to (457, 358)
Screenshot: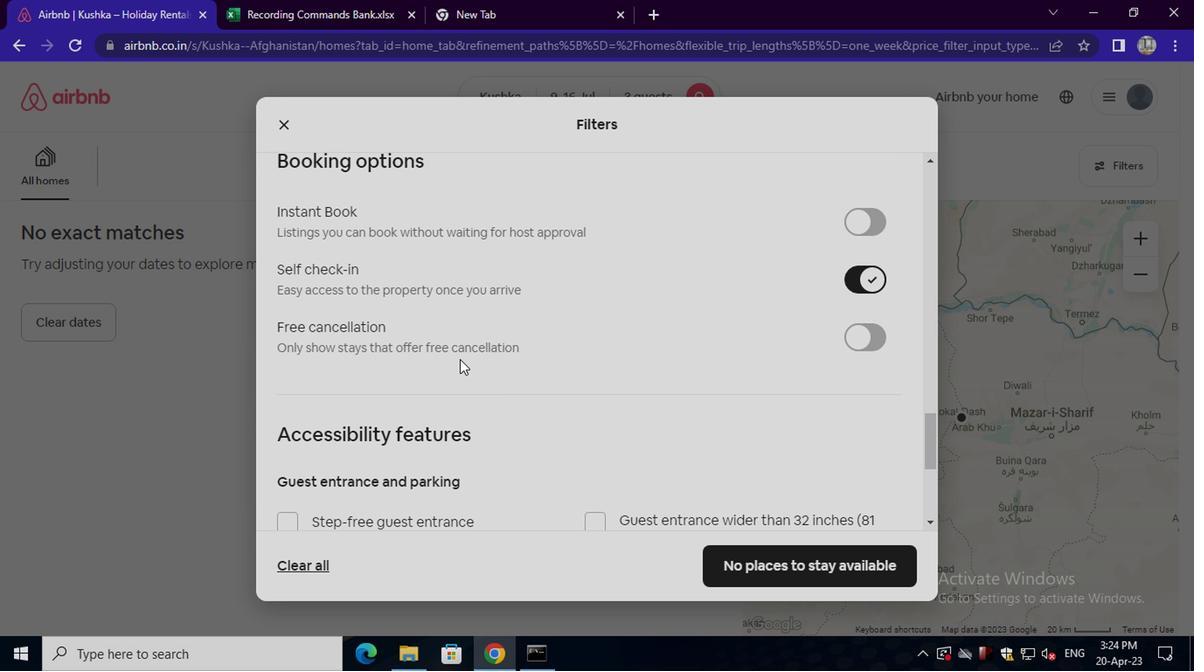 
Action: Mouse scrolled (457, 356) with delta (0, -1)
Screenshot: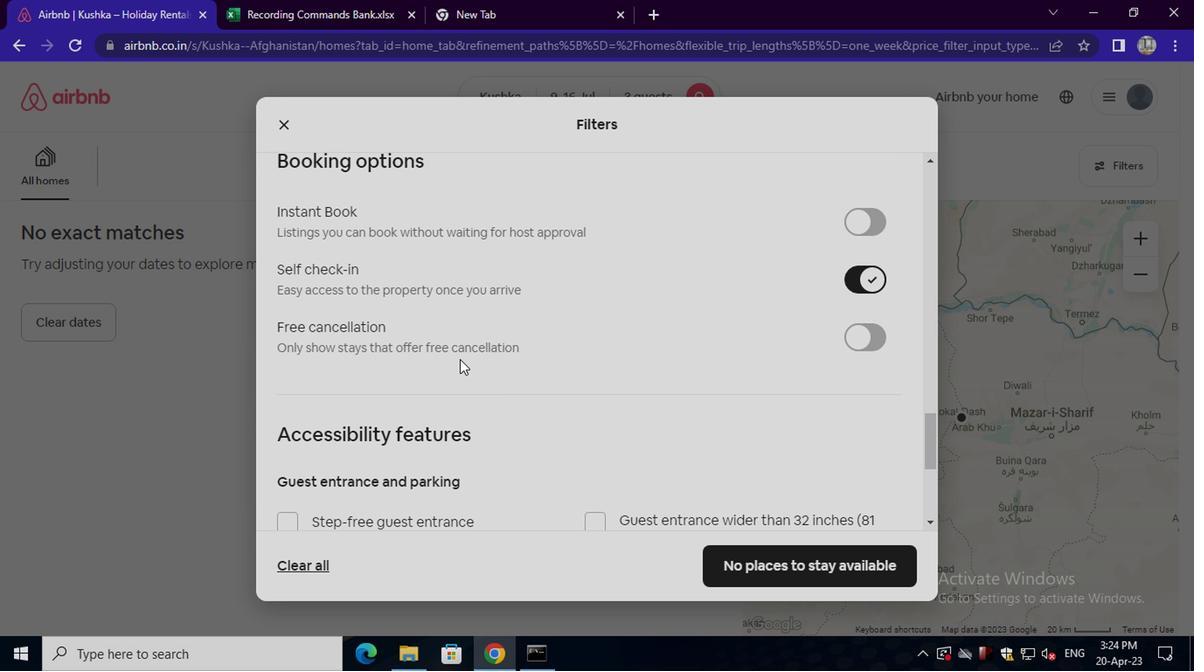 
Action: Mouse scrolled (457, 356) with delta (0, -1)
Screenshot: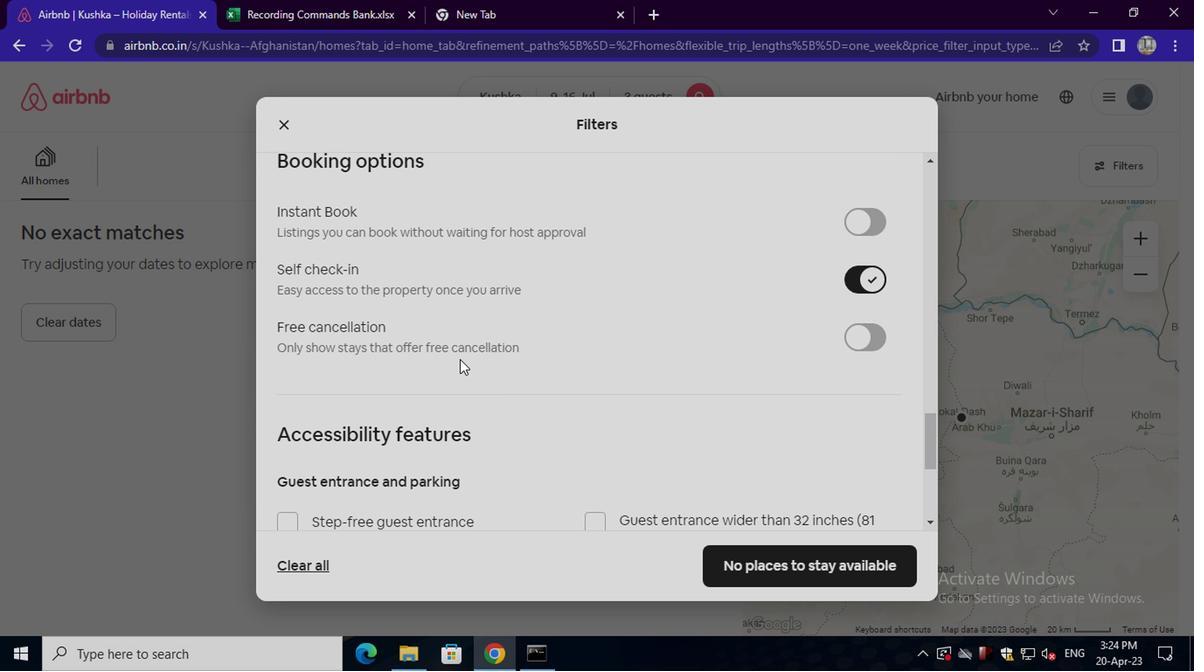 
Action: Mouse scrolled (457, 356) with delta (0, -1)
Screenshot: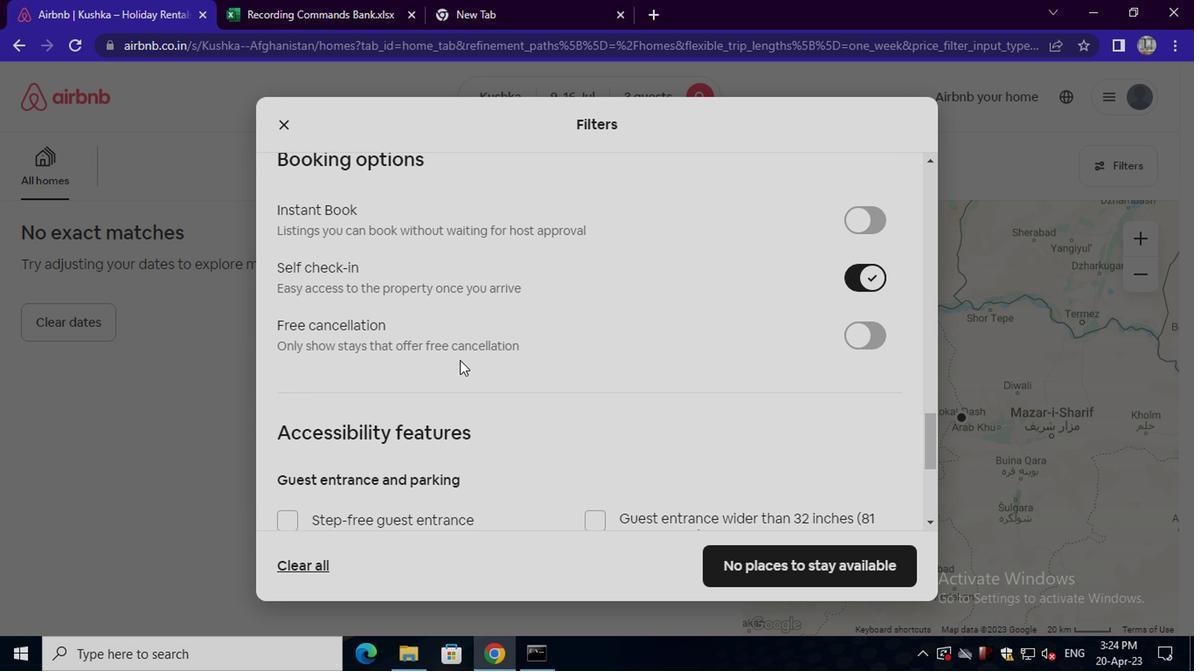 
Action: Mouse scrolled (457, 356) with delta (0, -1)
Screenshot: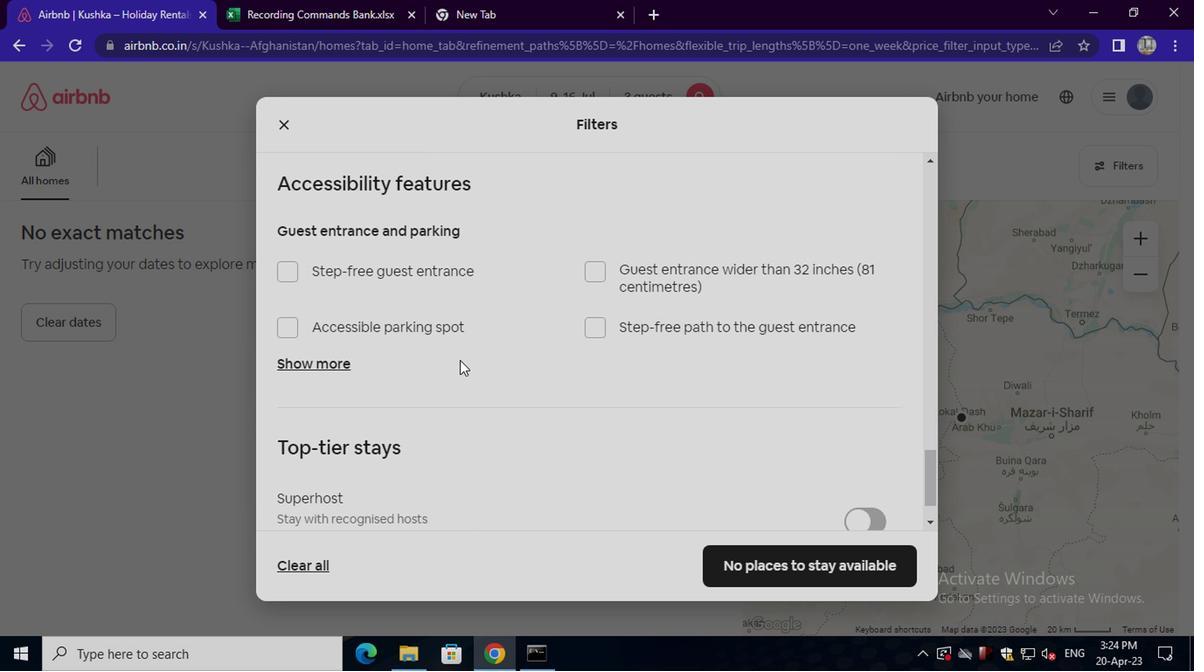 
Action: Mouse scrolled (457, 356) with delta (0, -1)
Screenshot: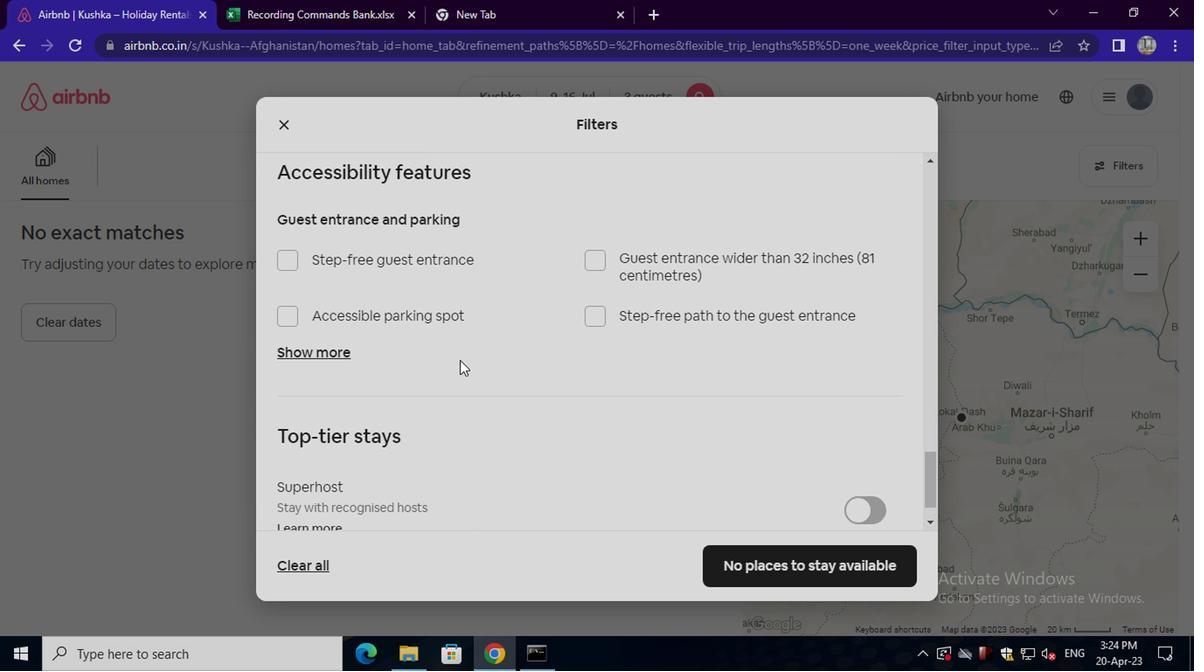 
Action: Mouse moved to (455, 358)
Screenshot: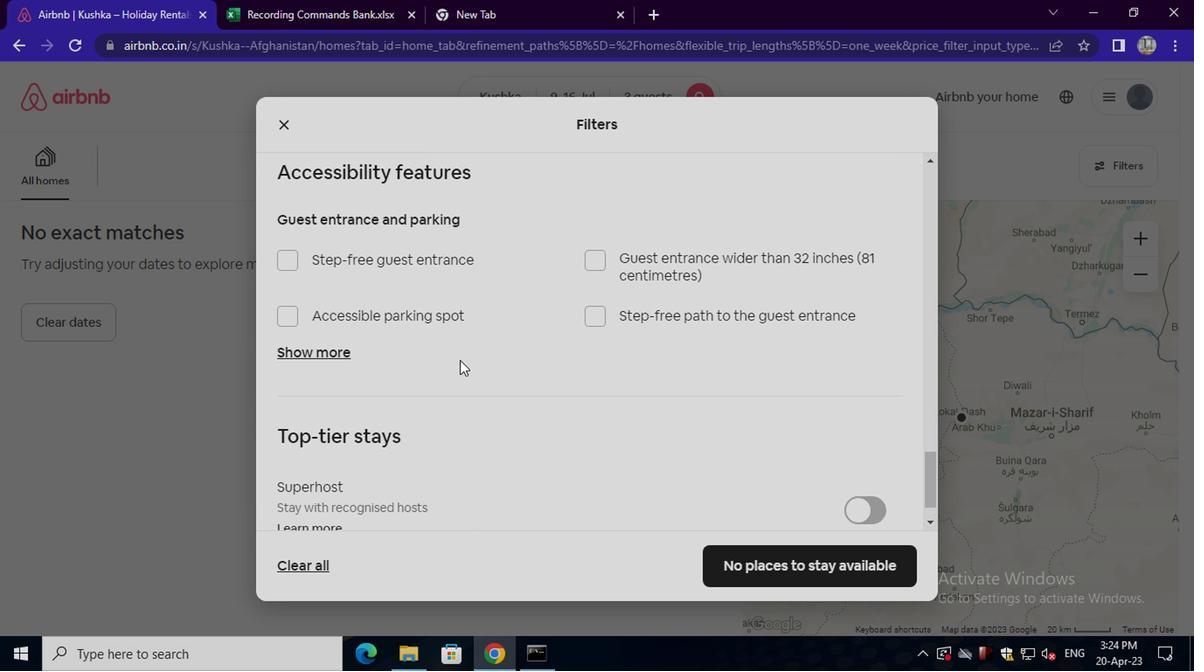 
Action: Mouse scrolled (455, 358) with delta (0, 0)
Screenshot: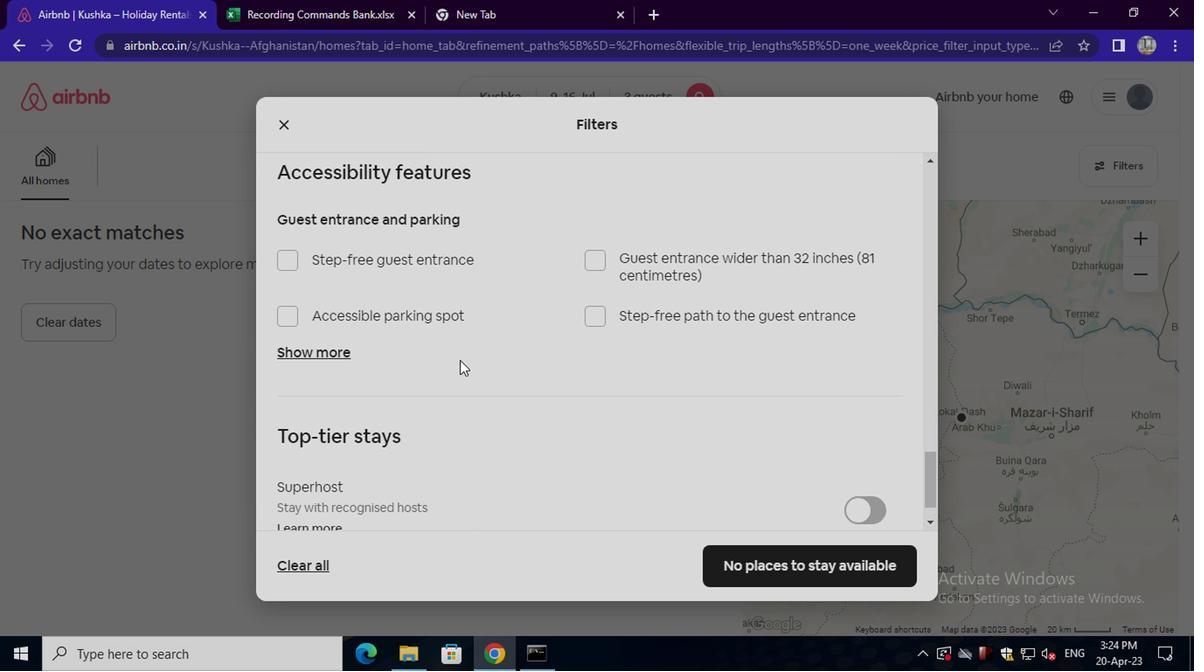 
Action: Mouse moved to (732, 557)
Screenshot: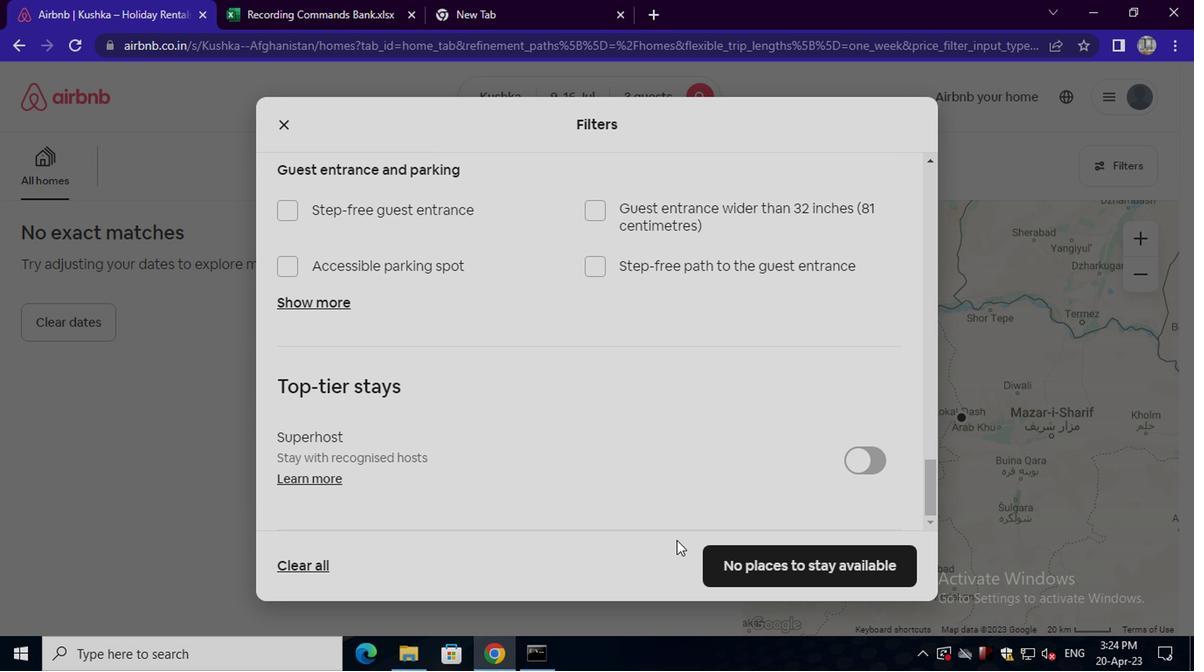 
Action: Mouse pressed left at (732, 557)
Screenshot: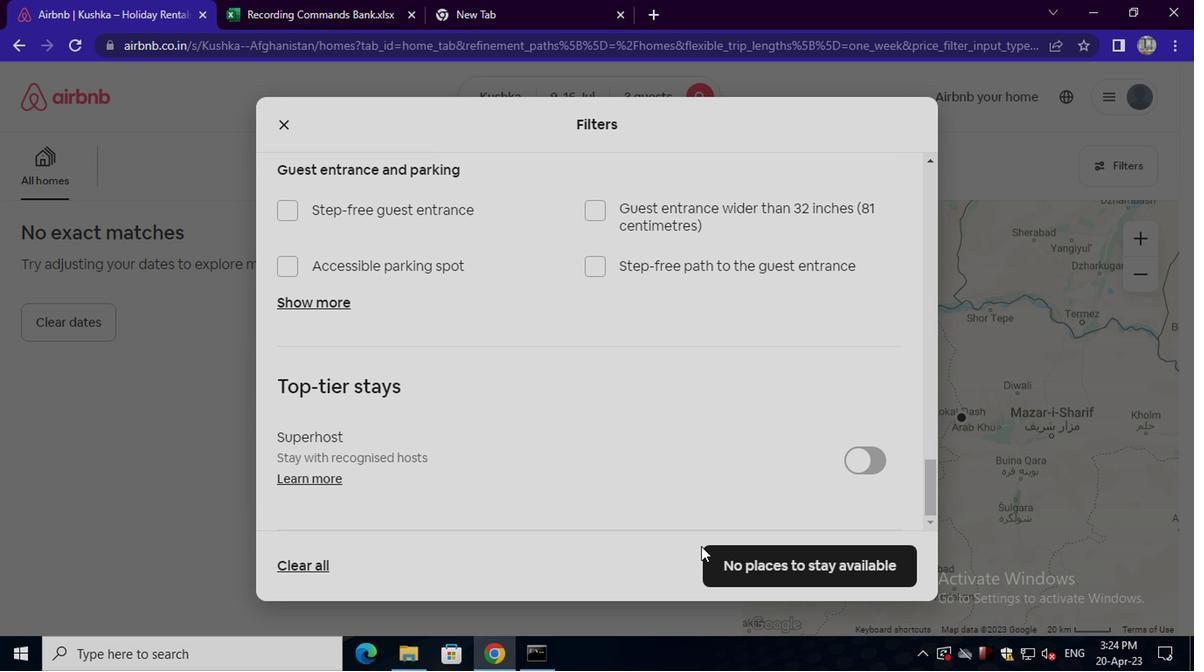 
Action: Mouse moved to (734, 557)
Screenshot: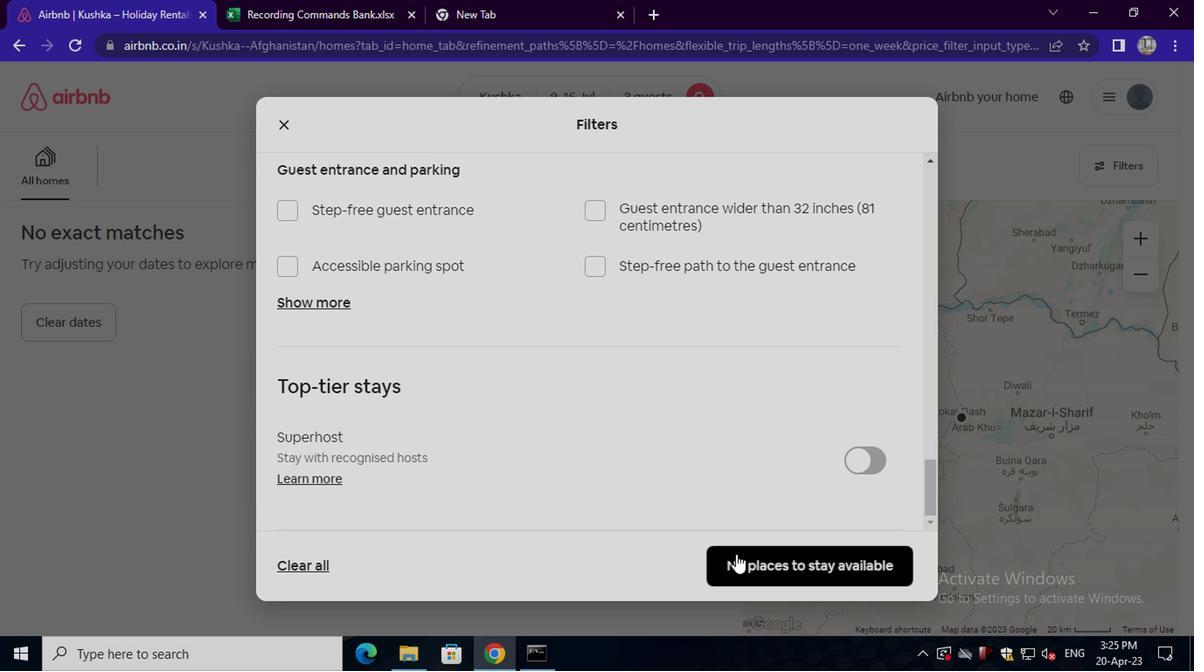 
